 Task: Open a blank sheet, save the file as Ernest.doc Insert a picture of 'Ernest Hemingway'with name   Ernest Hemingway.png  Change shape height to 9.4 select the picture, apply border and shading with setting Box, style Dotted Line, color Orange and width 1 pt
Action: Mouse moved to (31, 31)
Screenshot: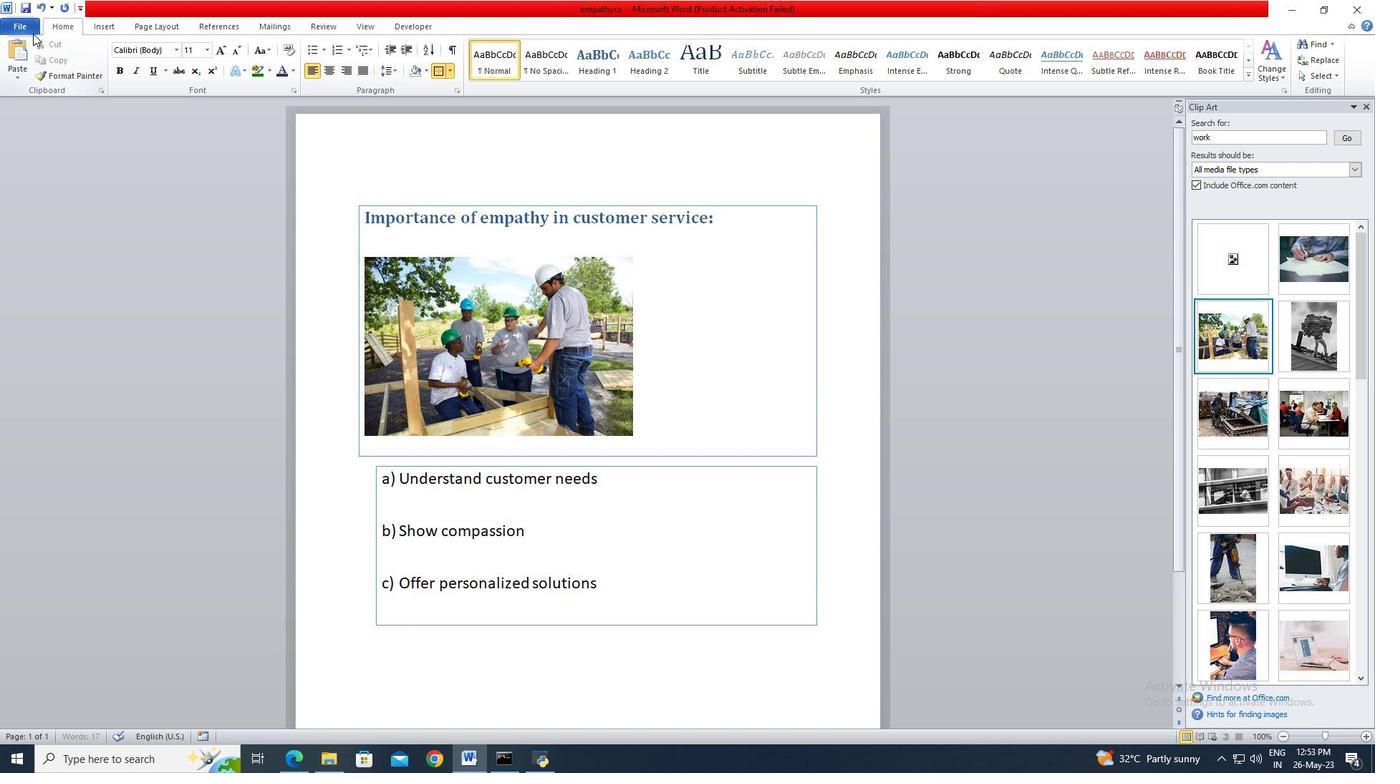 
Action: Mouse pressed left at (31, 31)
Screenshot: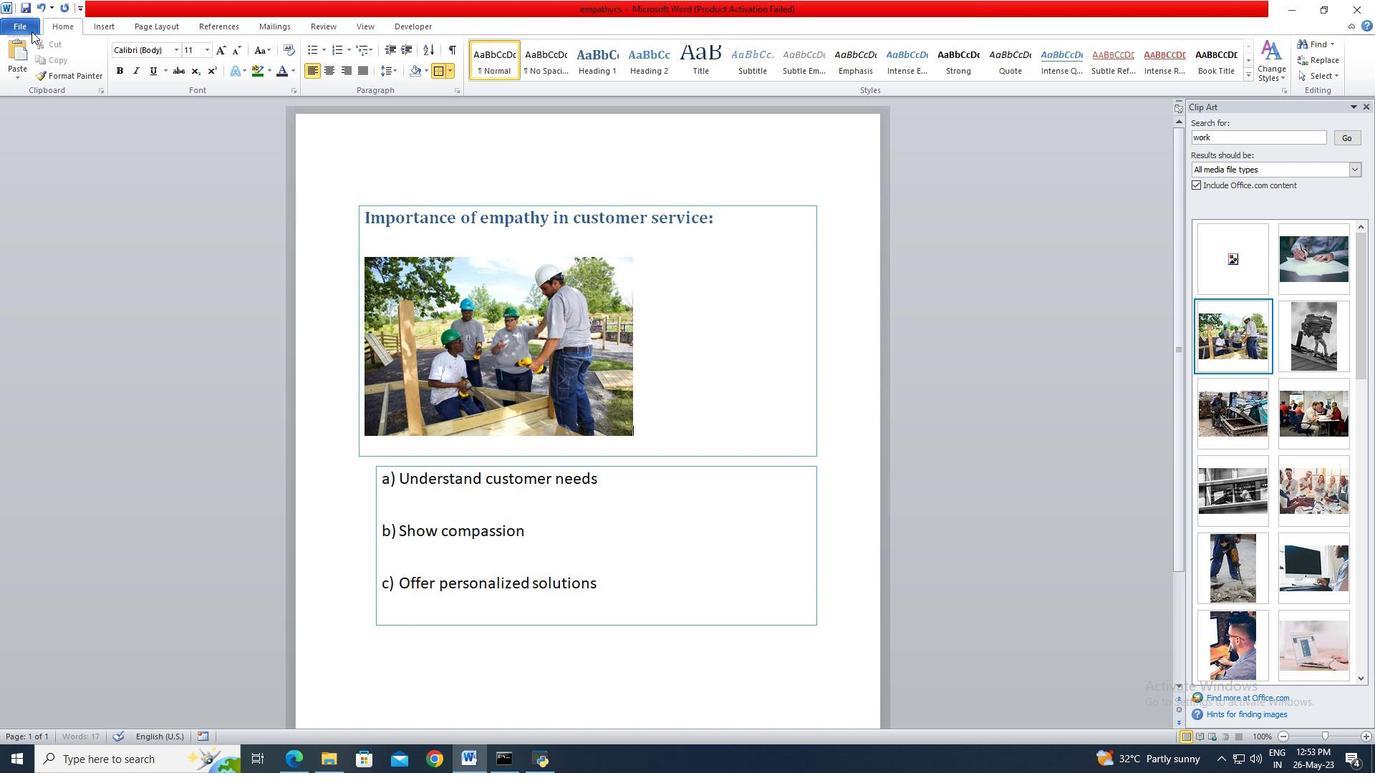 
Action: Mouse moved to (26, 180)
Screenshot: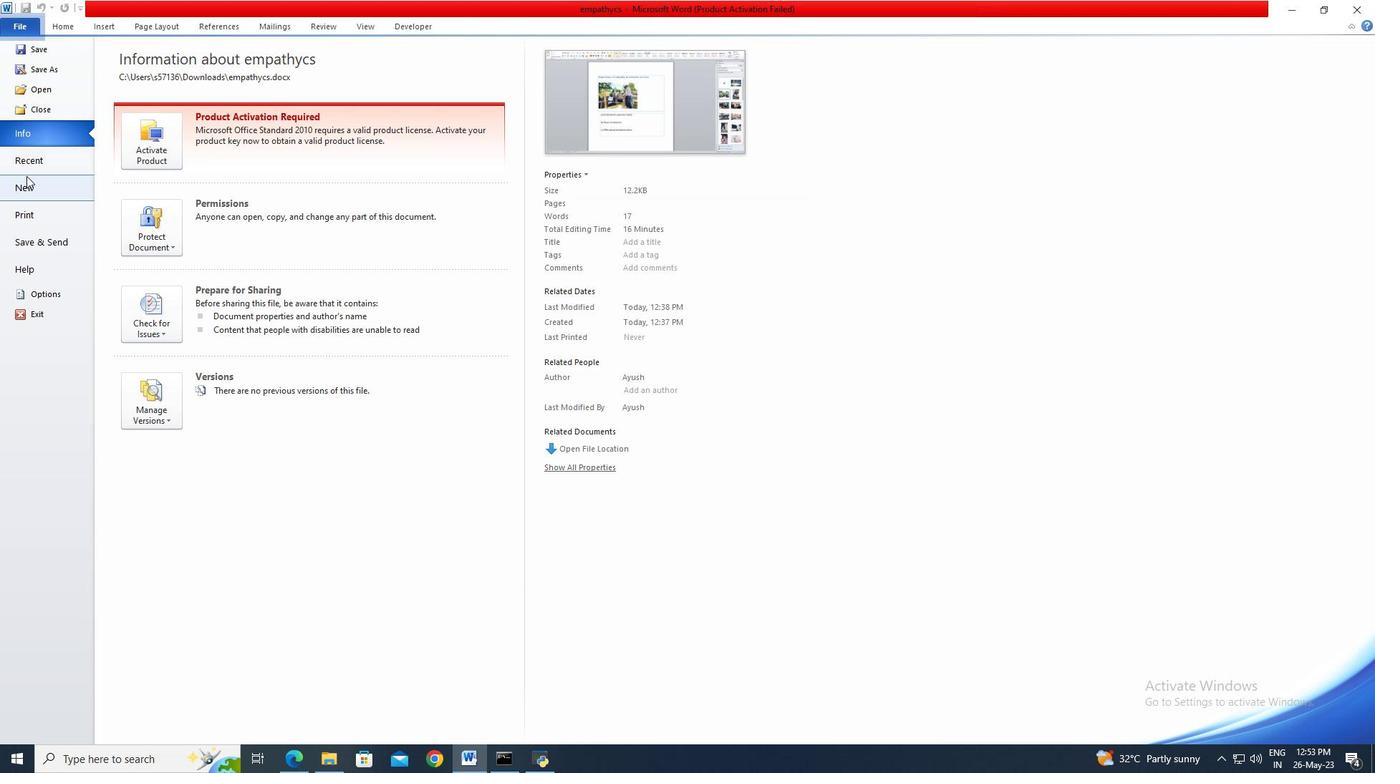 
Action: Mouse pressed left at (26, 180)
Screenshot: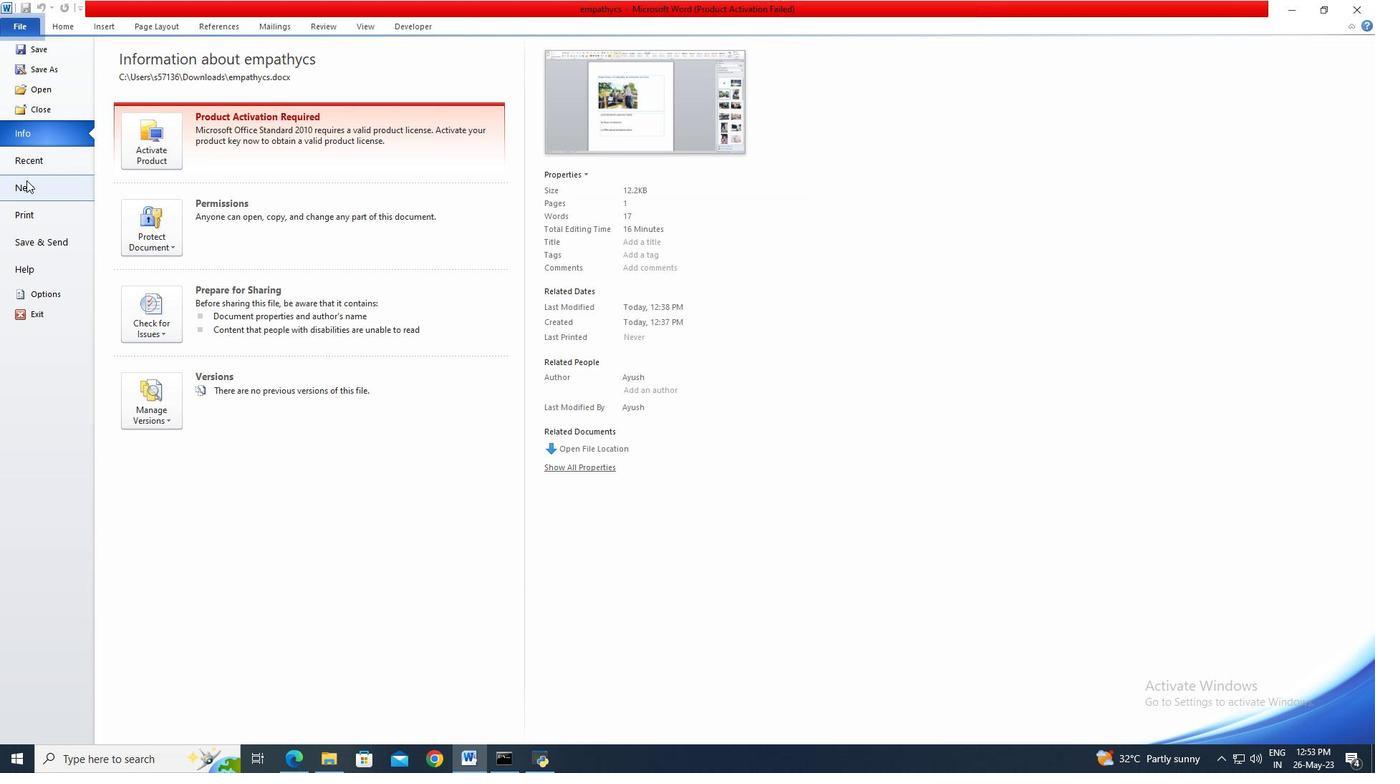 
Action: Mouse moved to (702, 357)
Screenshot: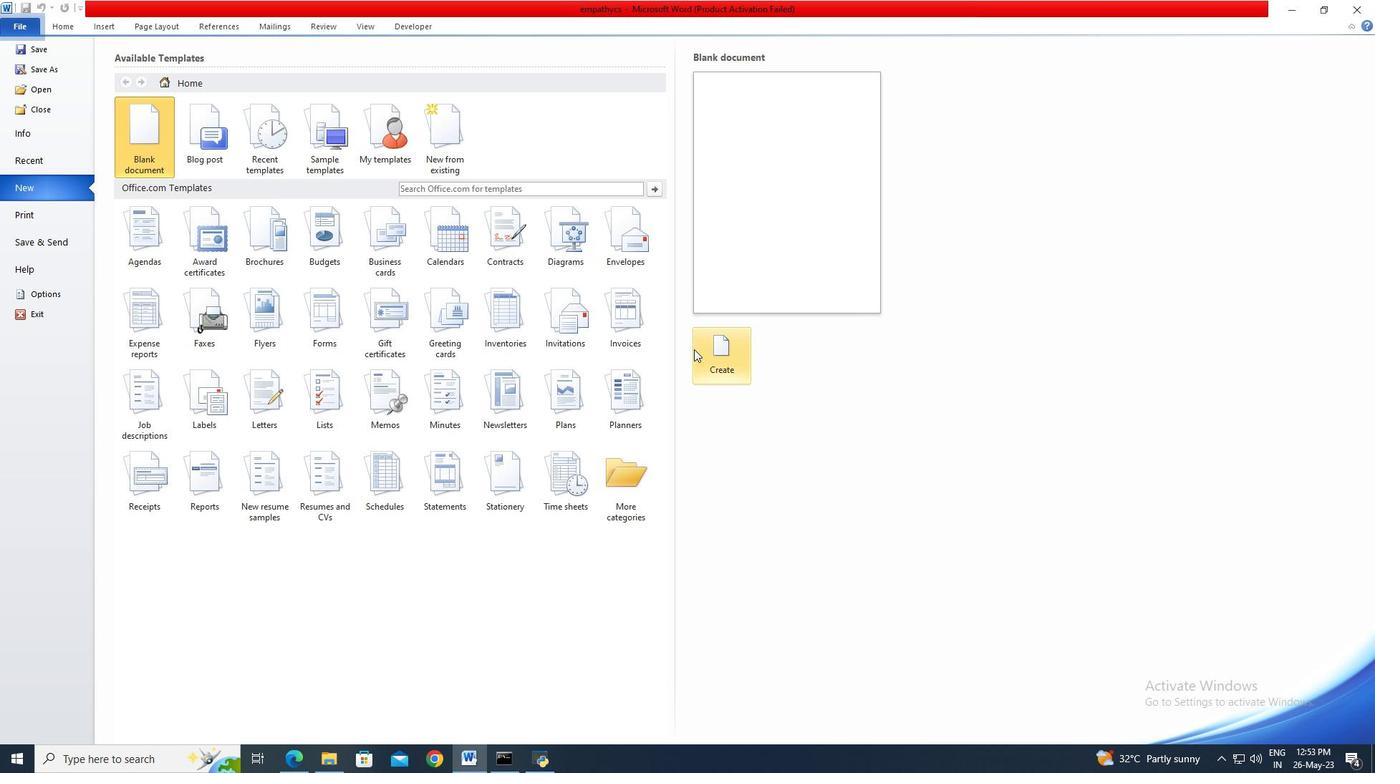 
Action: Mouse pressed left at (702, 357)
Screenshot: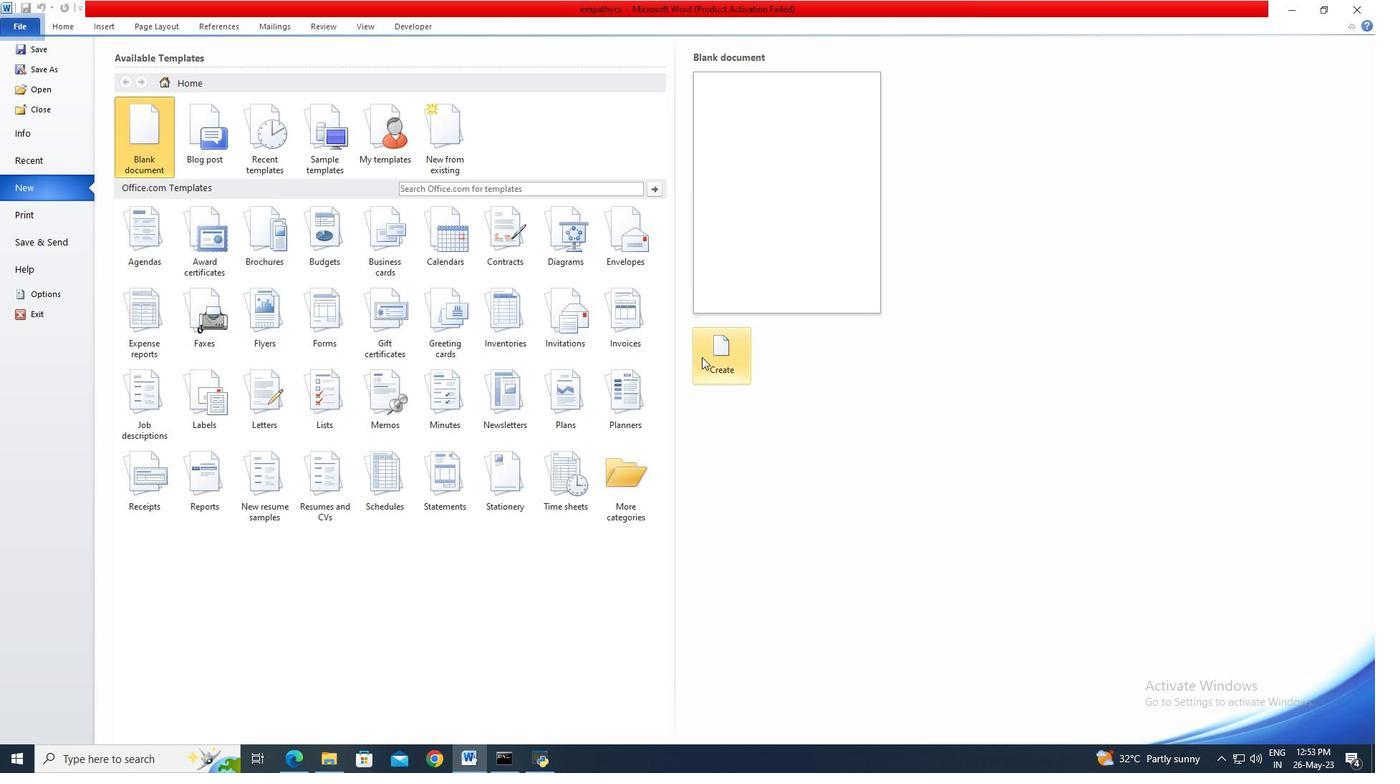 
Action: Mouse moved to (32, 30)
Screenshot: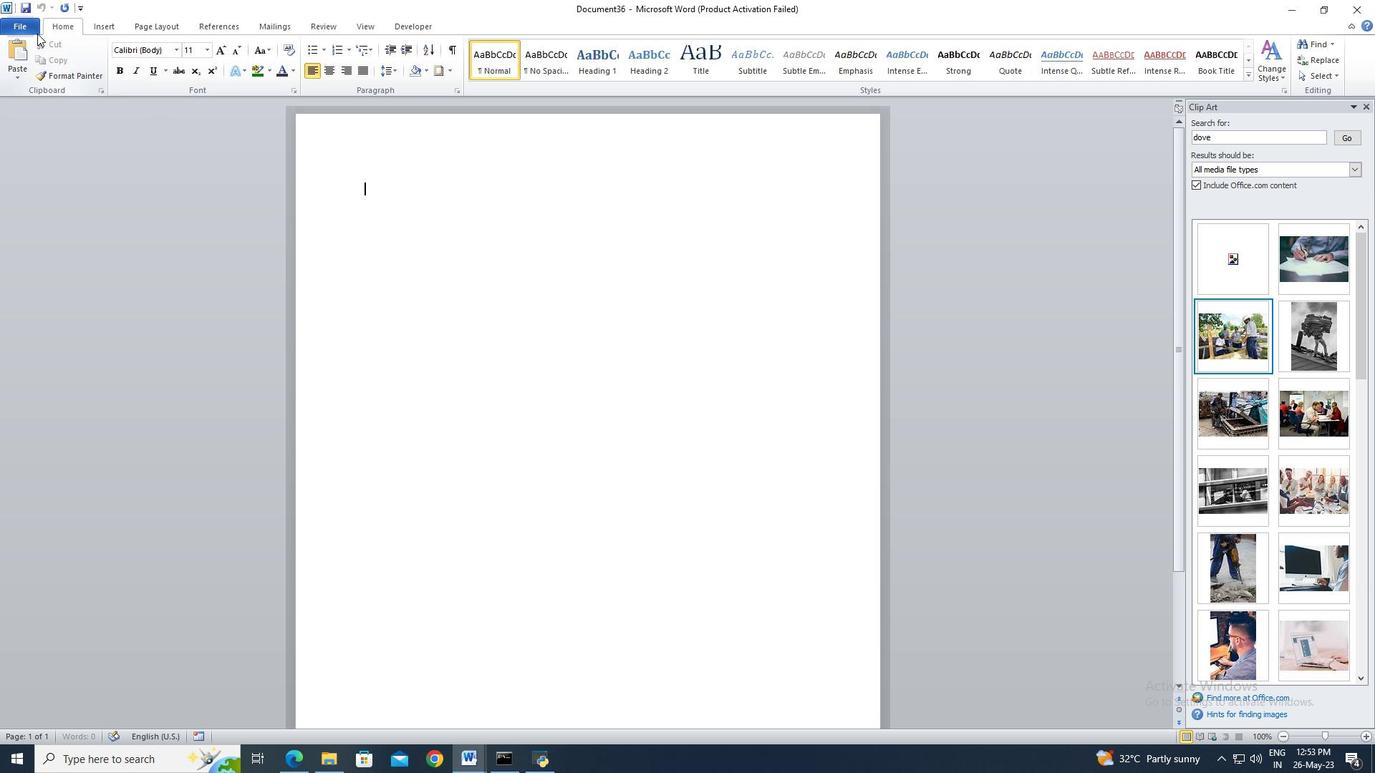 
Action: Mouse pressed left at (32, 30)
Screenshot: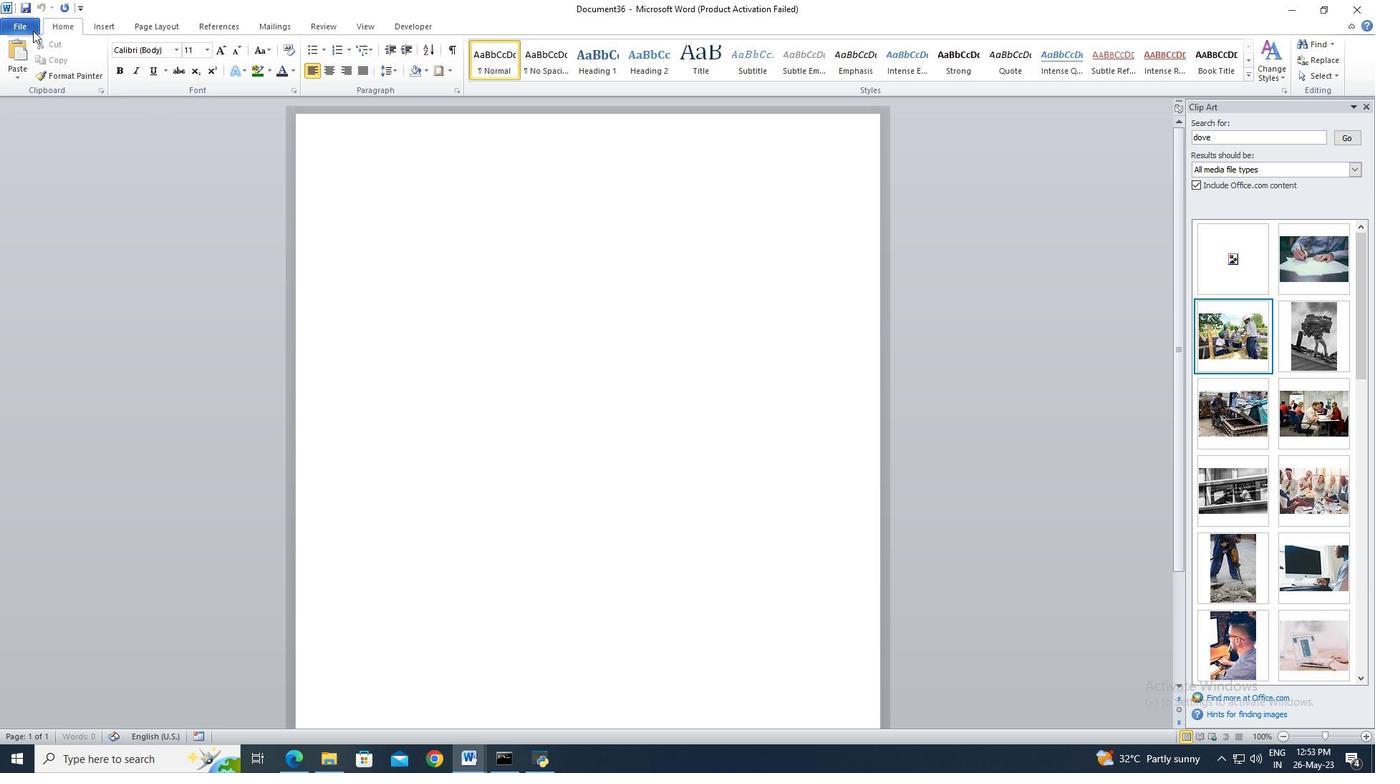 
Action: Mouse moved to (33, 66)
Screenshot: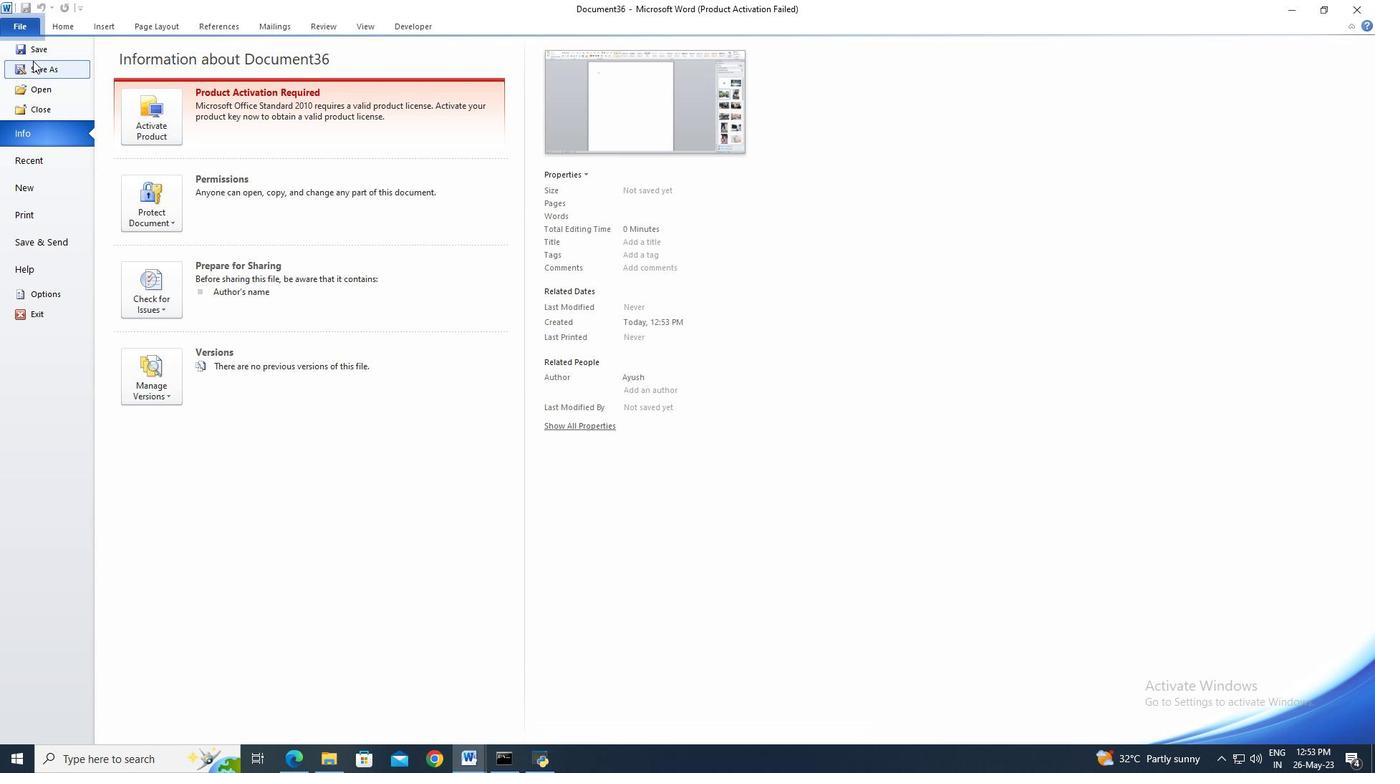 
Action: Mouse pressed left at (33, 66)
Screenshot: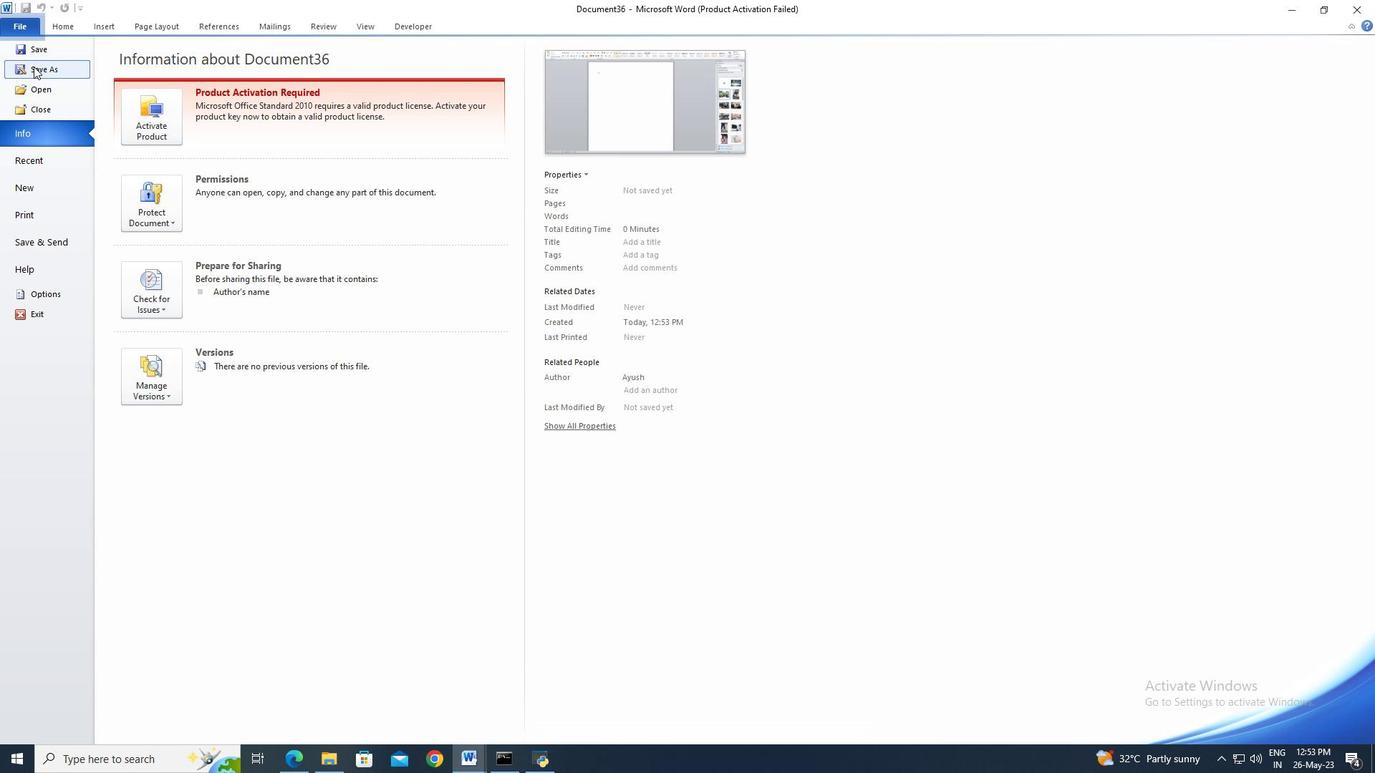 
Action: Mouse moved to (61, 153)
Screenshot: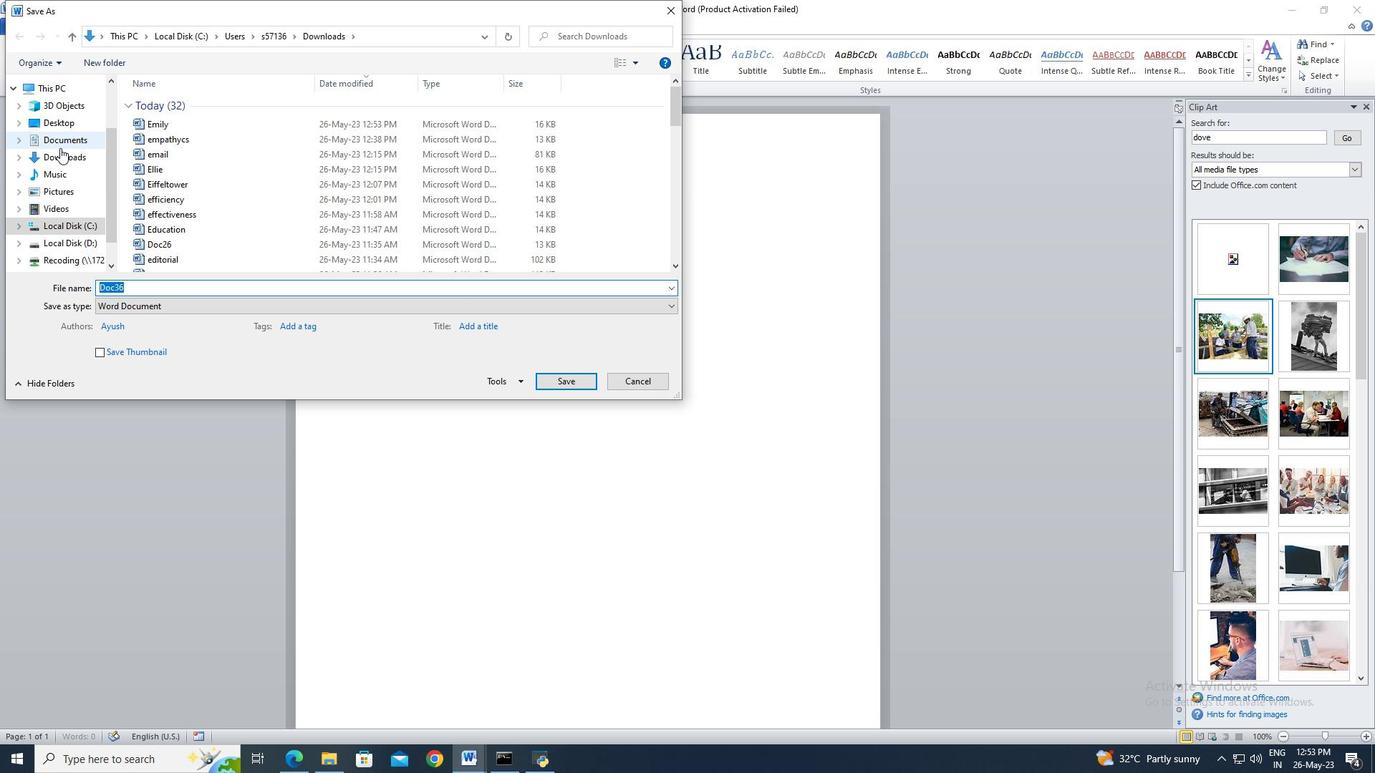 
Action: Mouse pressed left at (61, 153)
Screenshot: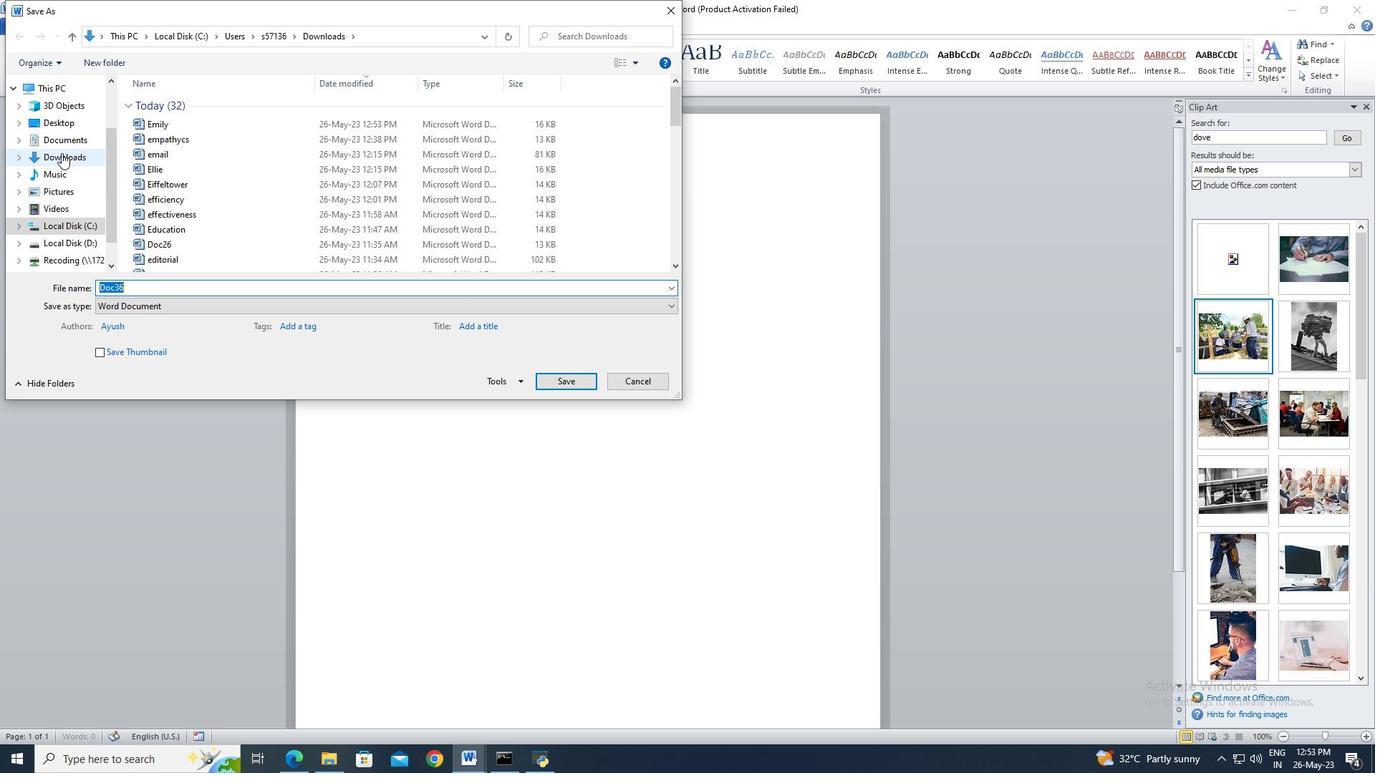 
Action: Mouse moved to (133, 287)
Screenshot: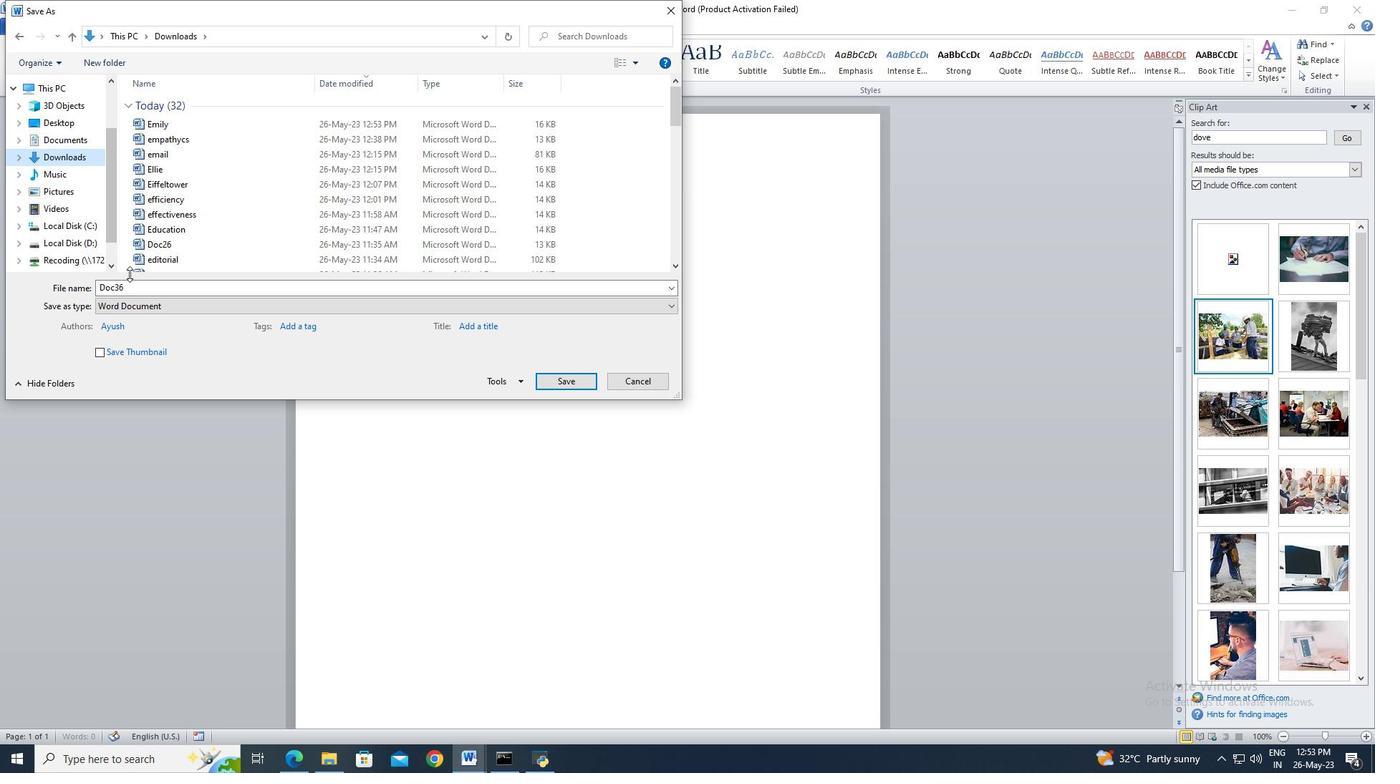 
Action: Mouse pressed left at (133, 287)
Screenshot: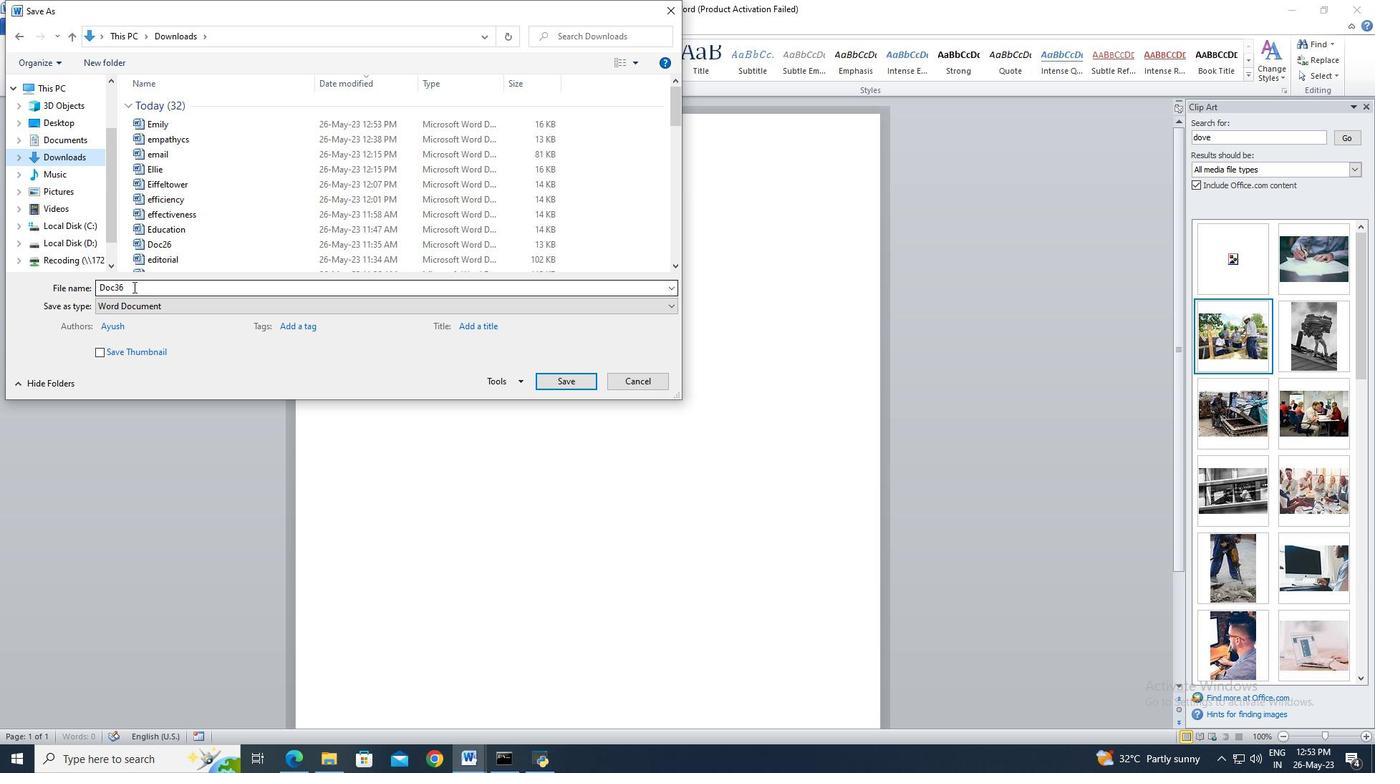 
Action: Key pressed <Key.shift>Ernest
Screenshot: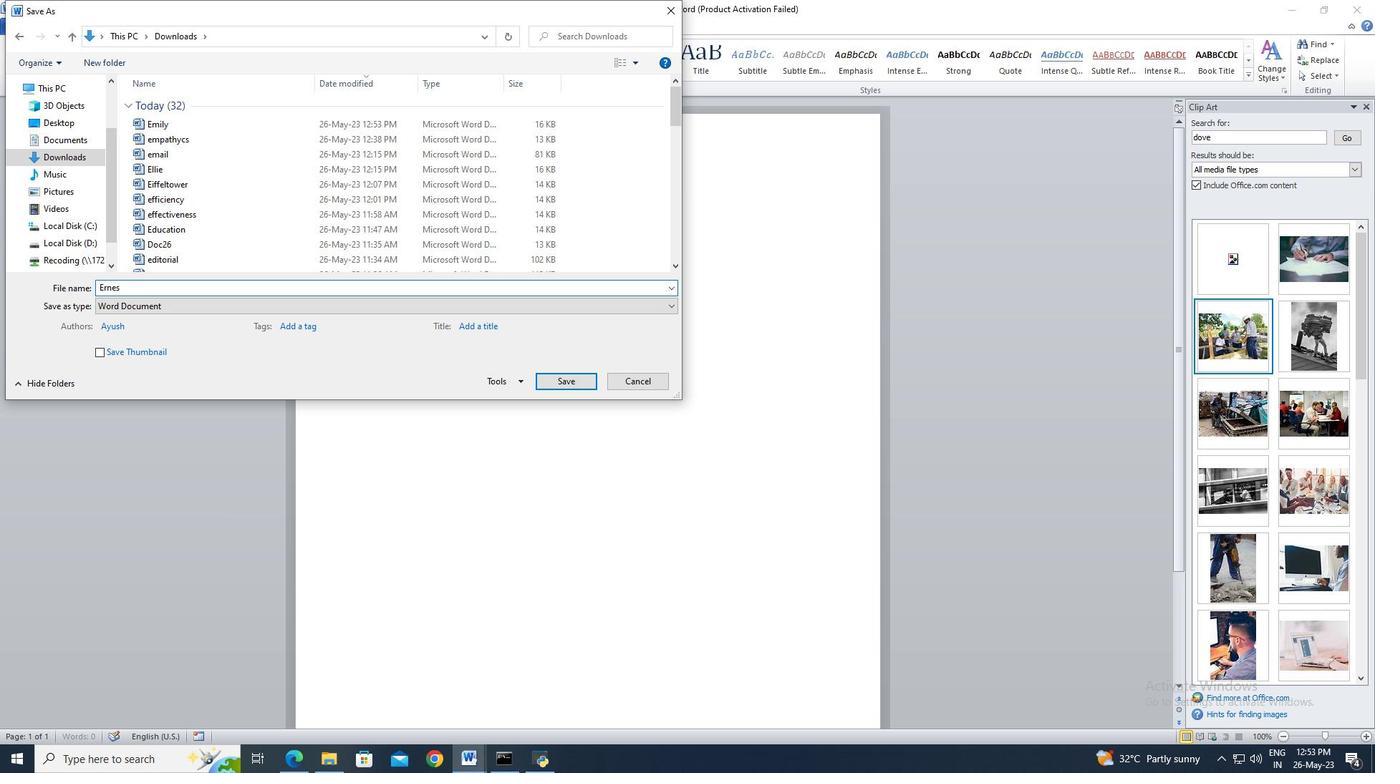 
Action: Mouse moved to (549, 378)
Screenshot: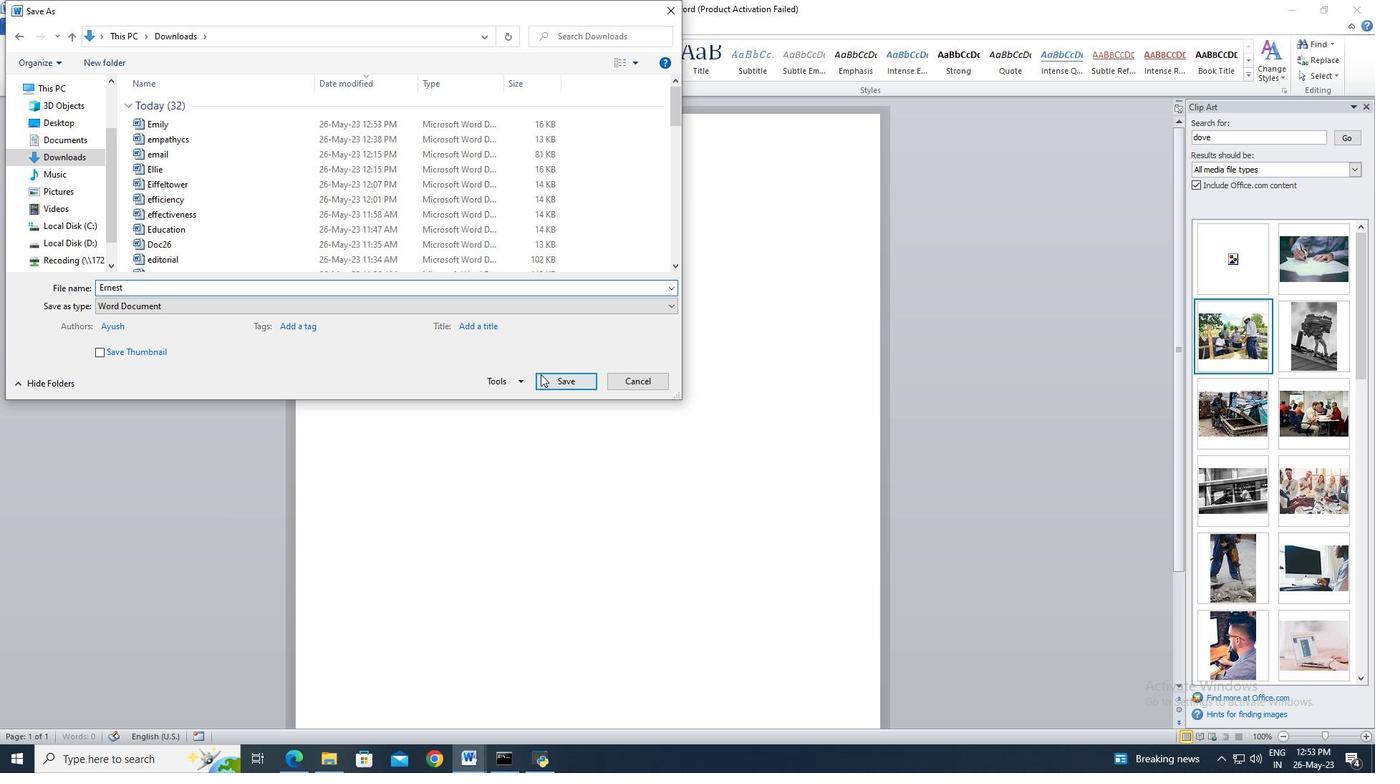 
Action: Mouse pressed left at (549, 378)
Screenshot: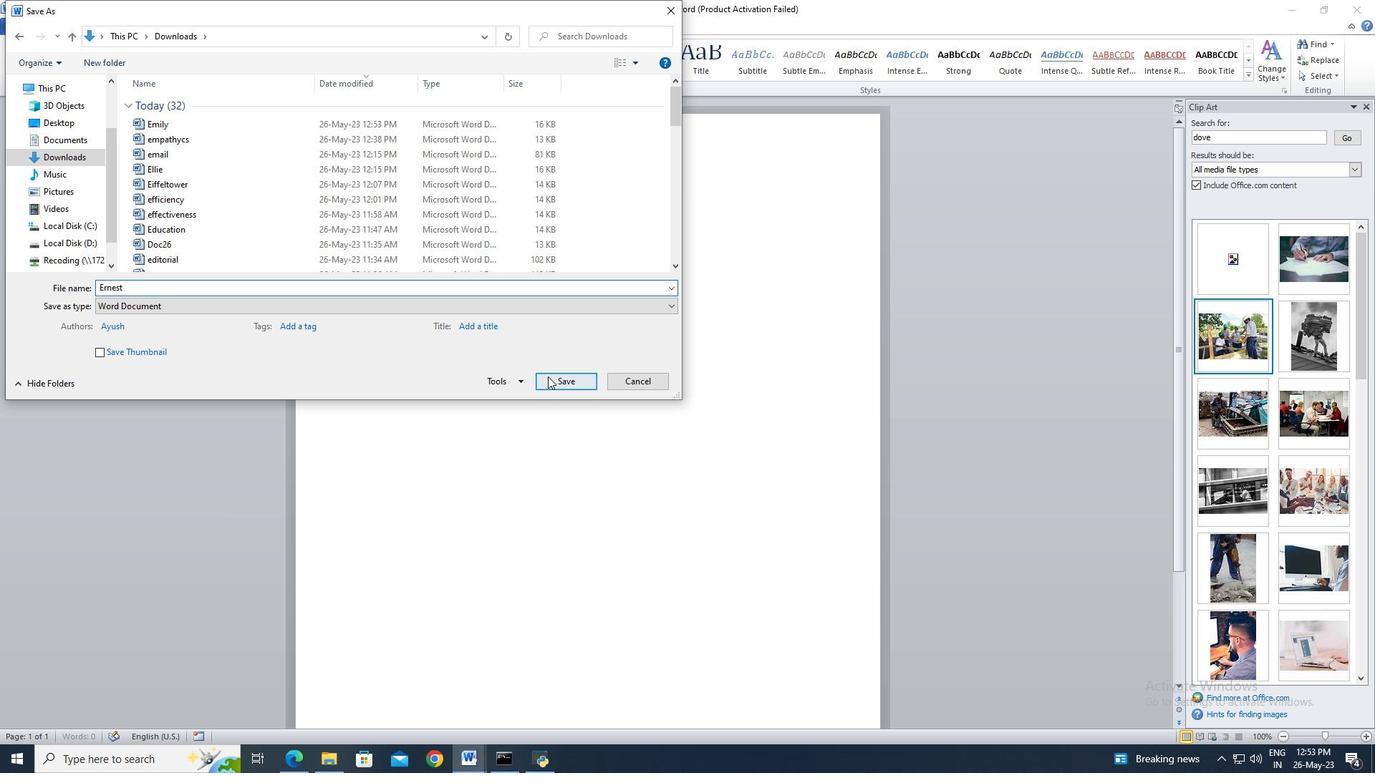 
Action: Mouse moved to (308, 762)
Screenshot: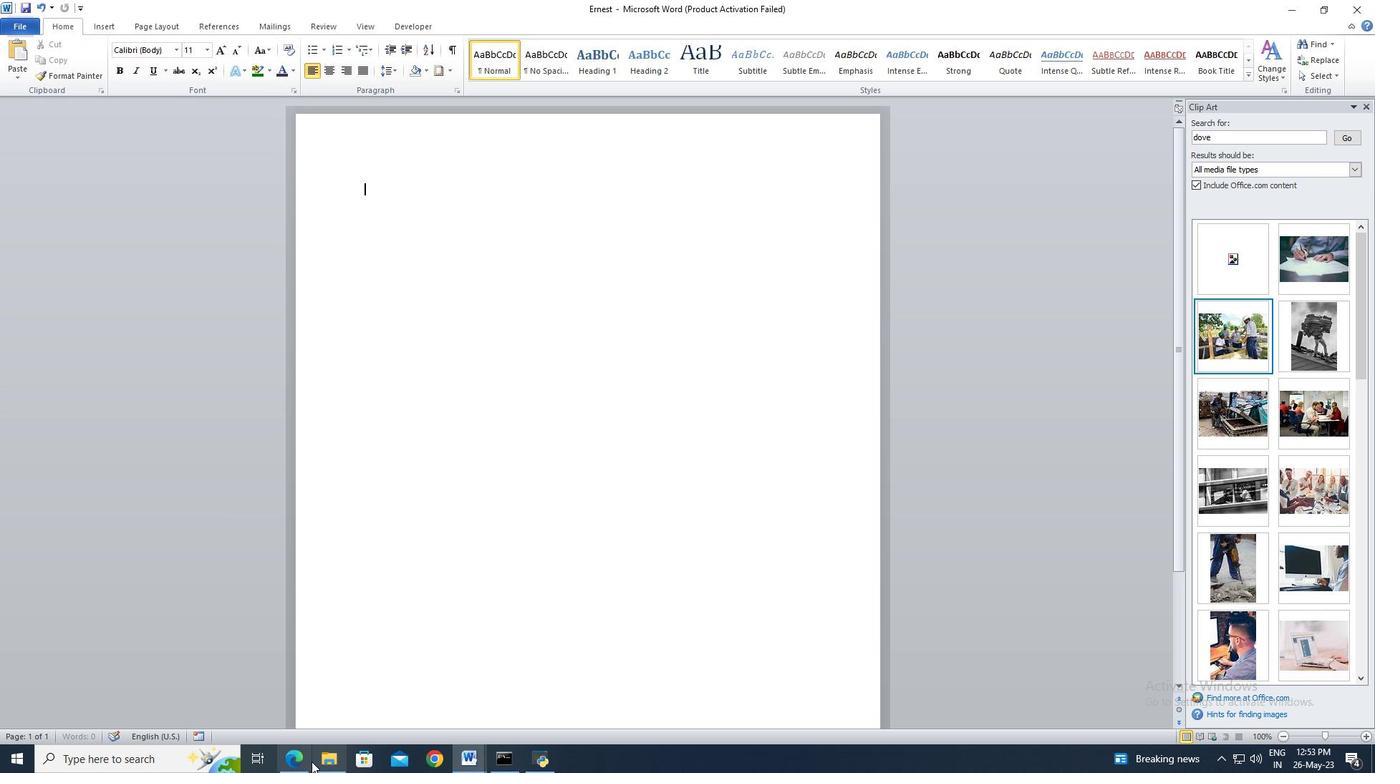 
Action: Mouse pressed left at (308, 762)
Screenshot: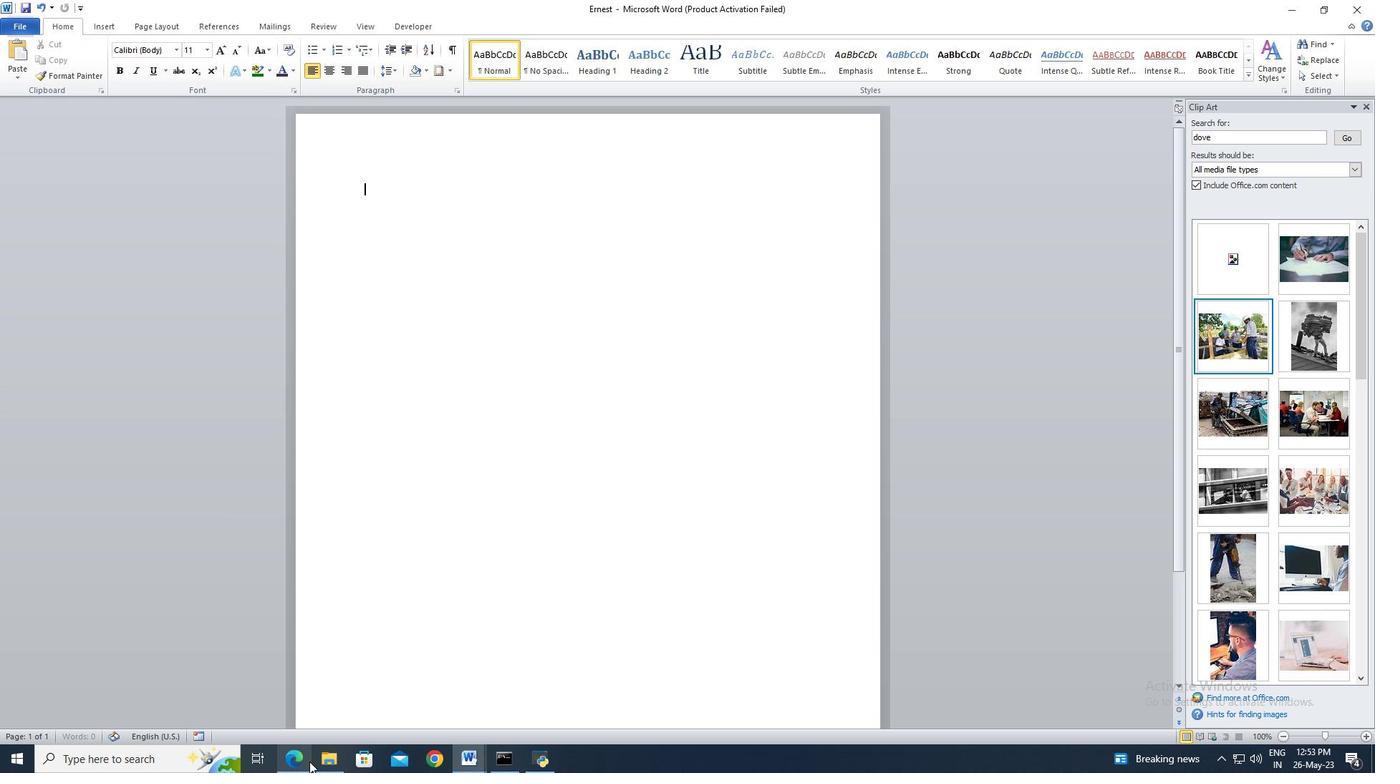 
Action: Mouse moved to (181, 89)
Screenshot: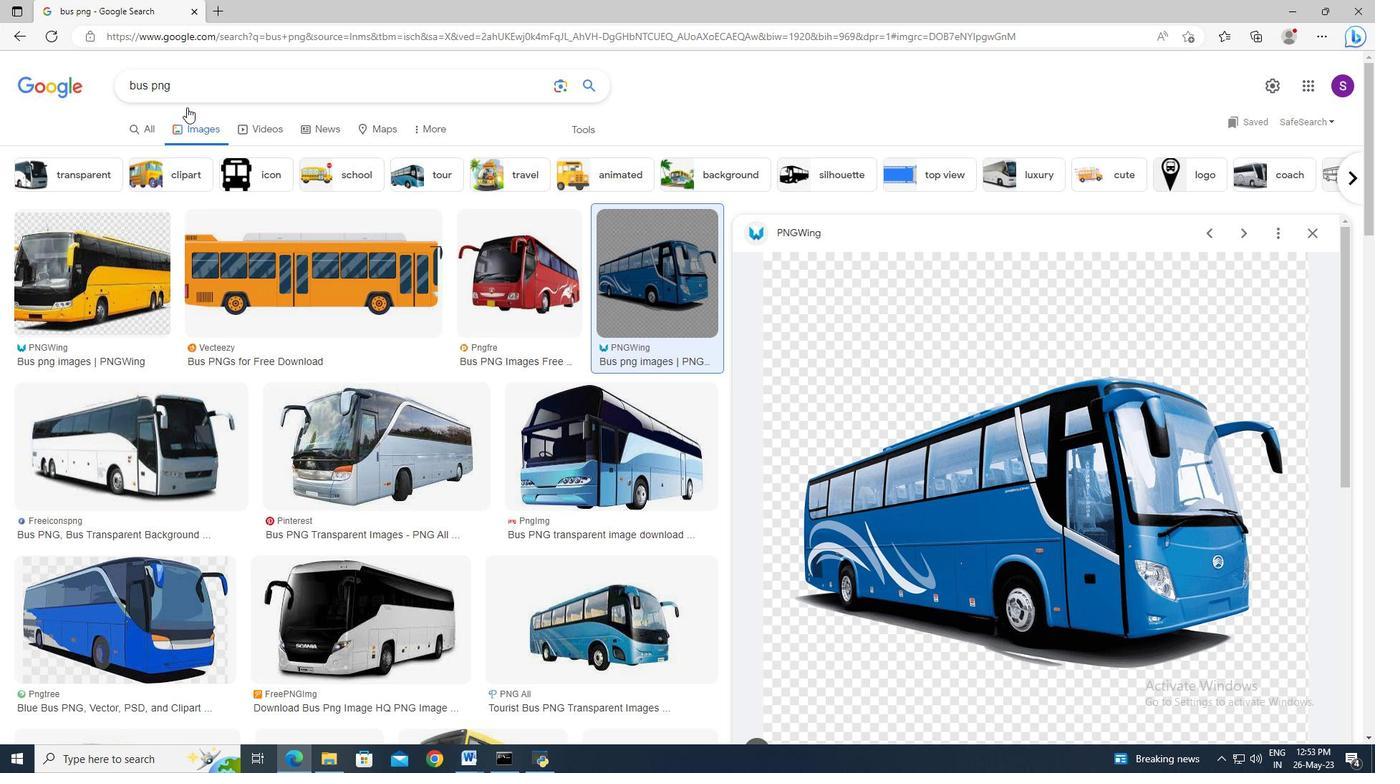 
Action: Mouse pressed left at (181, 89)
Screenshot: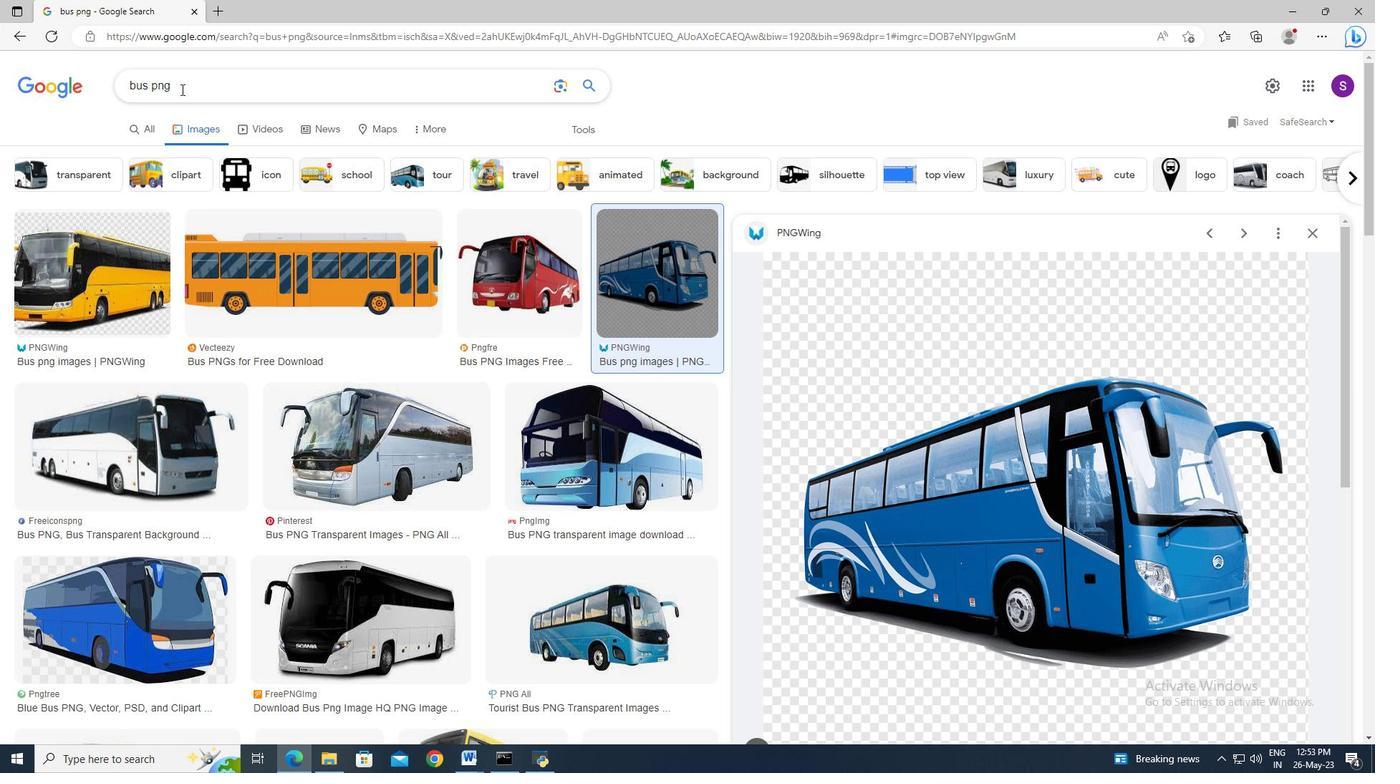 
Action: Key pressed ctrl+A<Key.delete><Key.shift>Ernest<Key.space><Key.shift>Hemingway<Key.space>png<Key.enter>
Screenshot: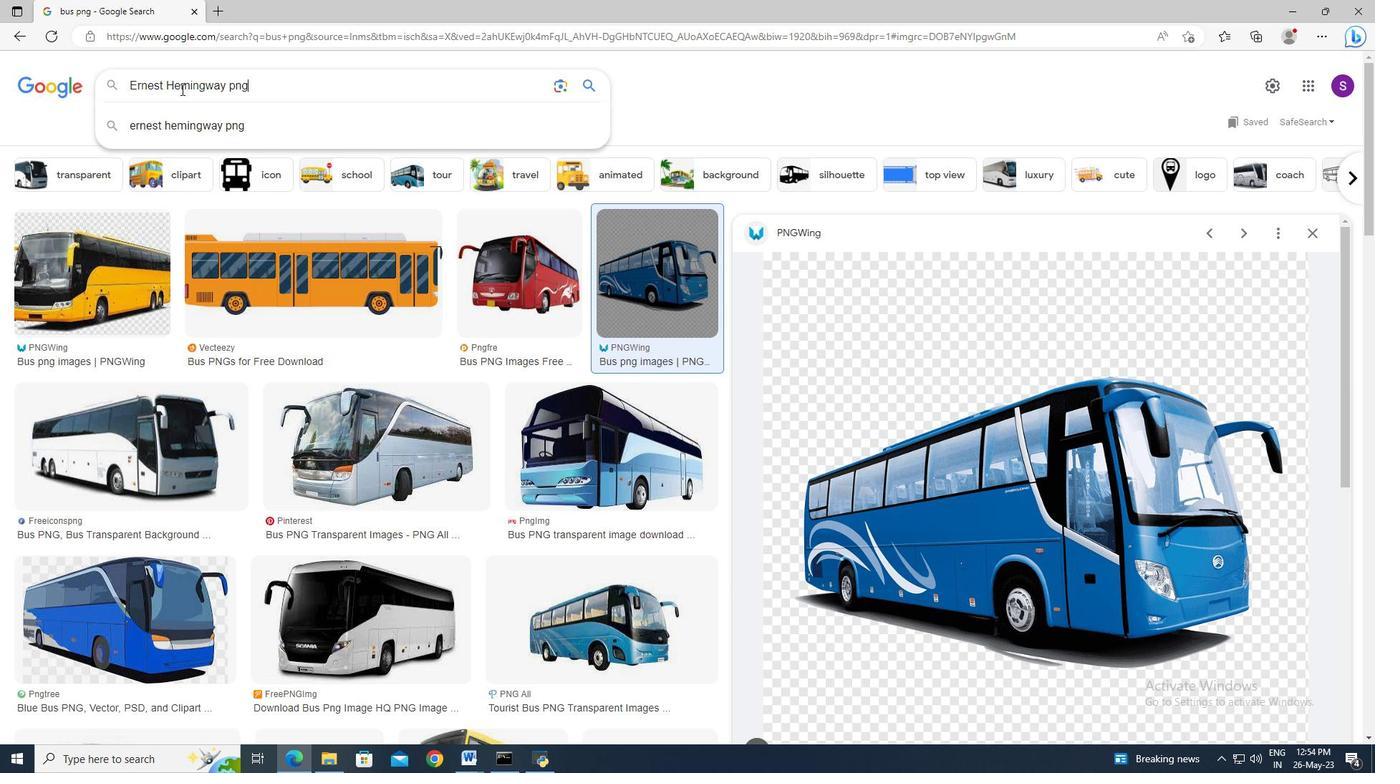 
Action: Mouse moved to (227, 232)
Screenshot: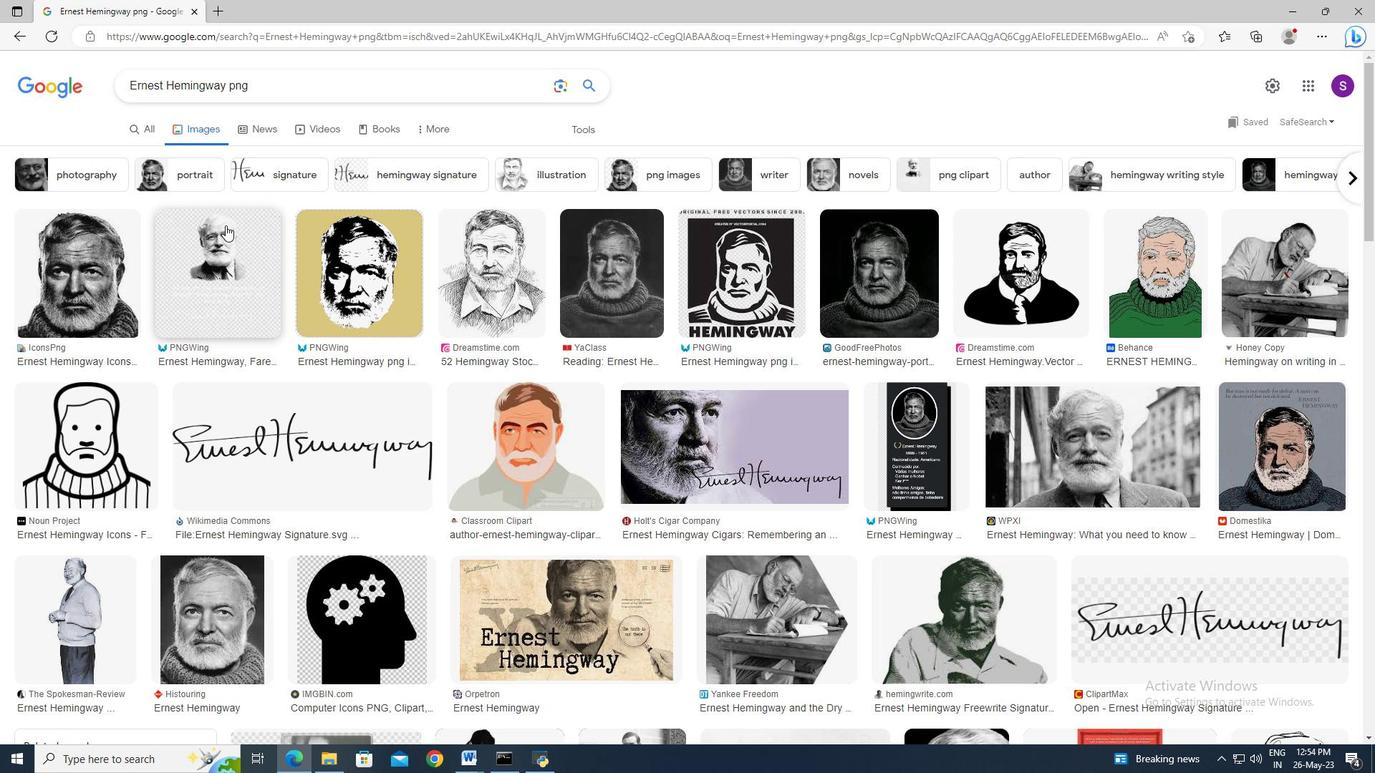 
Action: Mouse pressed left at (227, 232)
Screenshot: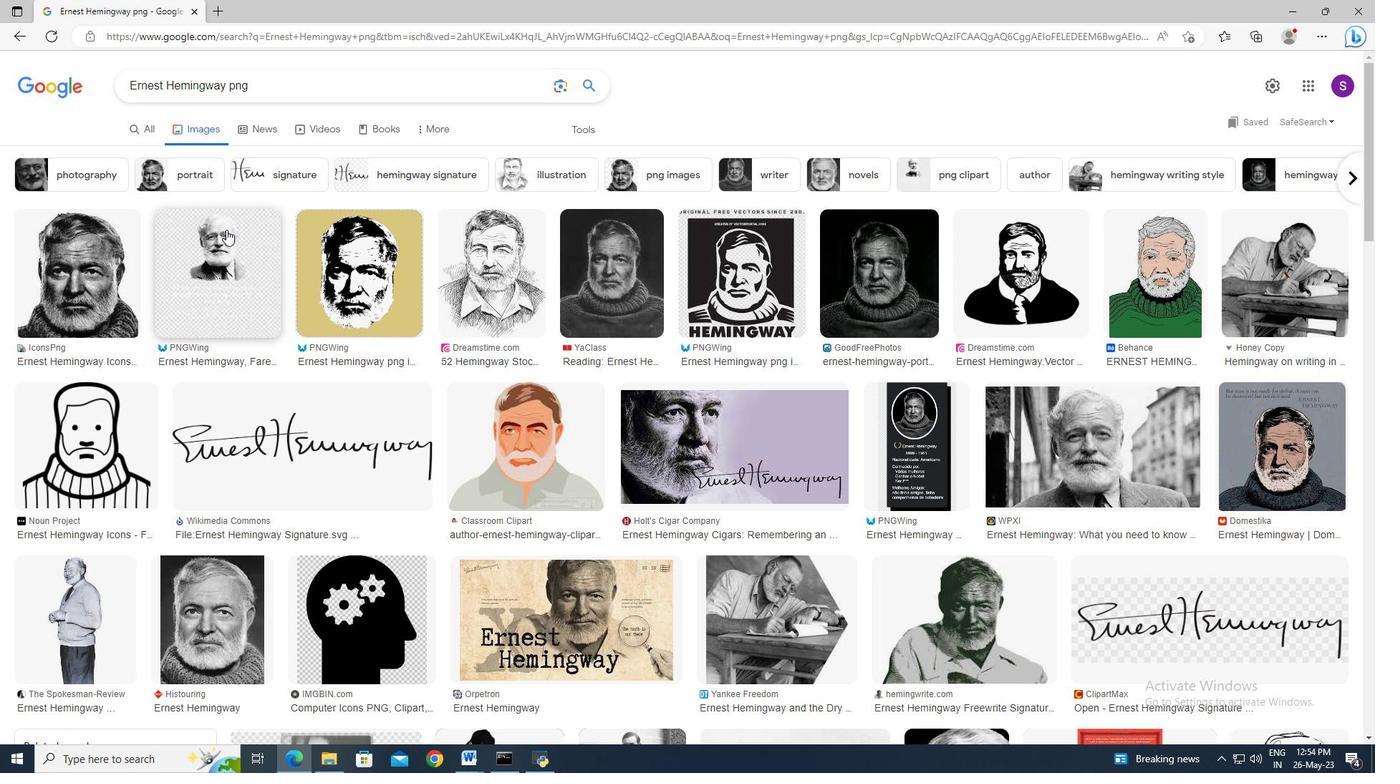 
Action: Mouse moved to (974, 263)
Screenshot: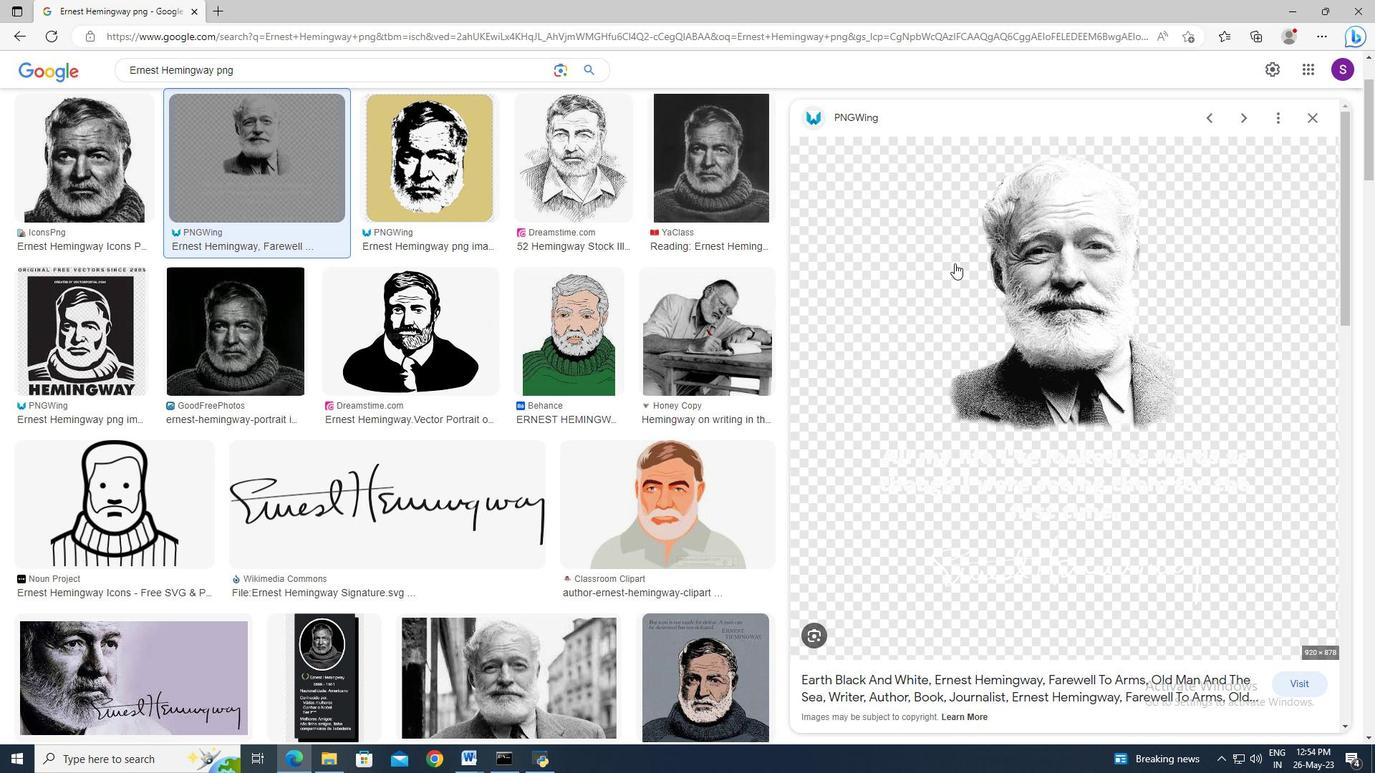 
Action: Mouse pressed right at (974, 263)
Screenshot: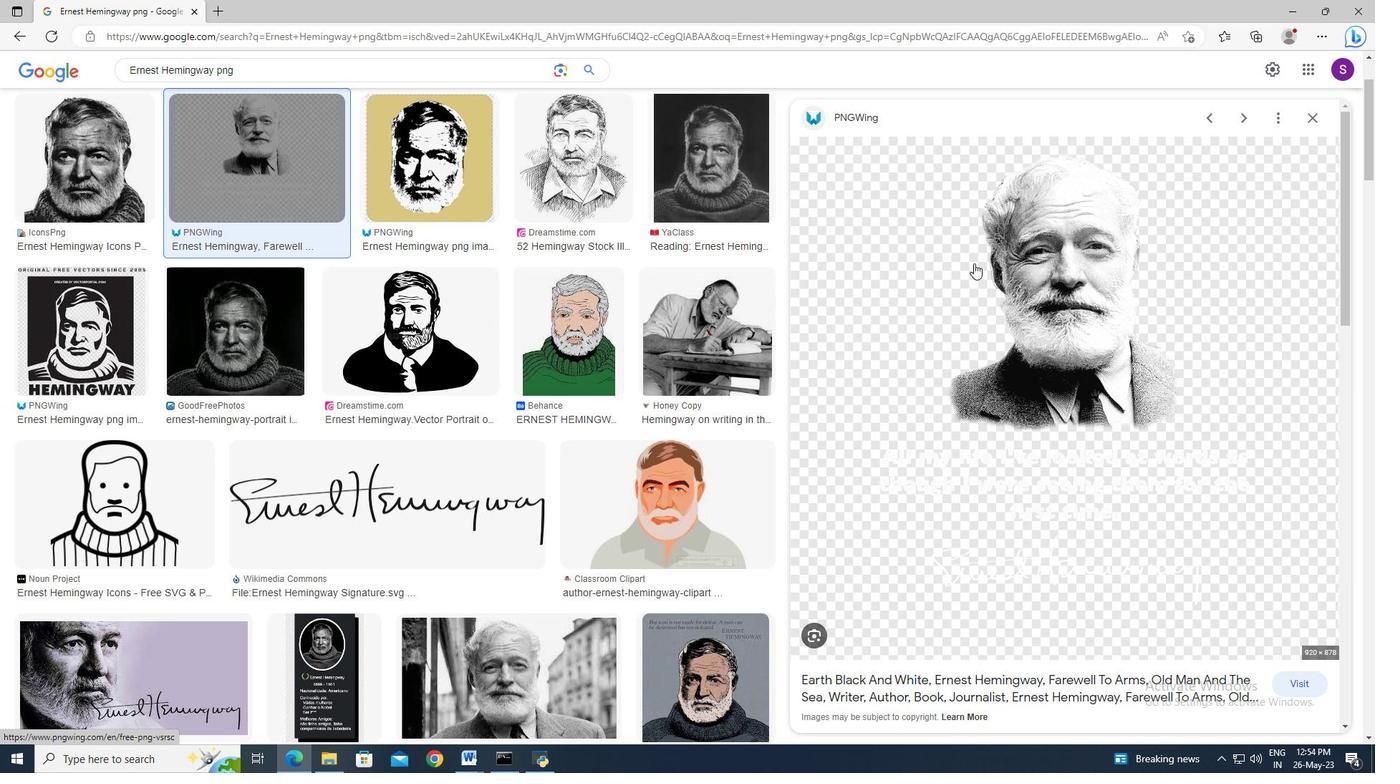 
Action: Mouse moved to (1024, 447)
Screenshot: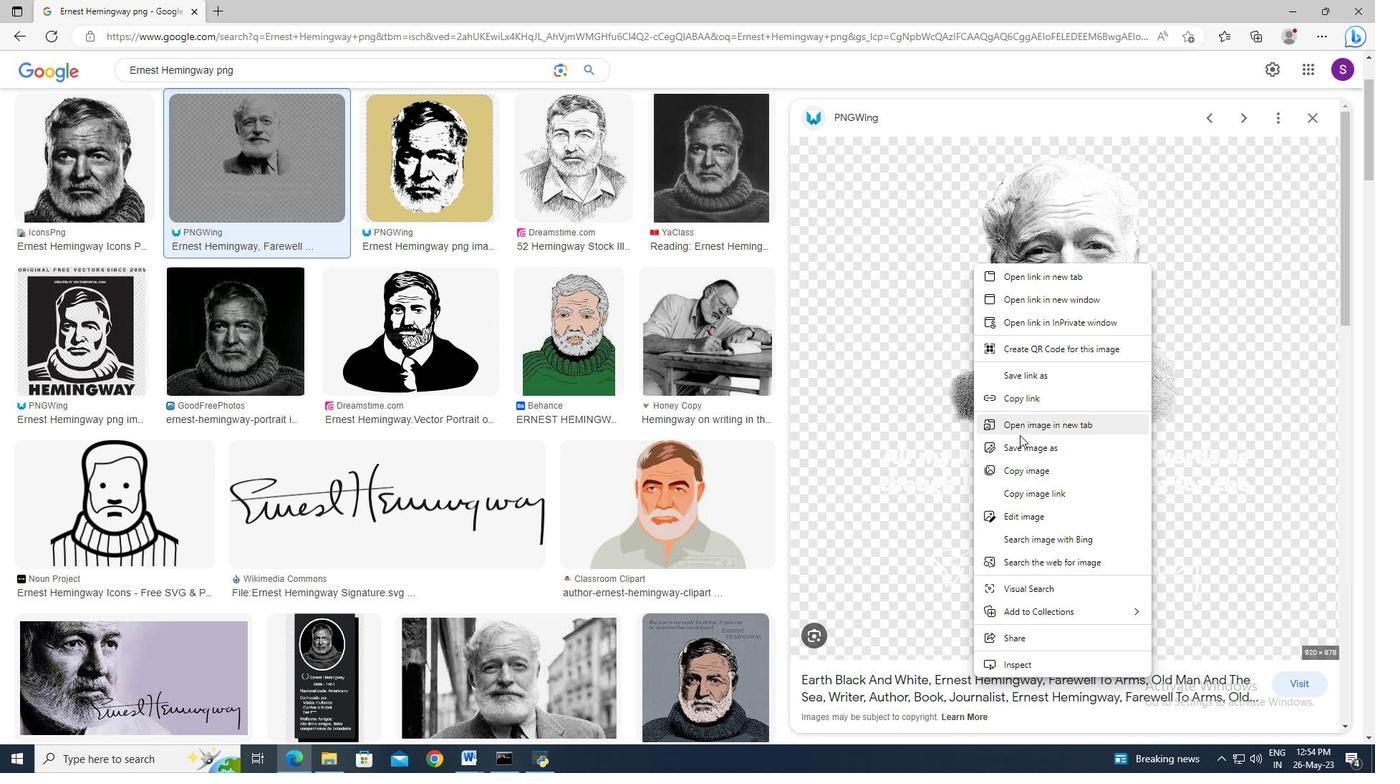 
Action: Mouse pressed left at (1024, 447)
Screenshot: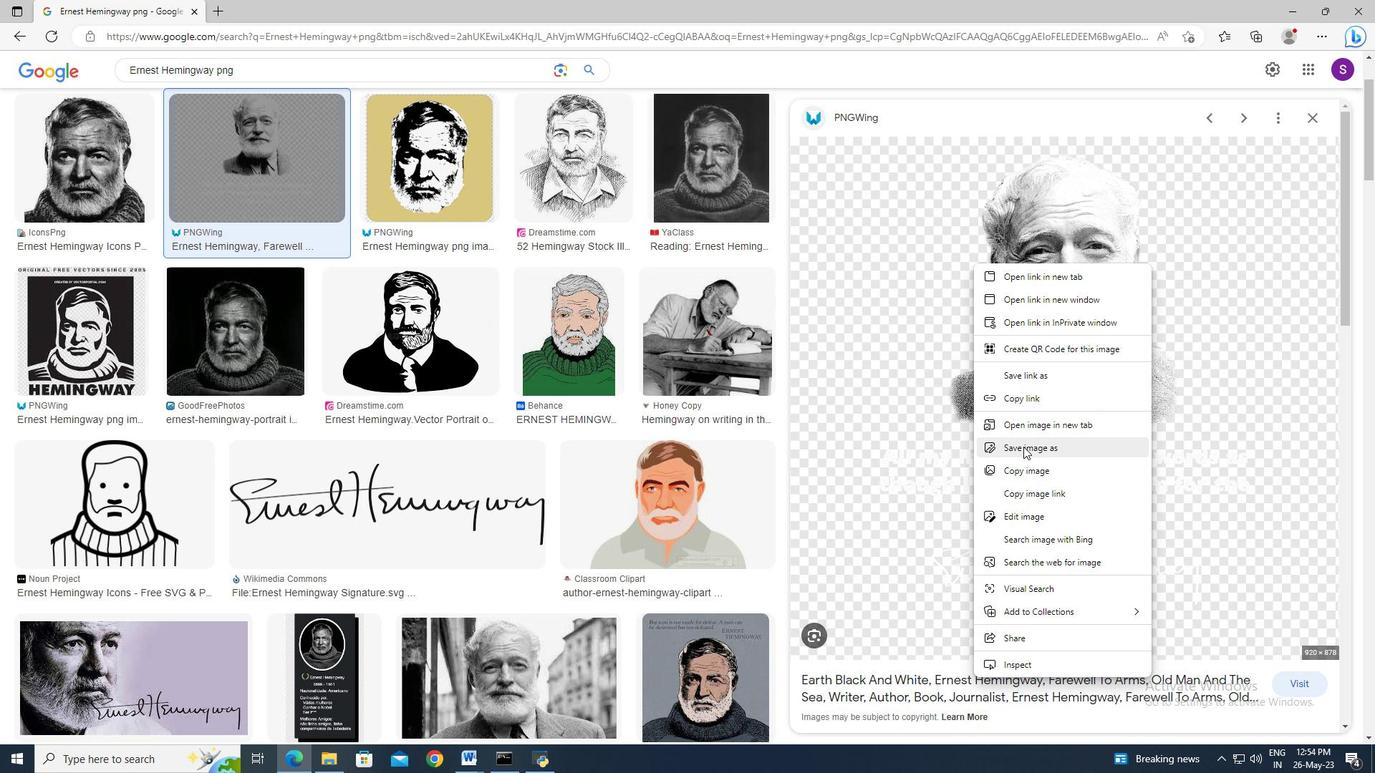 
Action: Mouse moved to (245, 292)
Screenshot: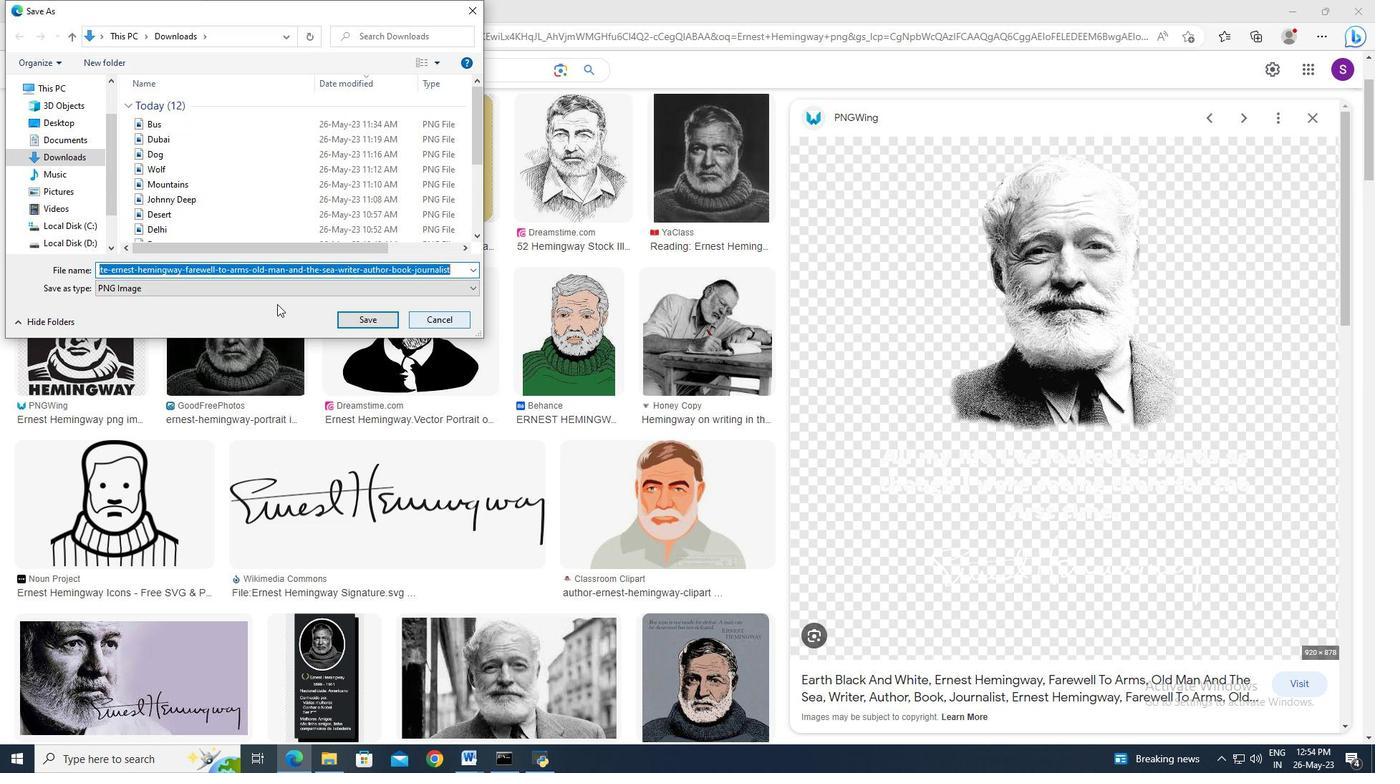 
Action: Key pressed <Key.shift>Ernest<Key.space><Key.shift>Hemingway<Key.enter>
Screenshot: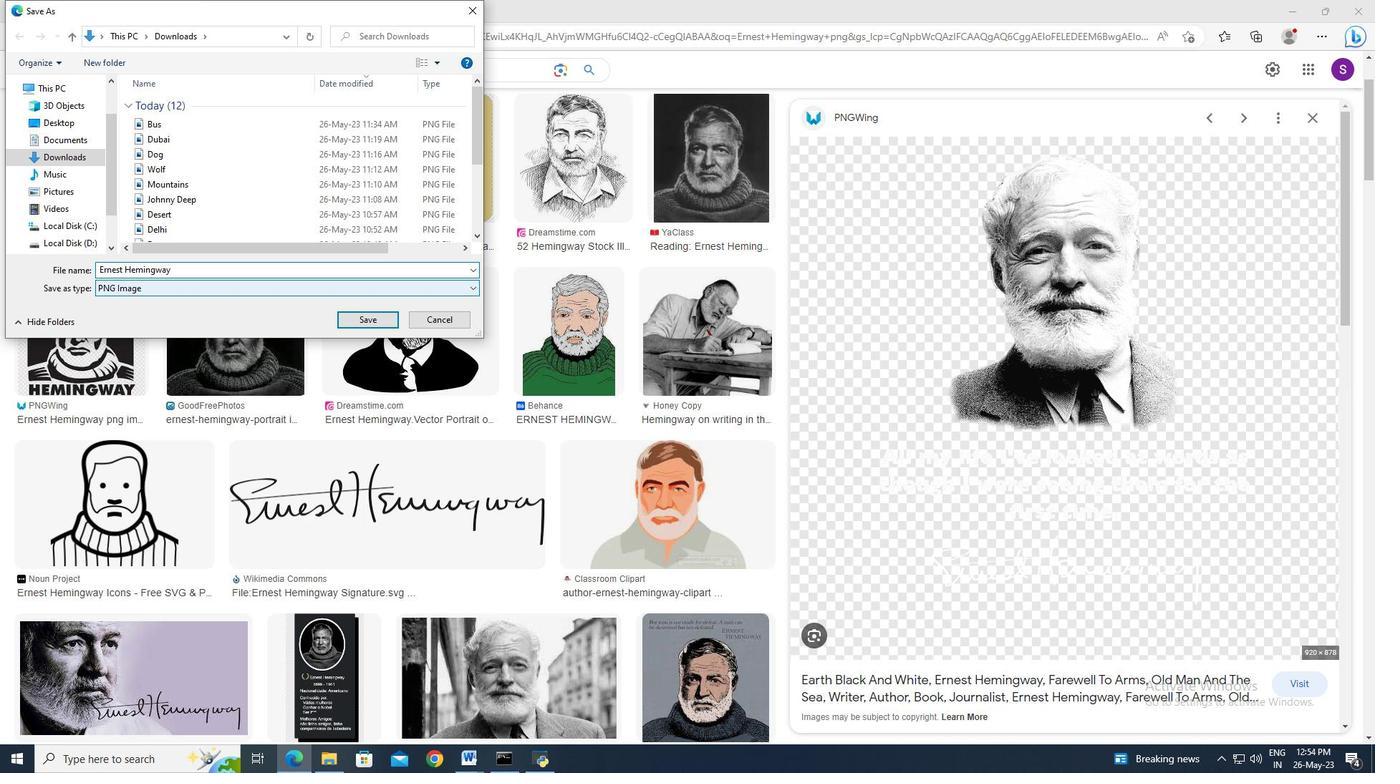 
Action: Mouse moved to (285, 760)
Screenshot: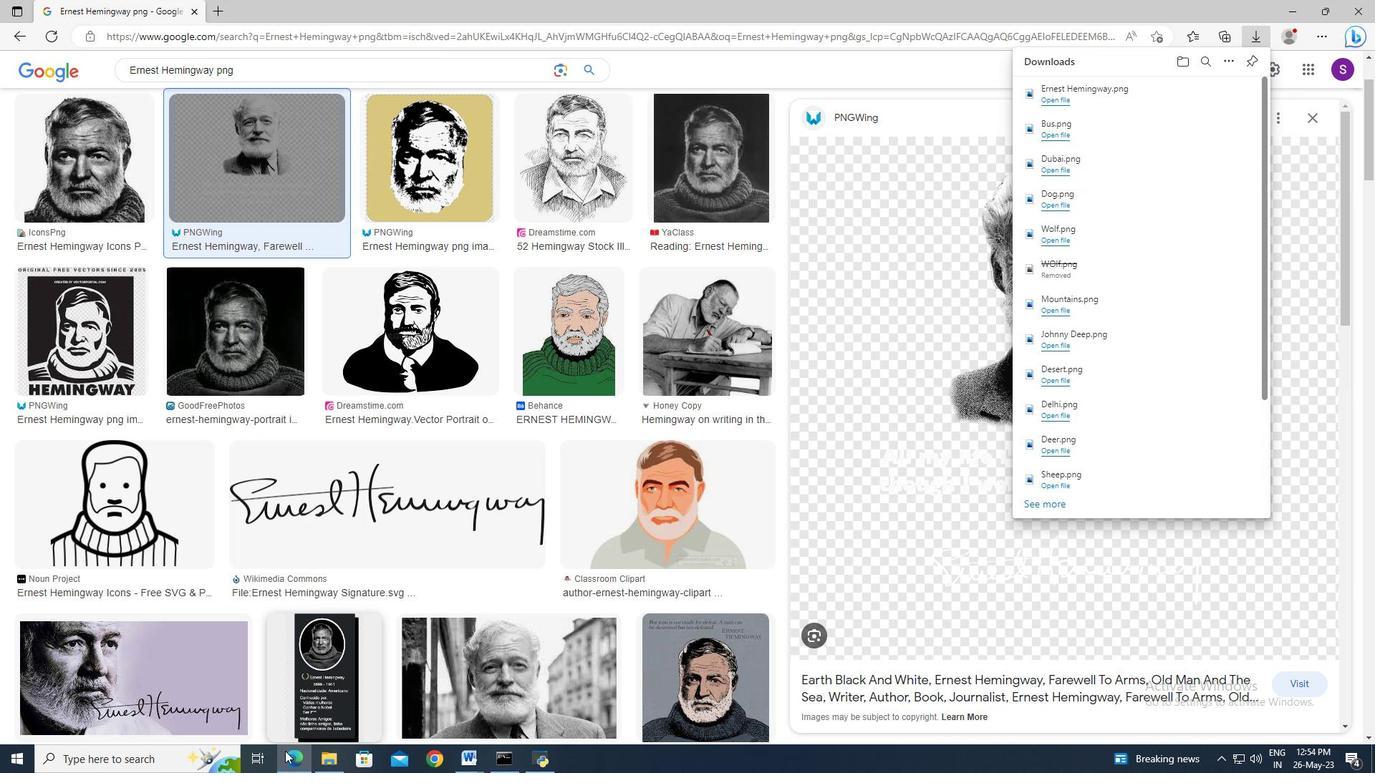 
Action: Mouse pressed left at (285, 760)
Screenshot: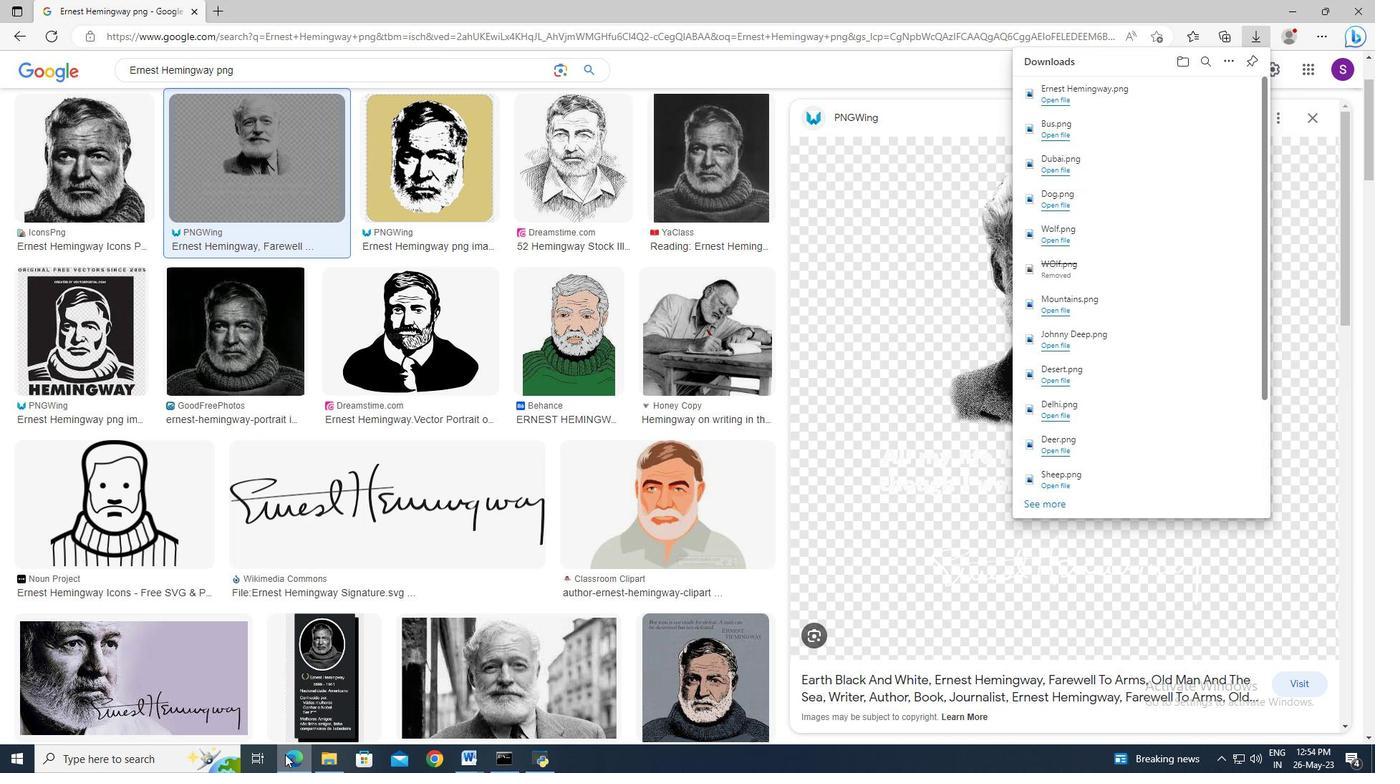 
Action: Mouse moved to (108, 29)
Screenshot: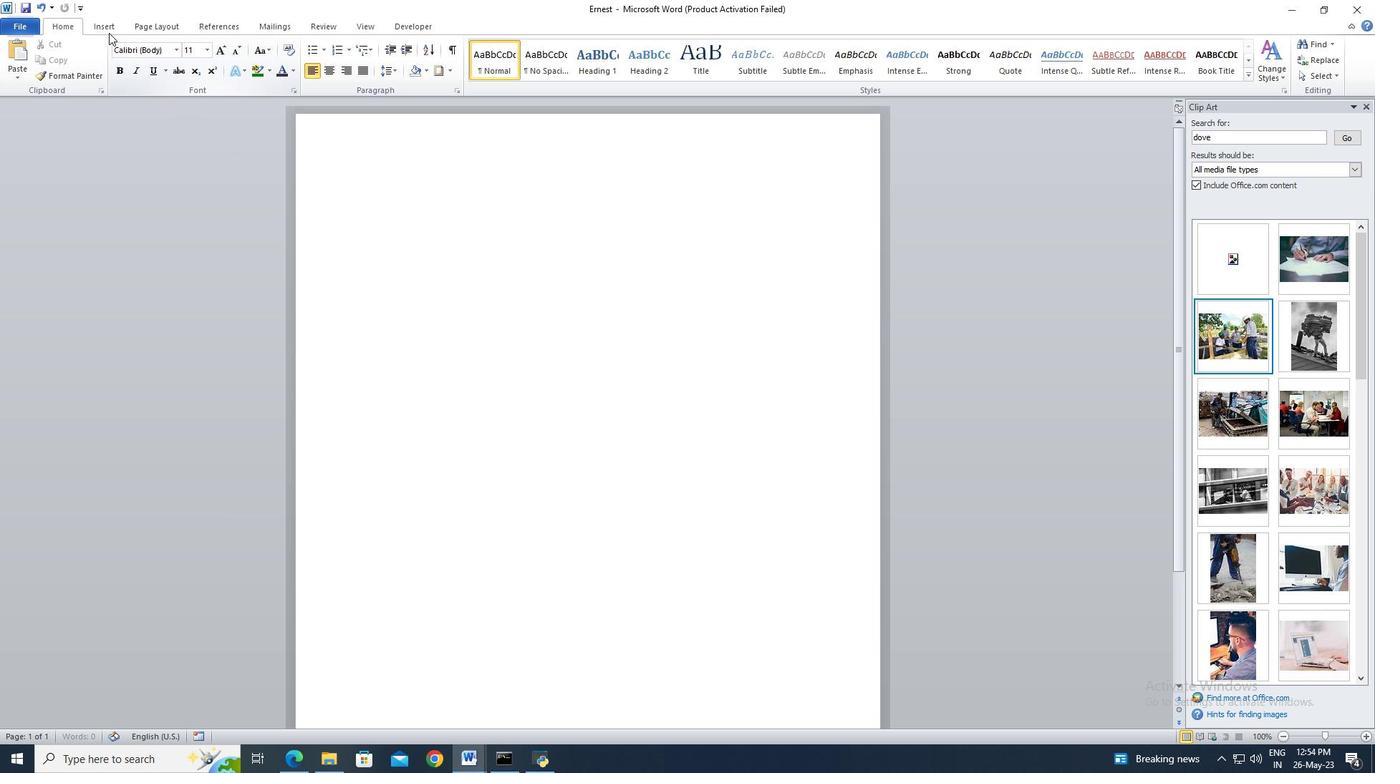
Action: Mouse pressed left at (108, 29)
Screenshot: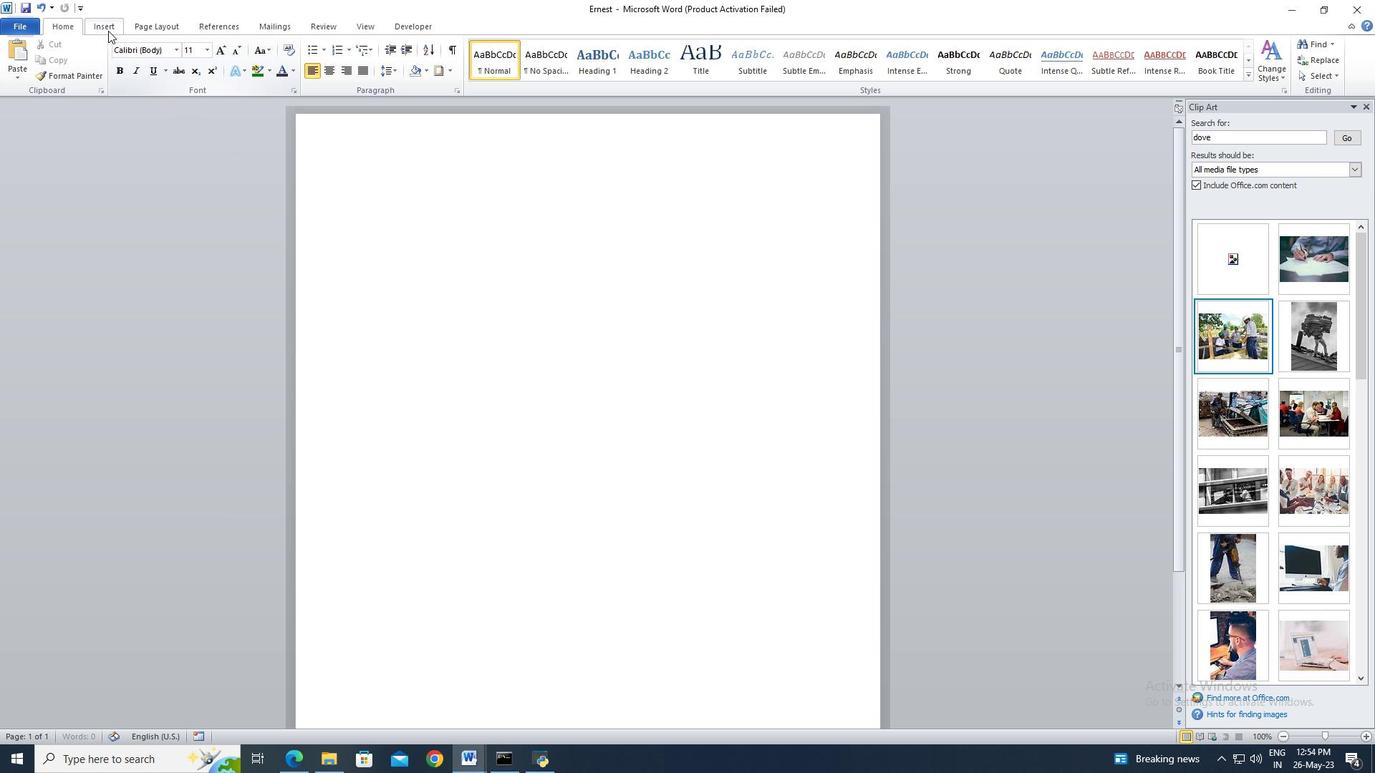 
Action: Mouse moved to (154, 62)
Screenshot: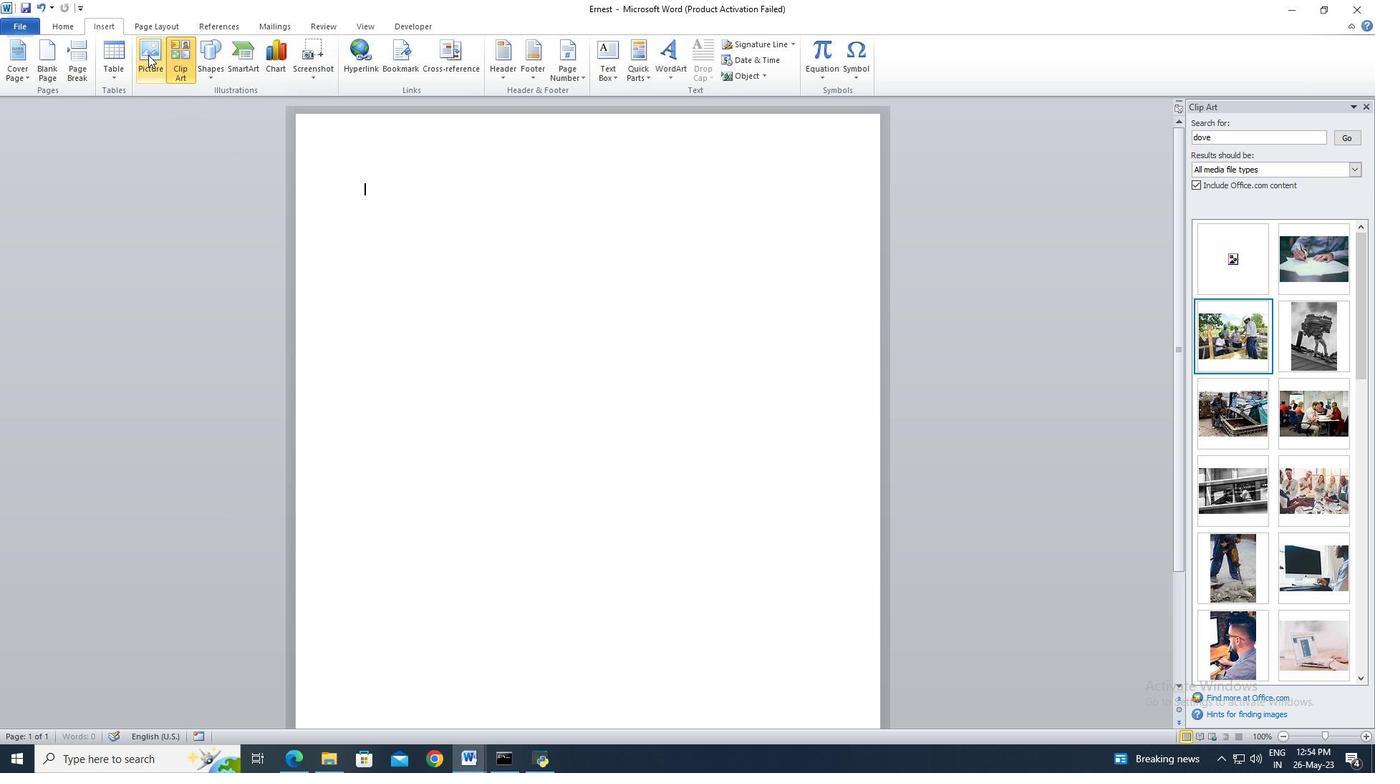 
Action: Mouse pressed left at (154, 62)
Screenshot: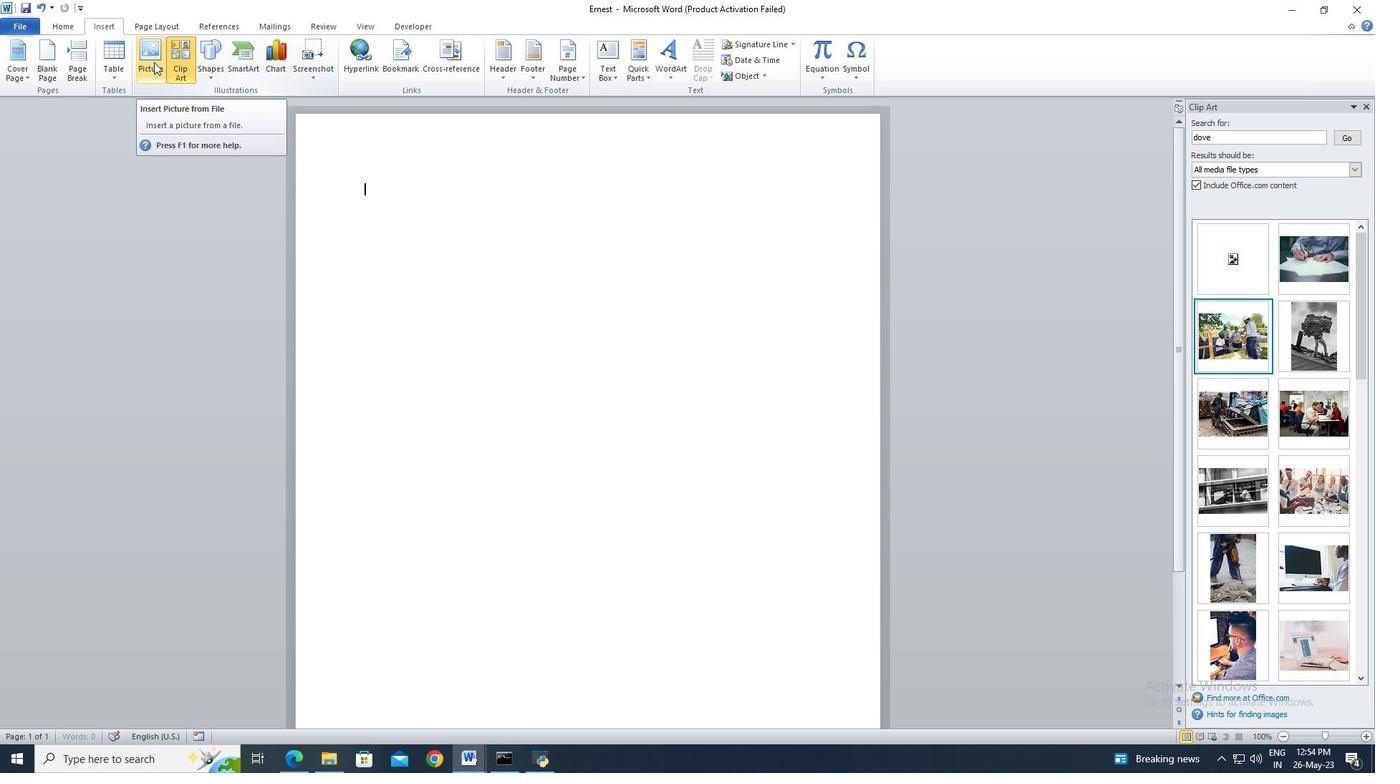 
Action: Mouse moved to (171, 118)
Screenshot: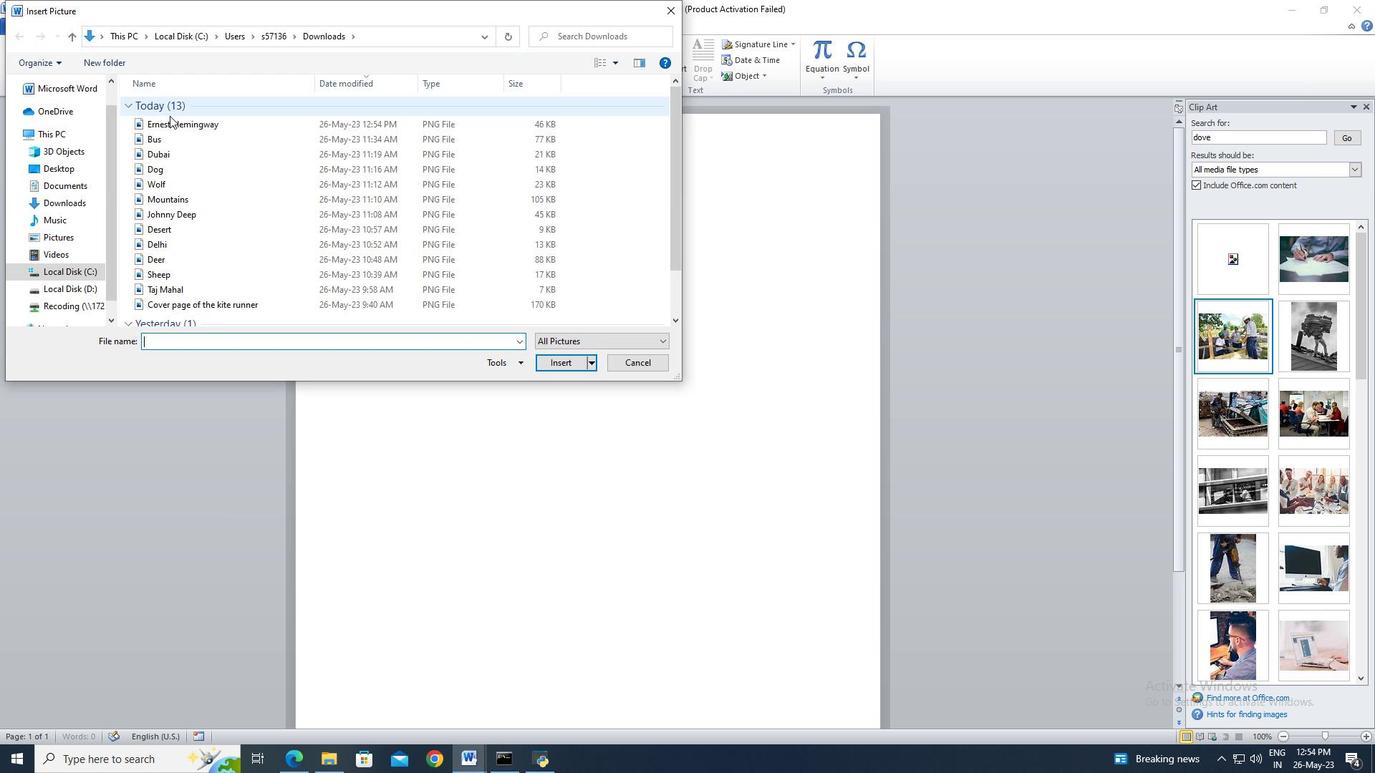 
Action: Mouse pressed left at (171, 118)
Screenshot: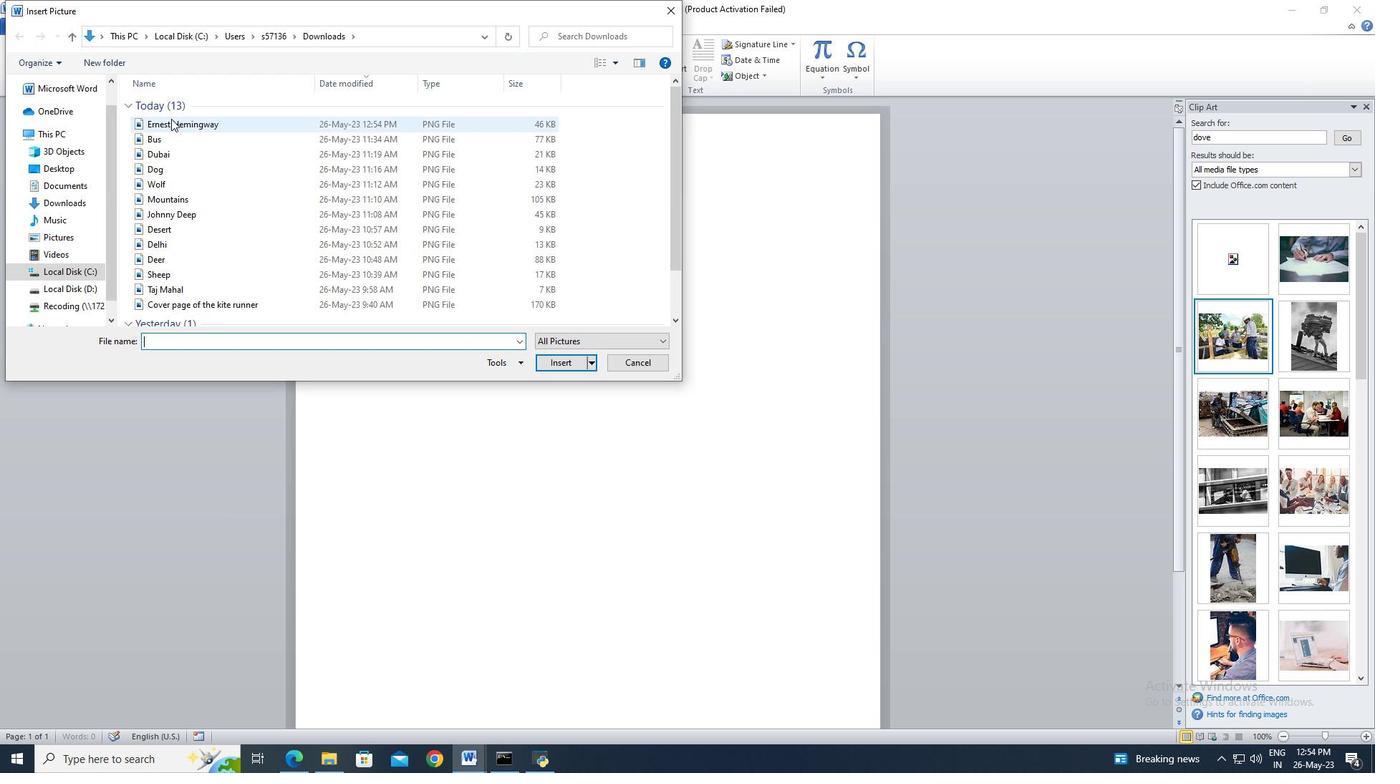 
Action: Mouse moved to (541, 362)
Screenshot: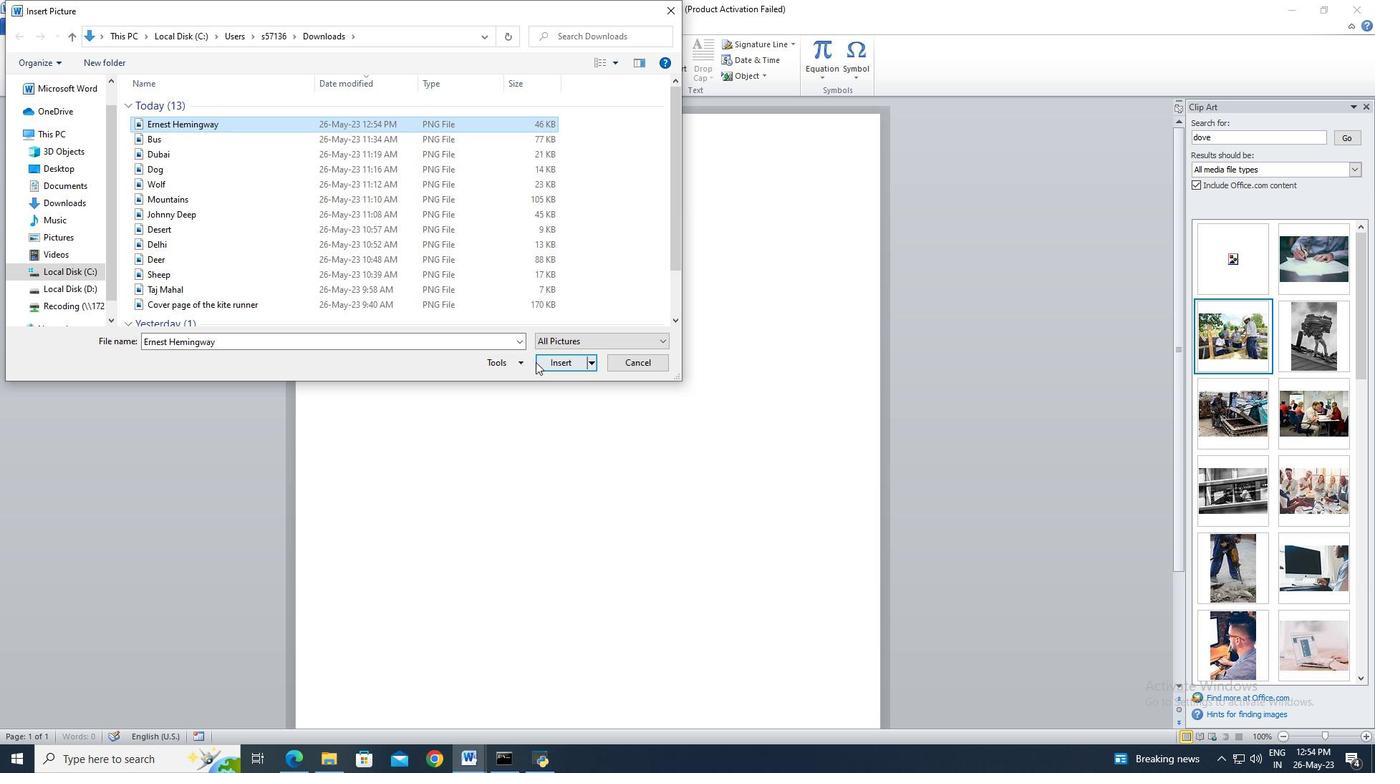 
Action: Mouse pressed left at (541, 362)
Screenshot: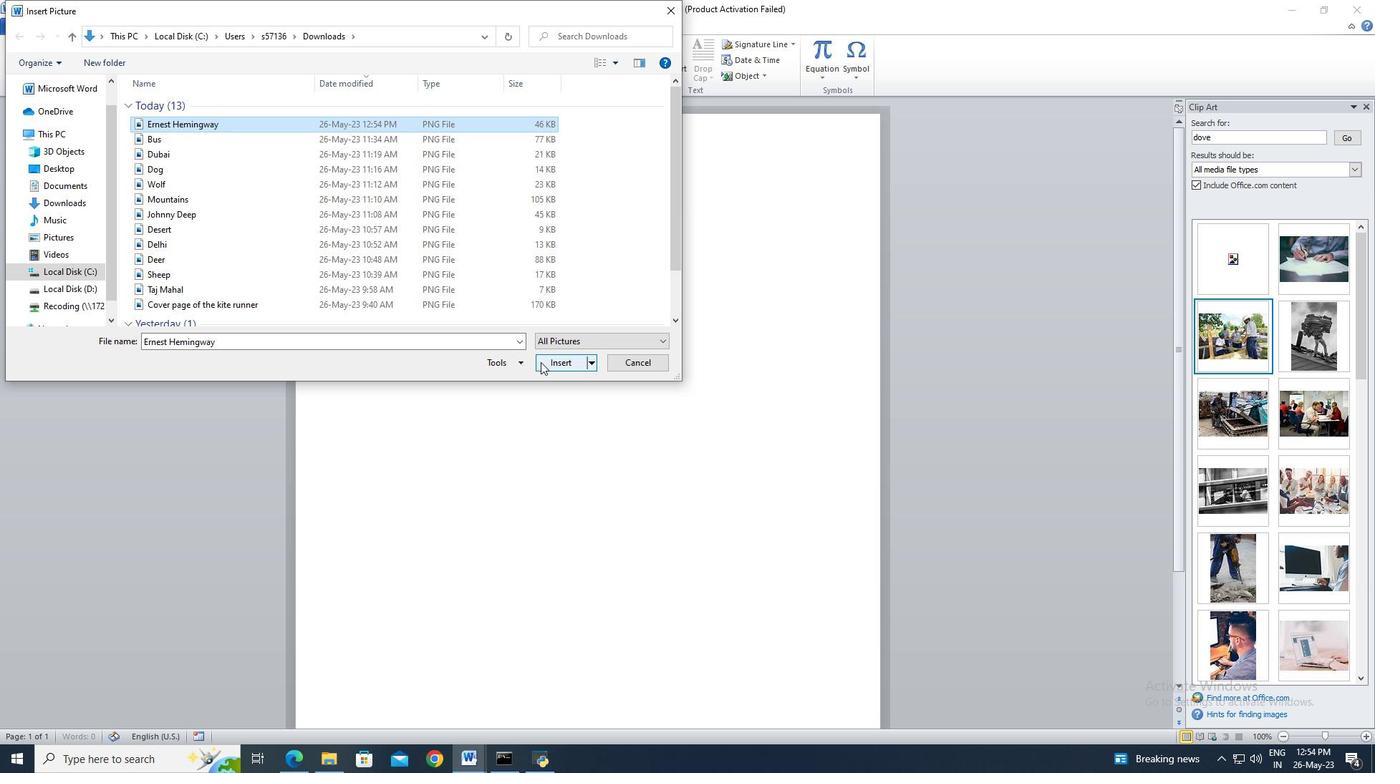 
Action: Mouse moved to (1346, 49)
Screenshot: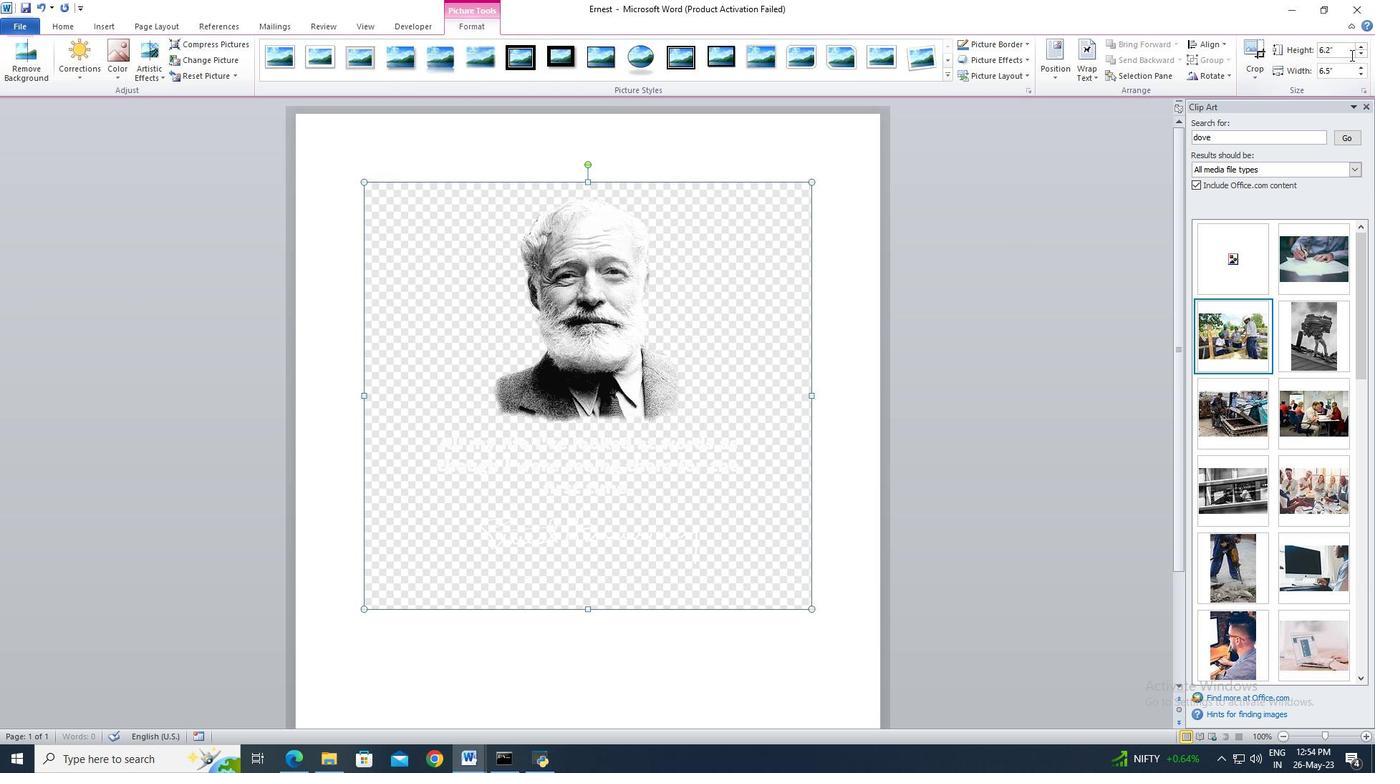 
Action: Mouse pressed left at (1346, 49)
Screenshot: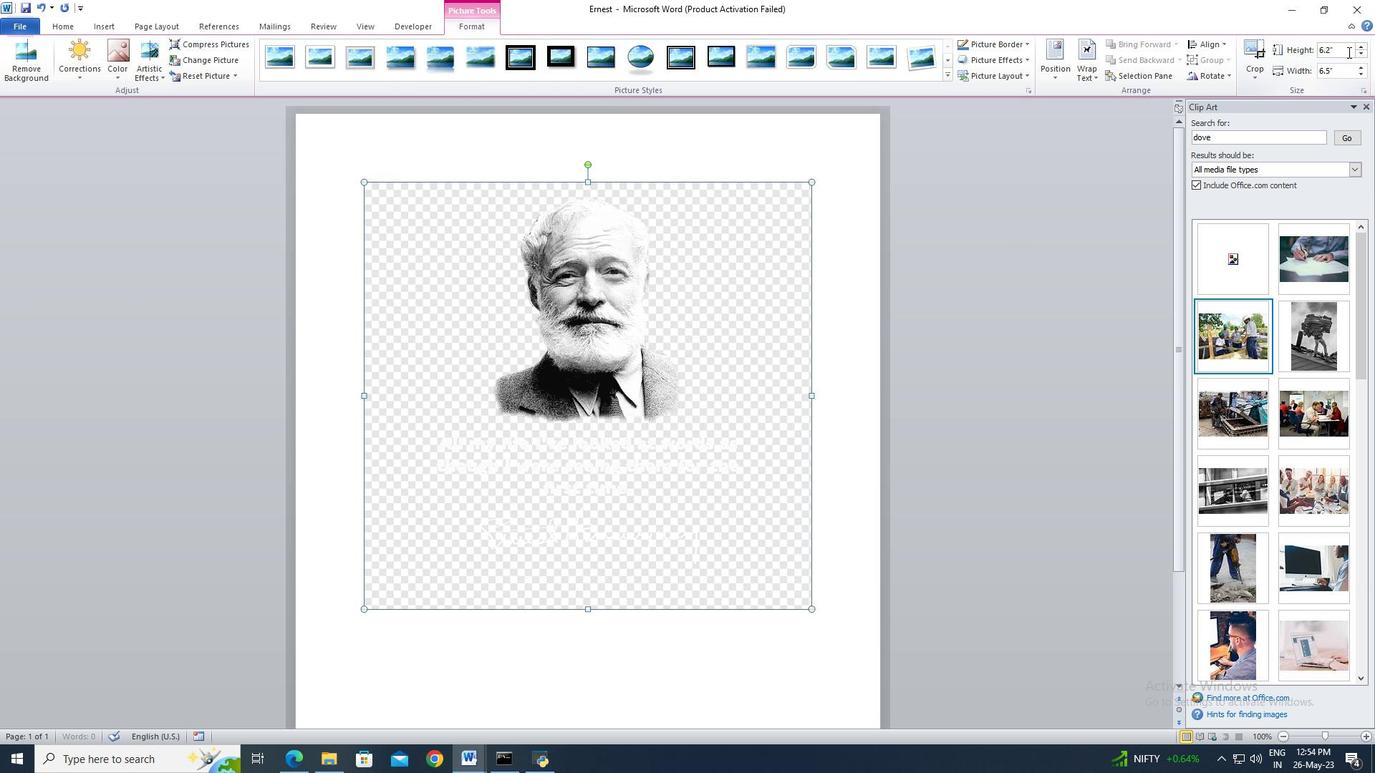 
Action: Mouse moved to (1059, 0)
Screenshot: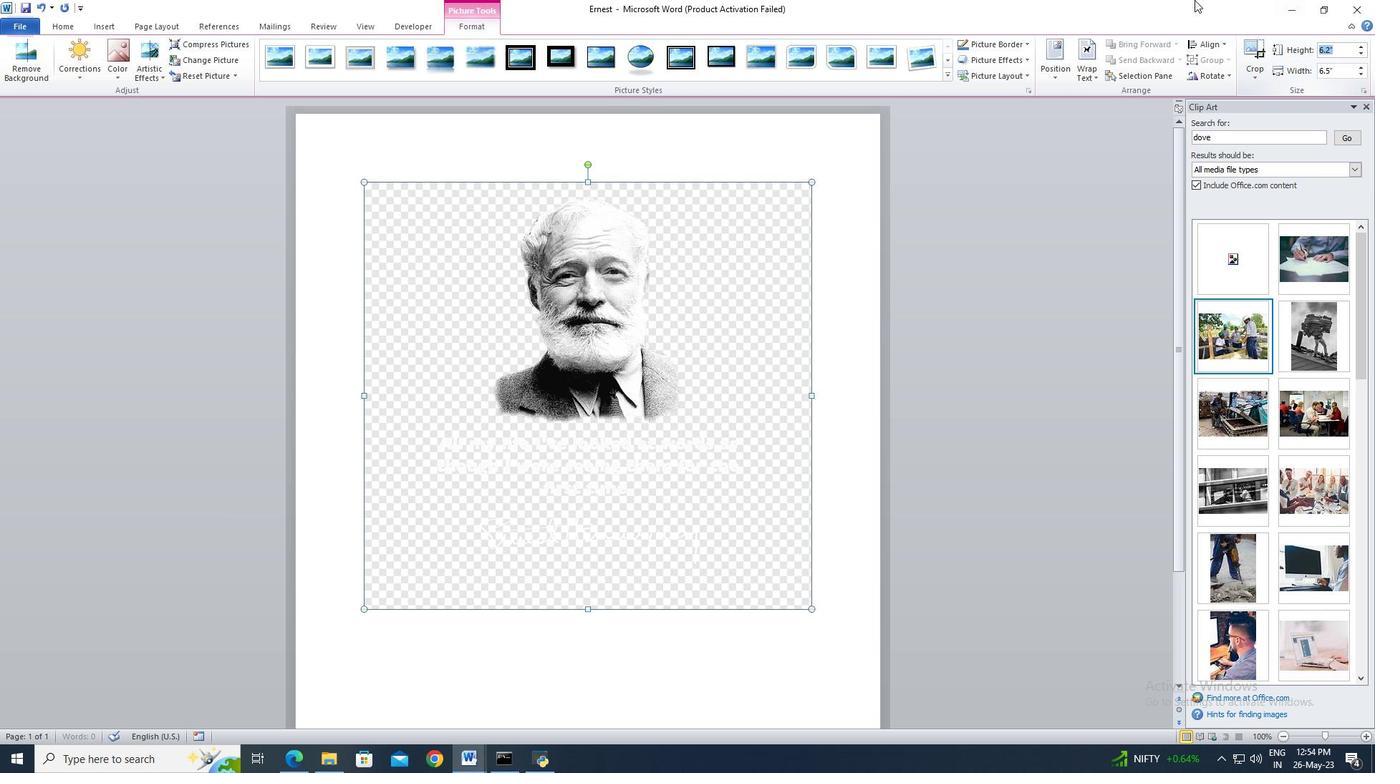 
Action: Key pressed 9.4<Key.enter>
Screenshot: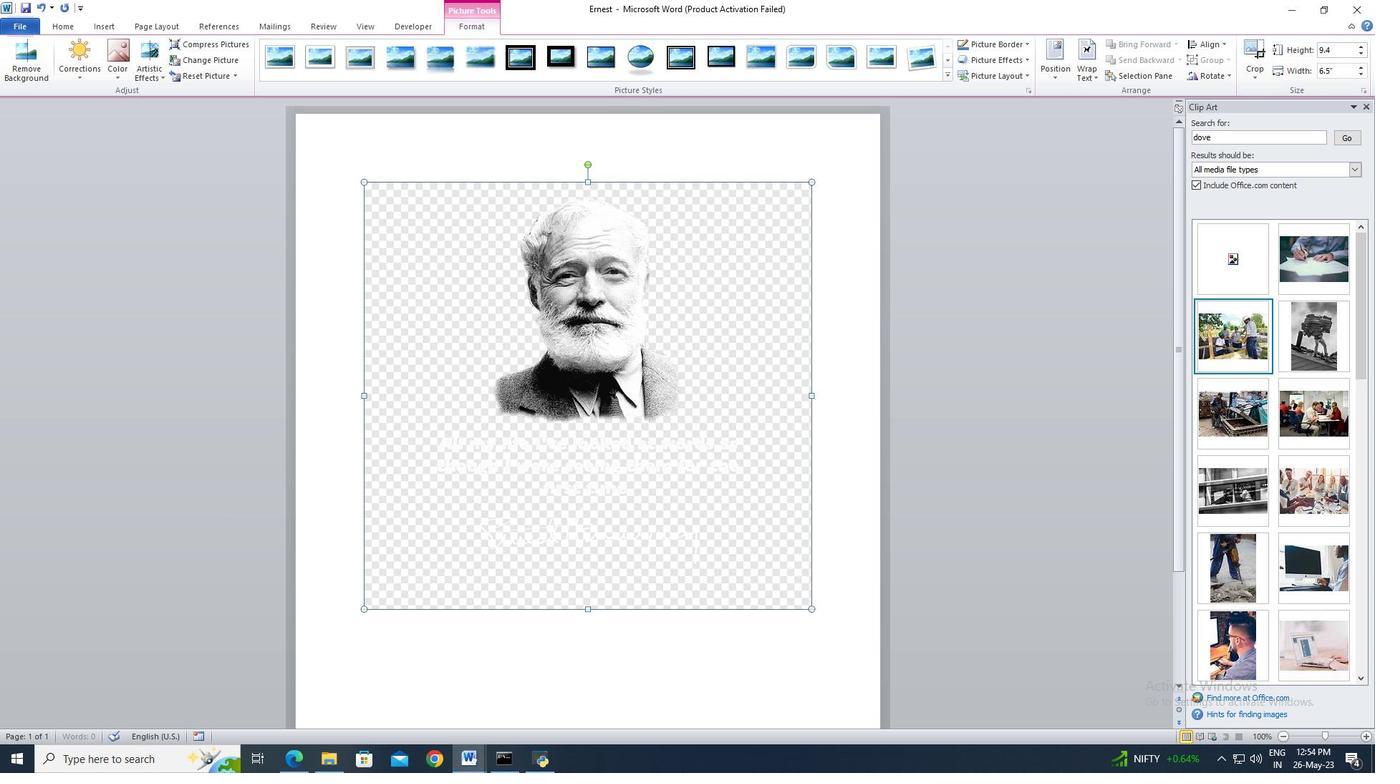 
Action: Mouse moved to (589, 215)
Screenshot: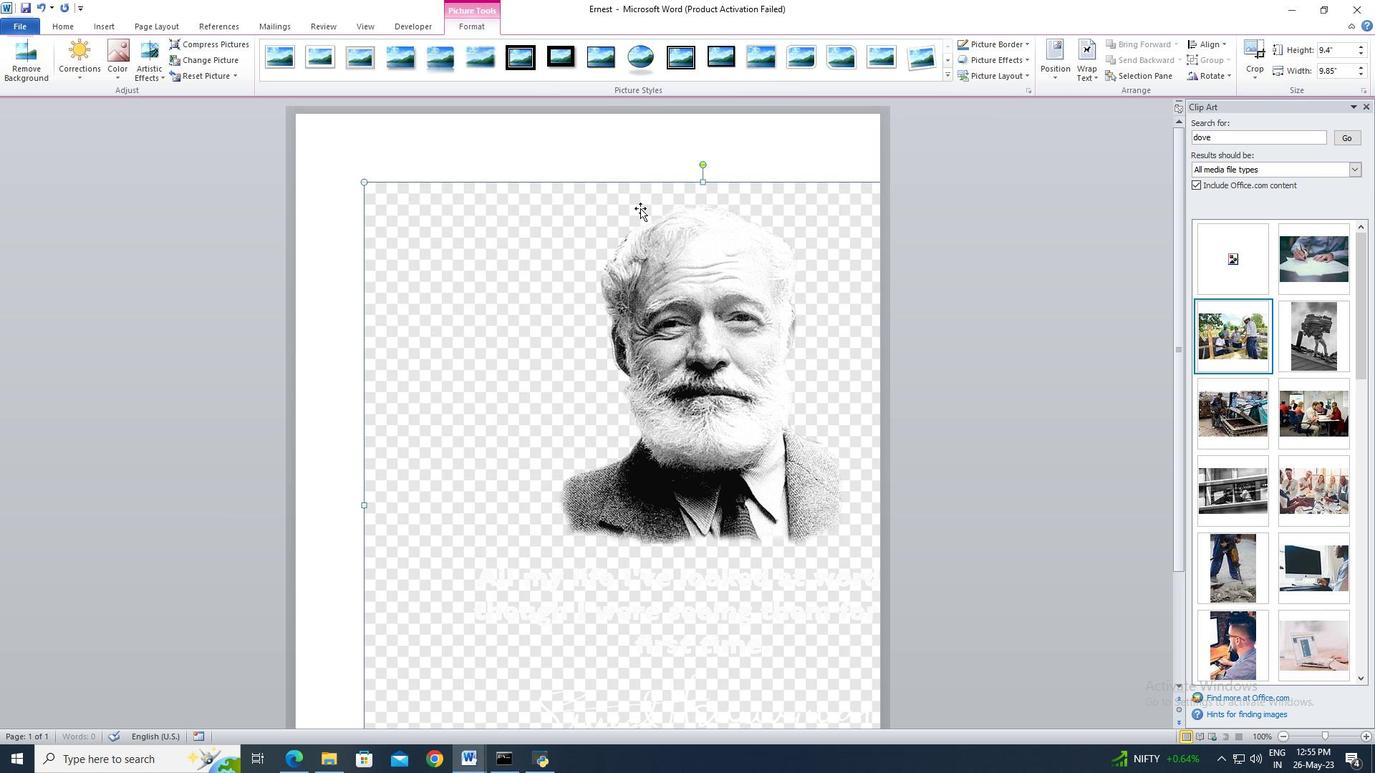 
Action: Mouse pressed left at (589, 215)
Screenshot: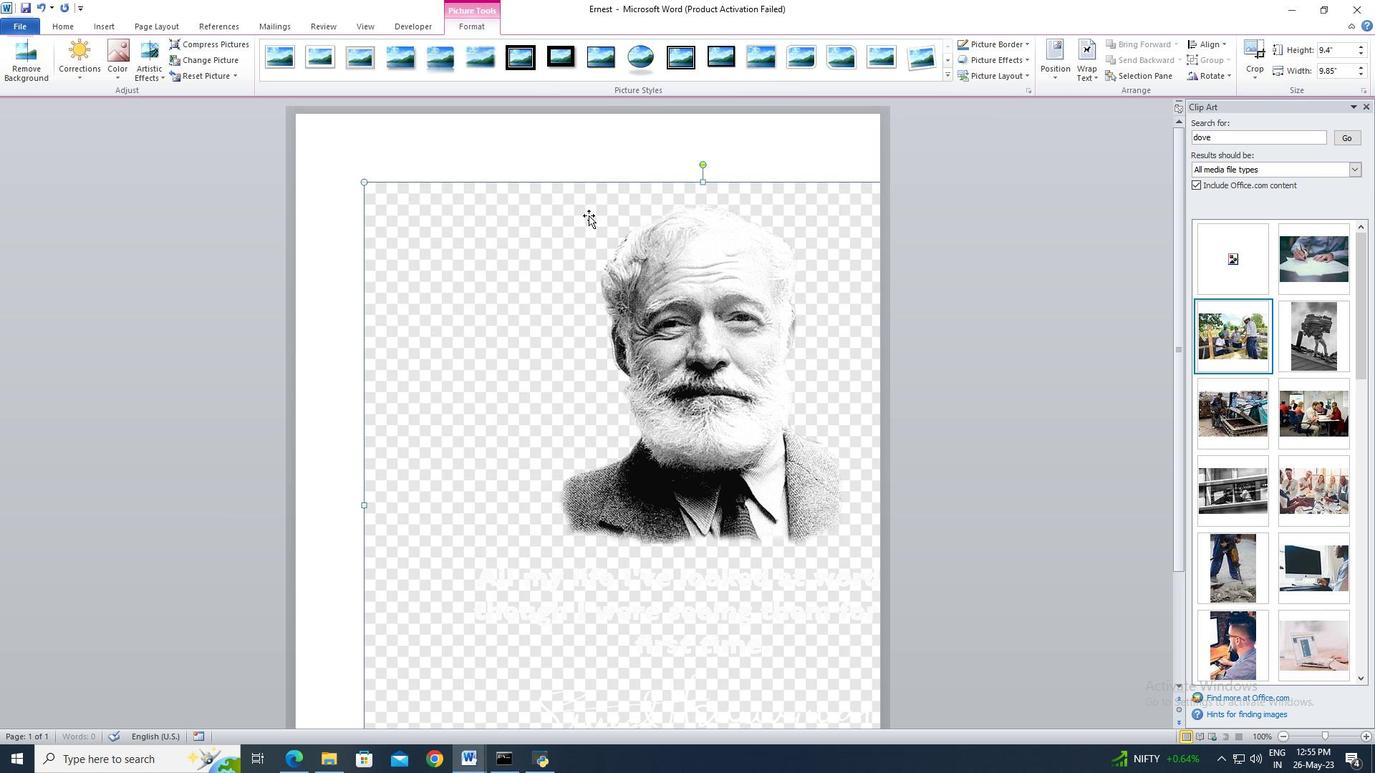 
Action: Mouse moved to (71, 30)
Screenshot: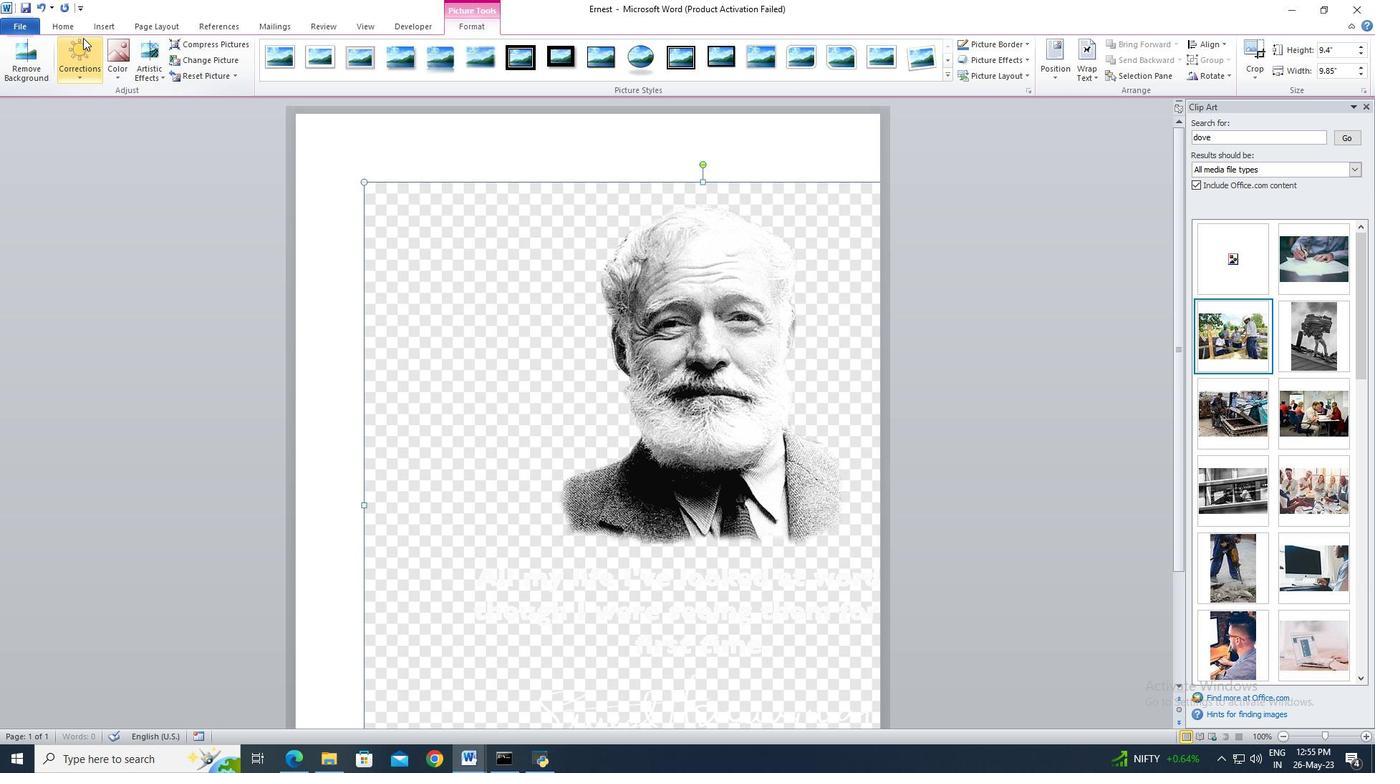 
Action: Mouse pressed left at (71, 30)
Screenshot: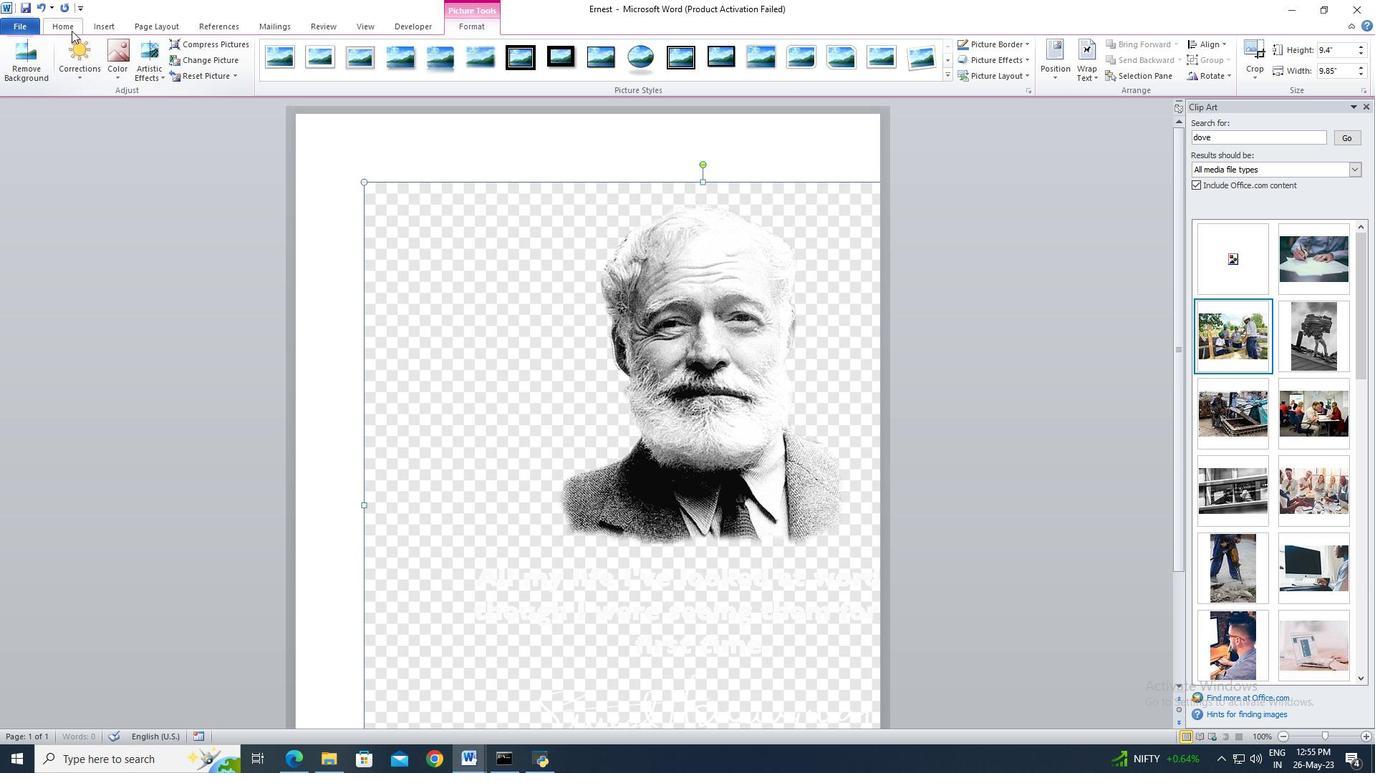 
Action: Mouse moved to (447, 73)
Screenshot: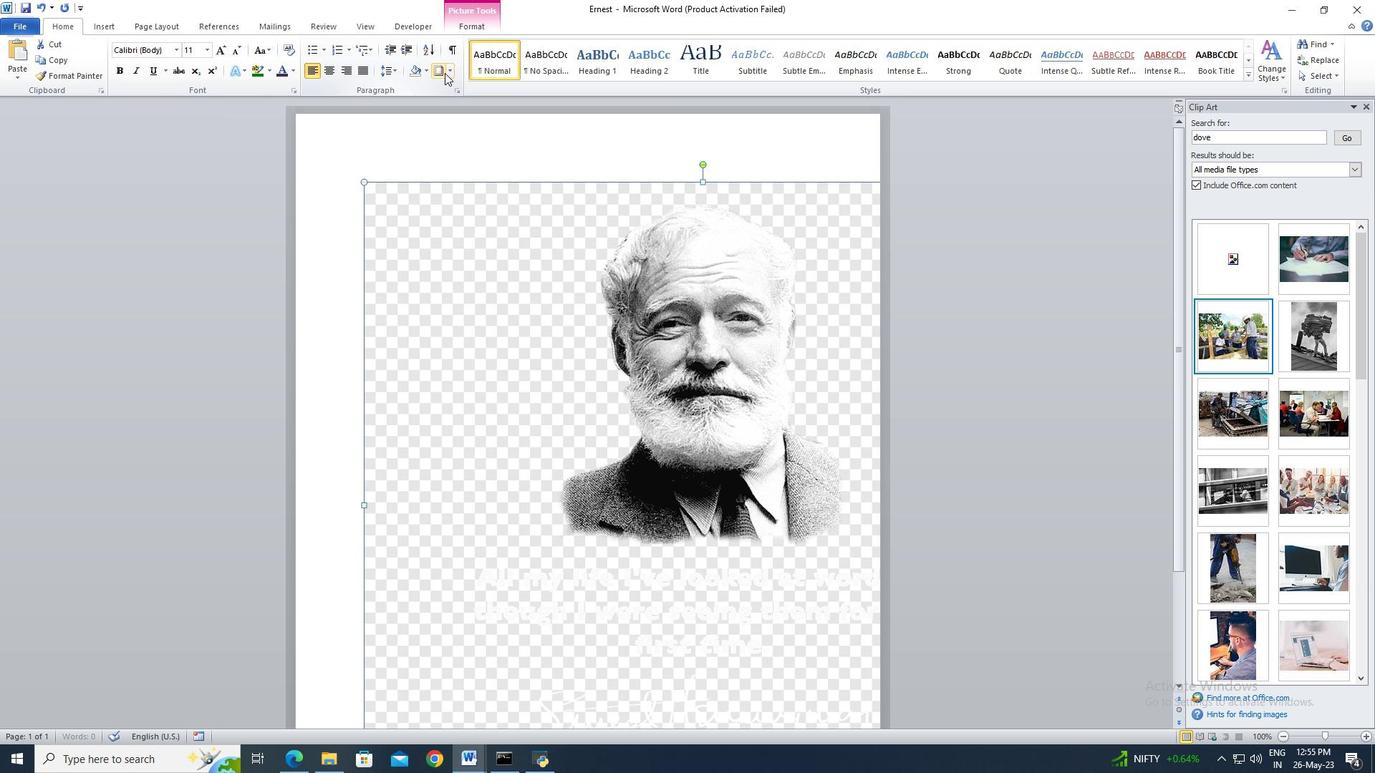 
Action: Mouse pressed left at (447, 73)
Screenshot: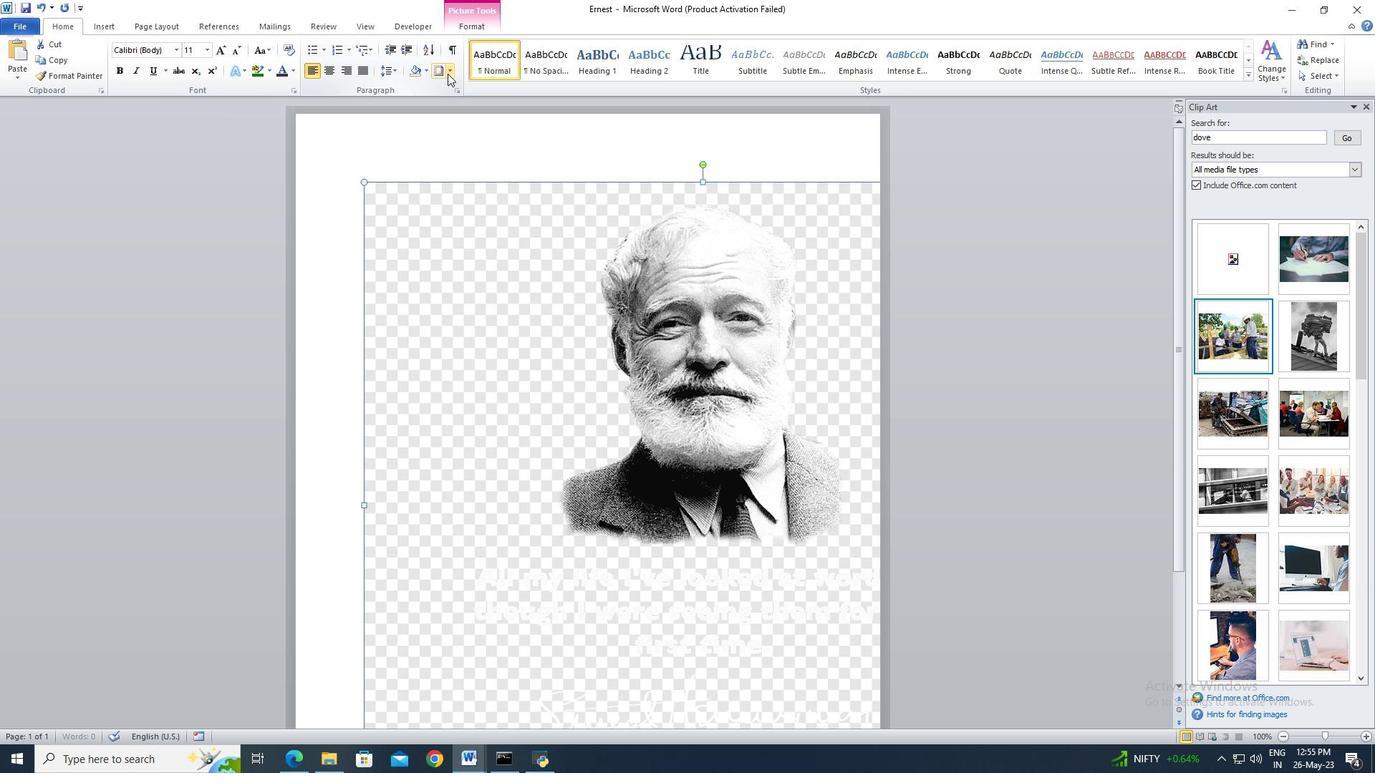 
Action: Mouse moved to (489, 333)
Screenshot: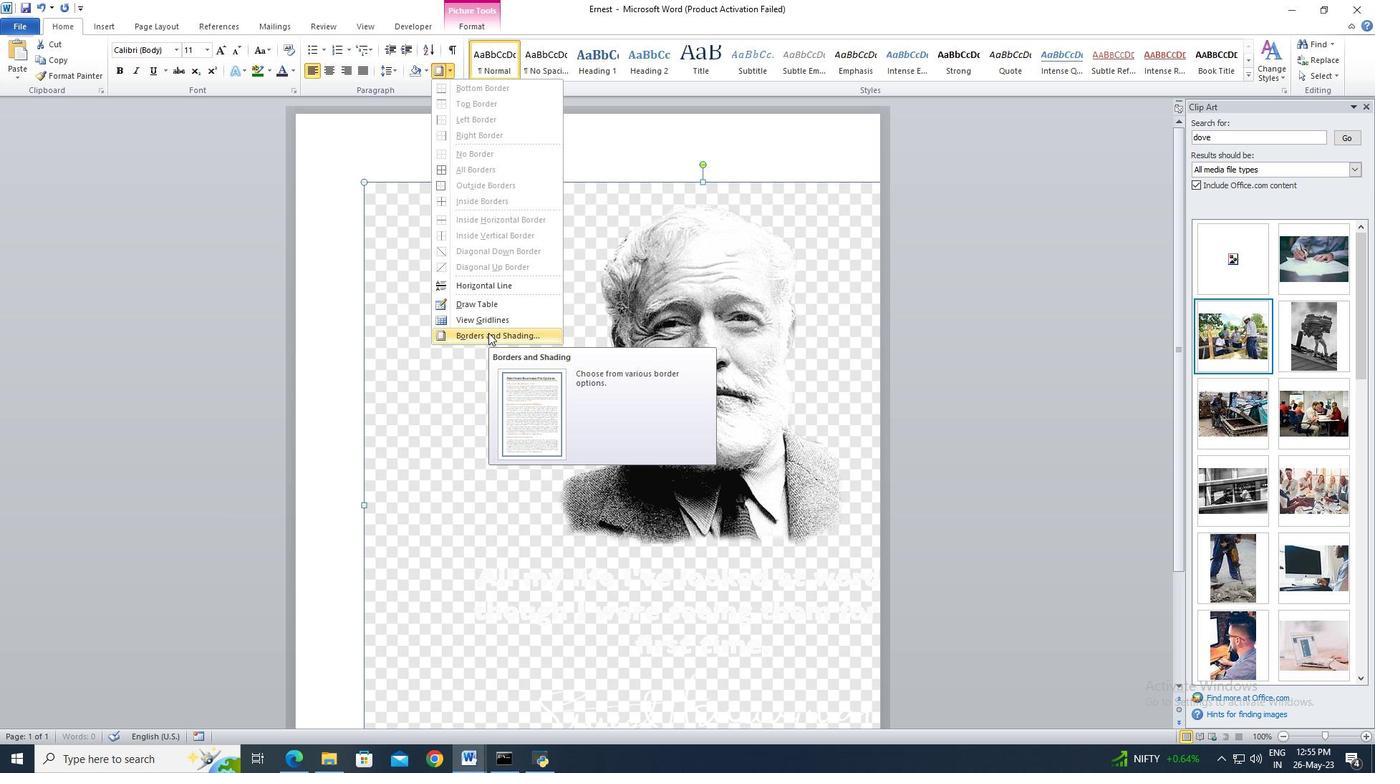 
Action: Mouse pressed left at (489, 333)
Screenshot: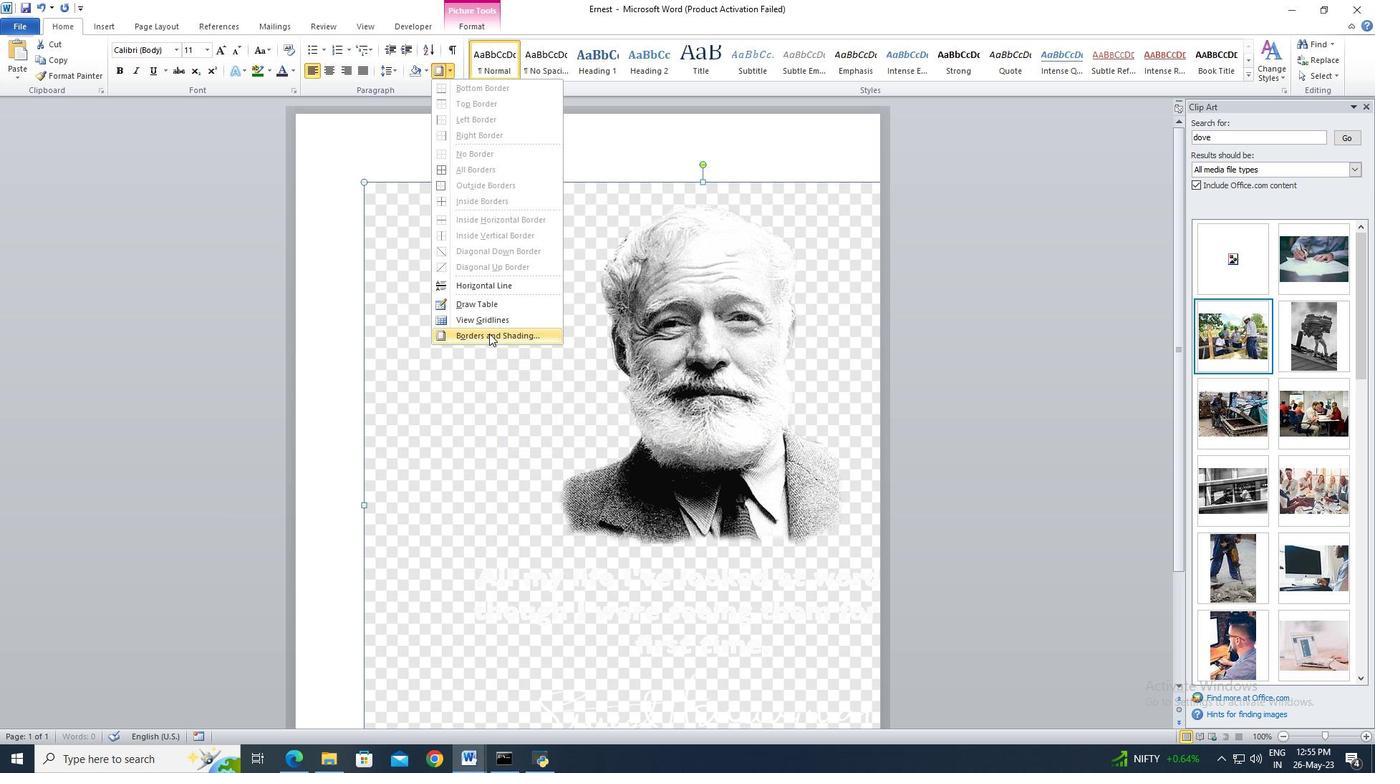 
Action: Mouse moved to (516, 325)
Screenshot: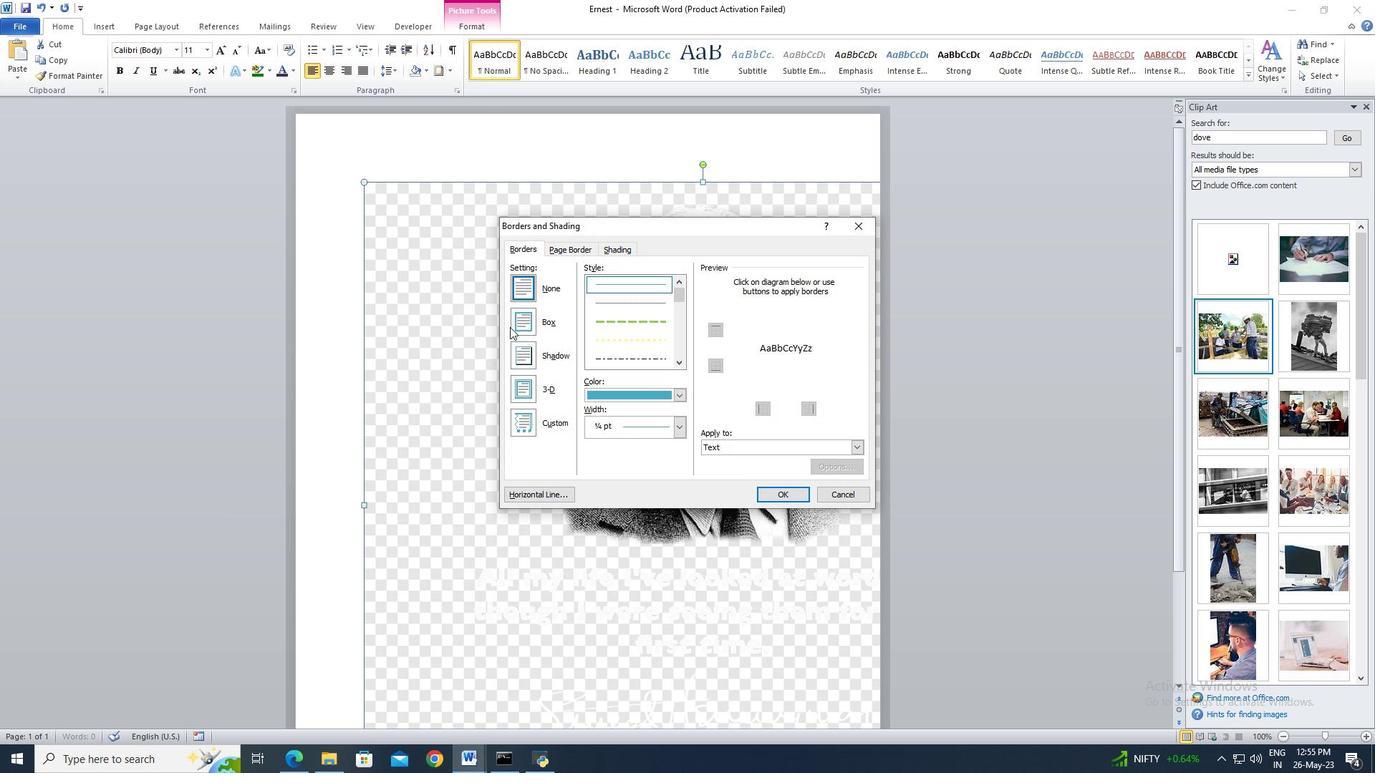 
Action: Mouse pressed left at (516, 325)
Screenshot: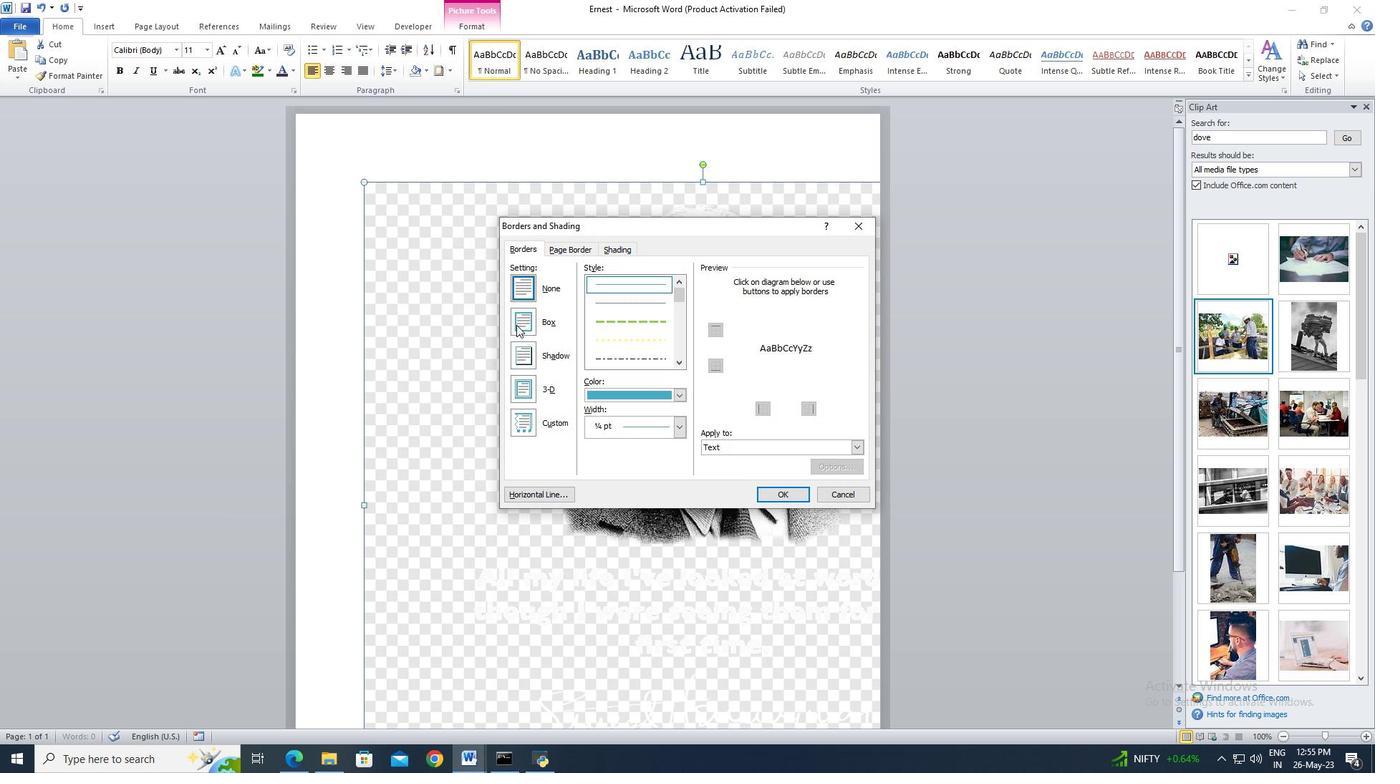 
Action: Mouse moved to (614, 303)
Screenshot: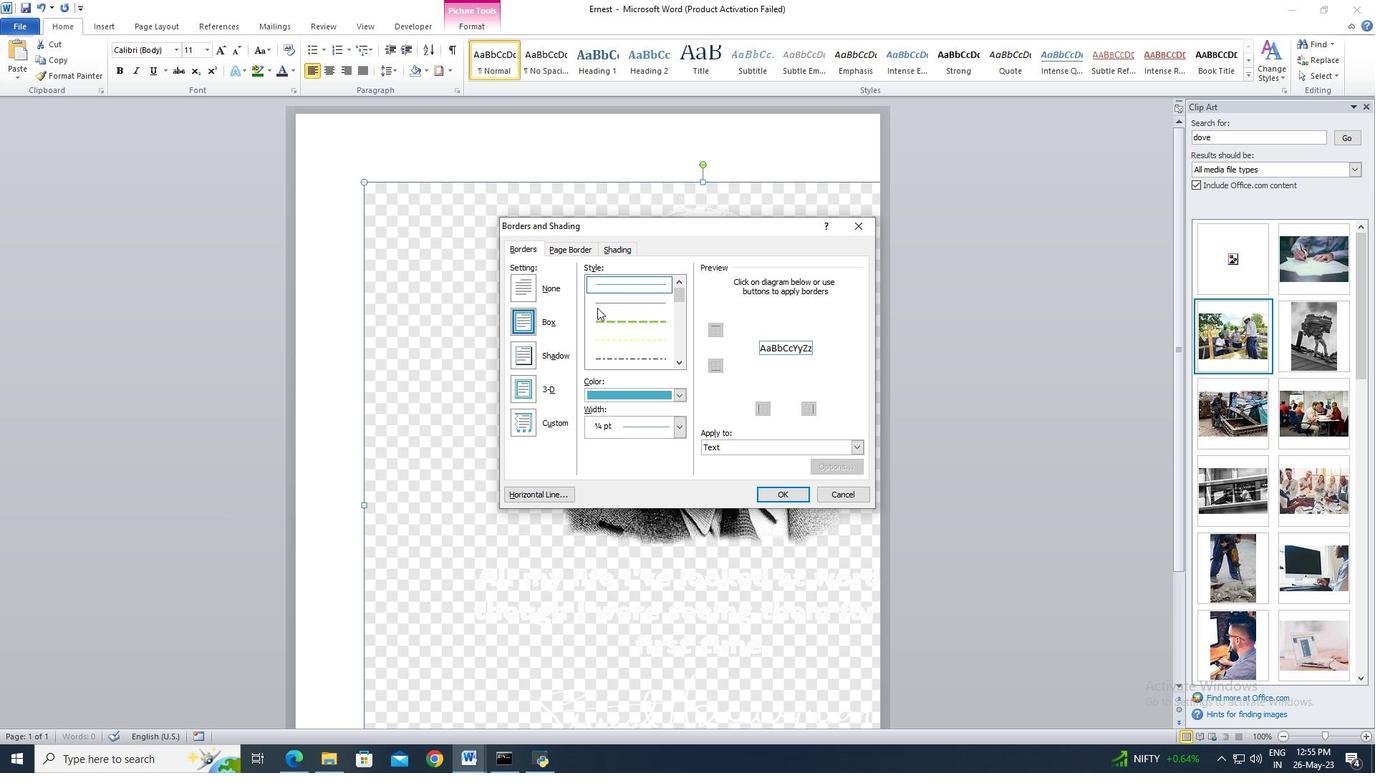 
Action: Mouse pressed left at (614, 303)
Screenshot: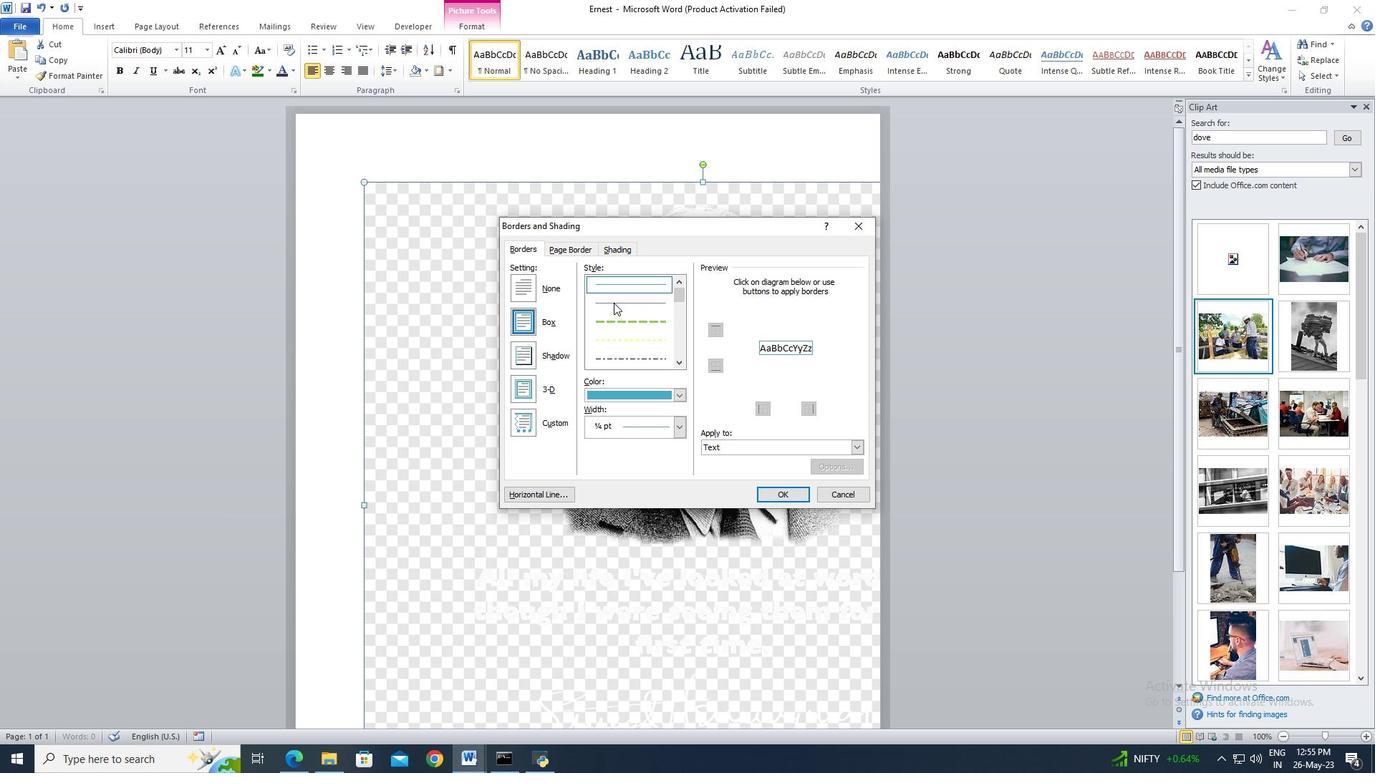 
Action: Mouse moved to (673, 393)
Screenshot: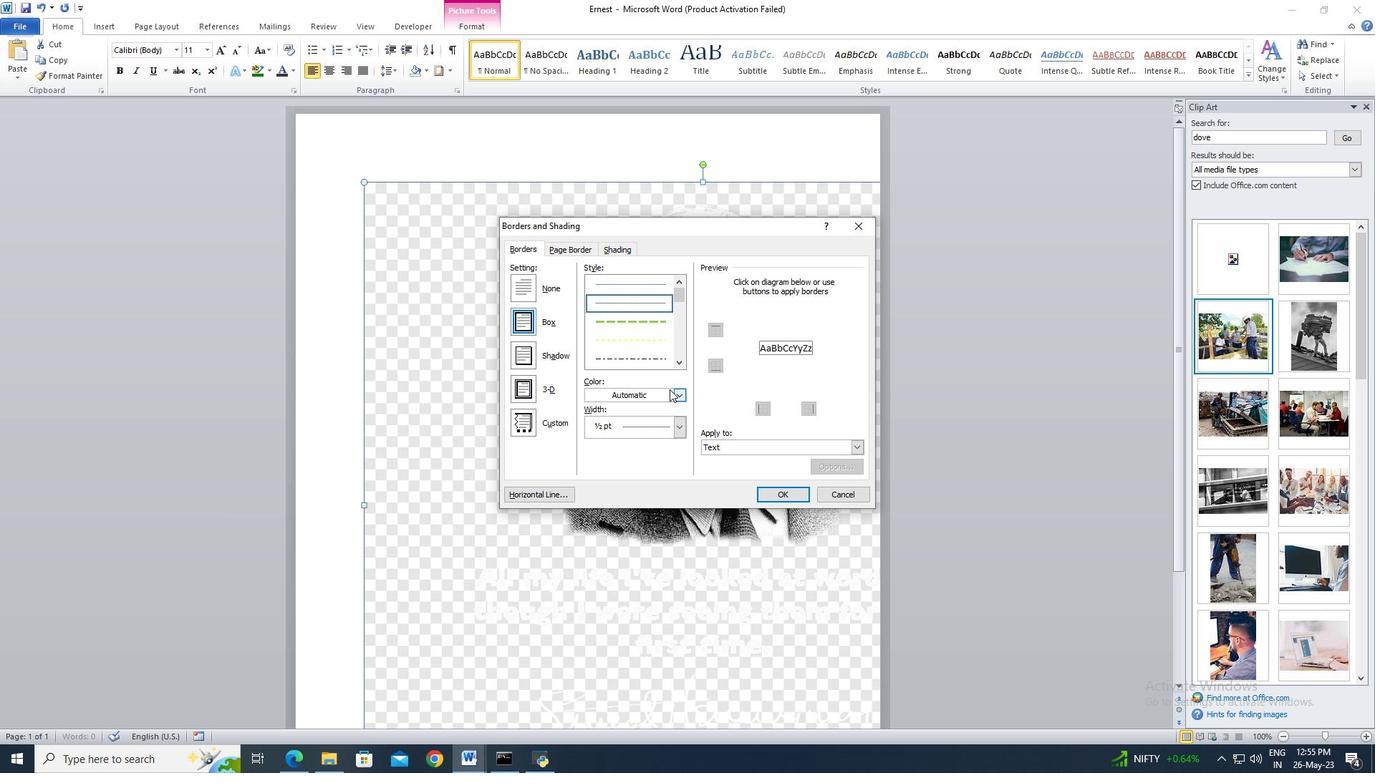 
Action: Mouse pressed left at (673, 393)
Screenshot: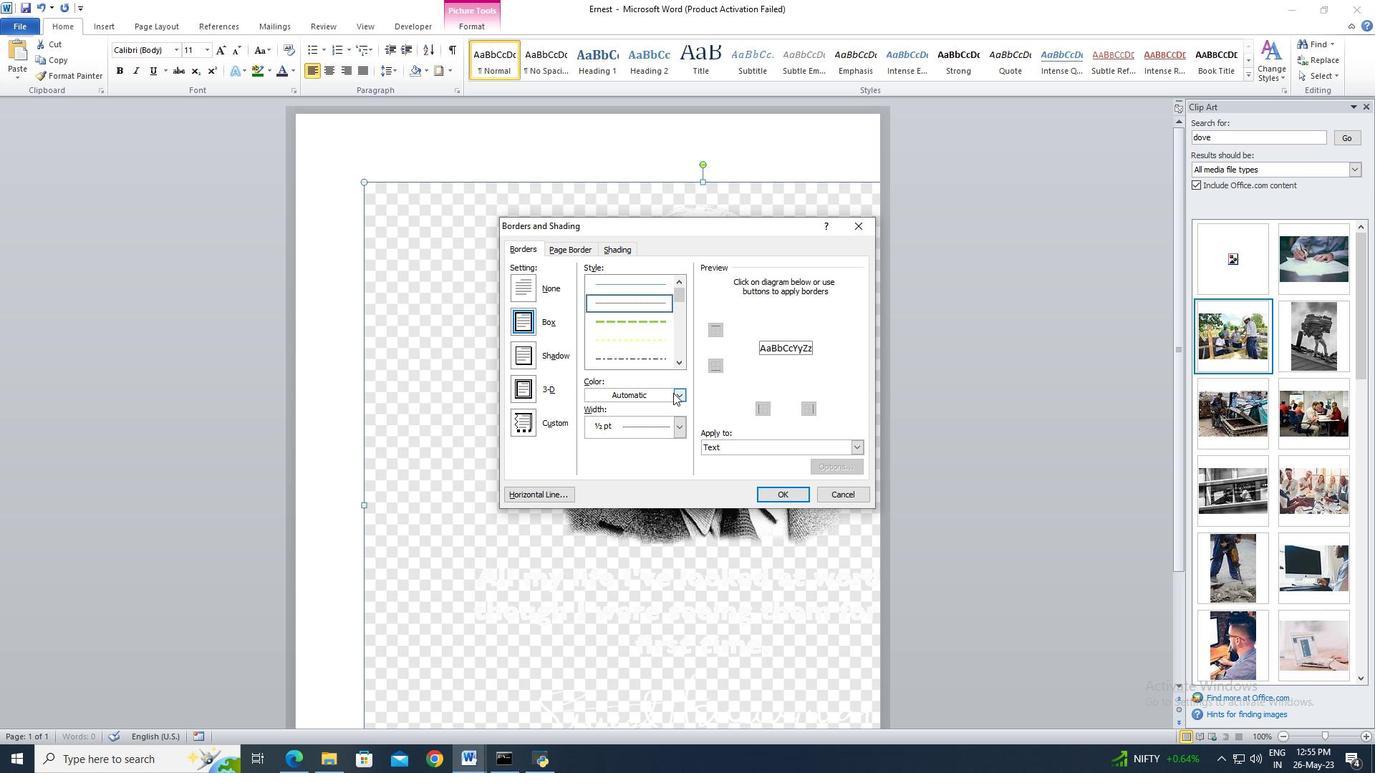 
Action: Mouse moved to (699, 438)
Screenshot: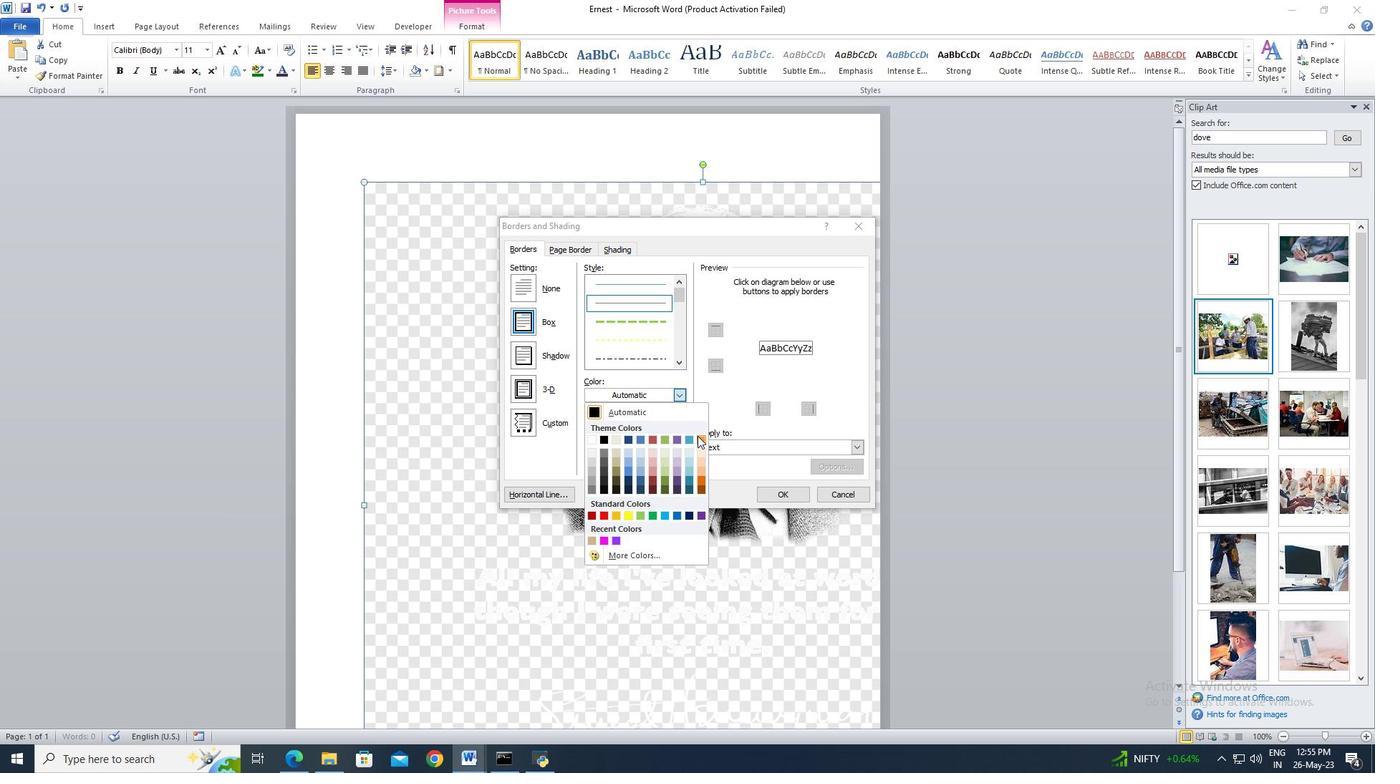 
Action: Mouse pressed left at (699, 438)
Screenshot: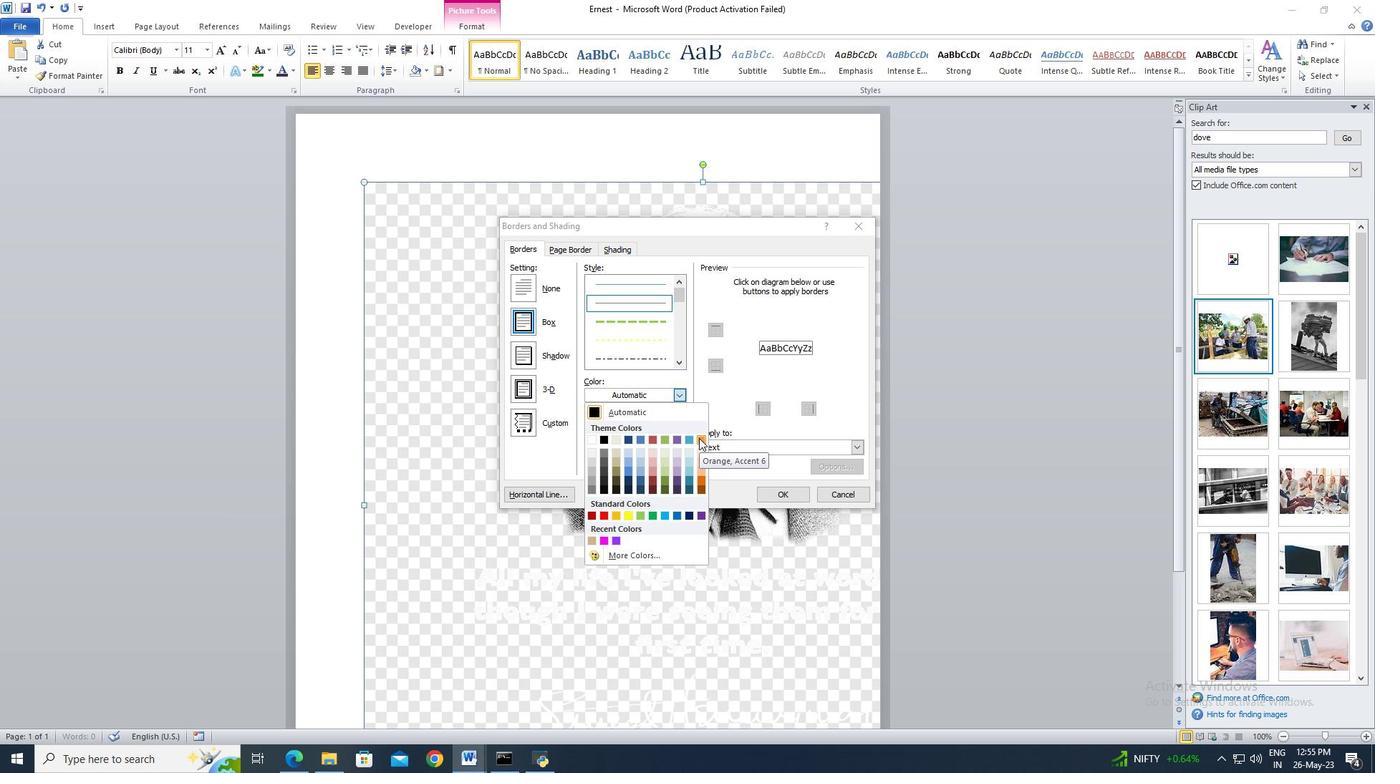 
Action: Mouse moved to (682, 427)
Screenshot: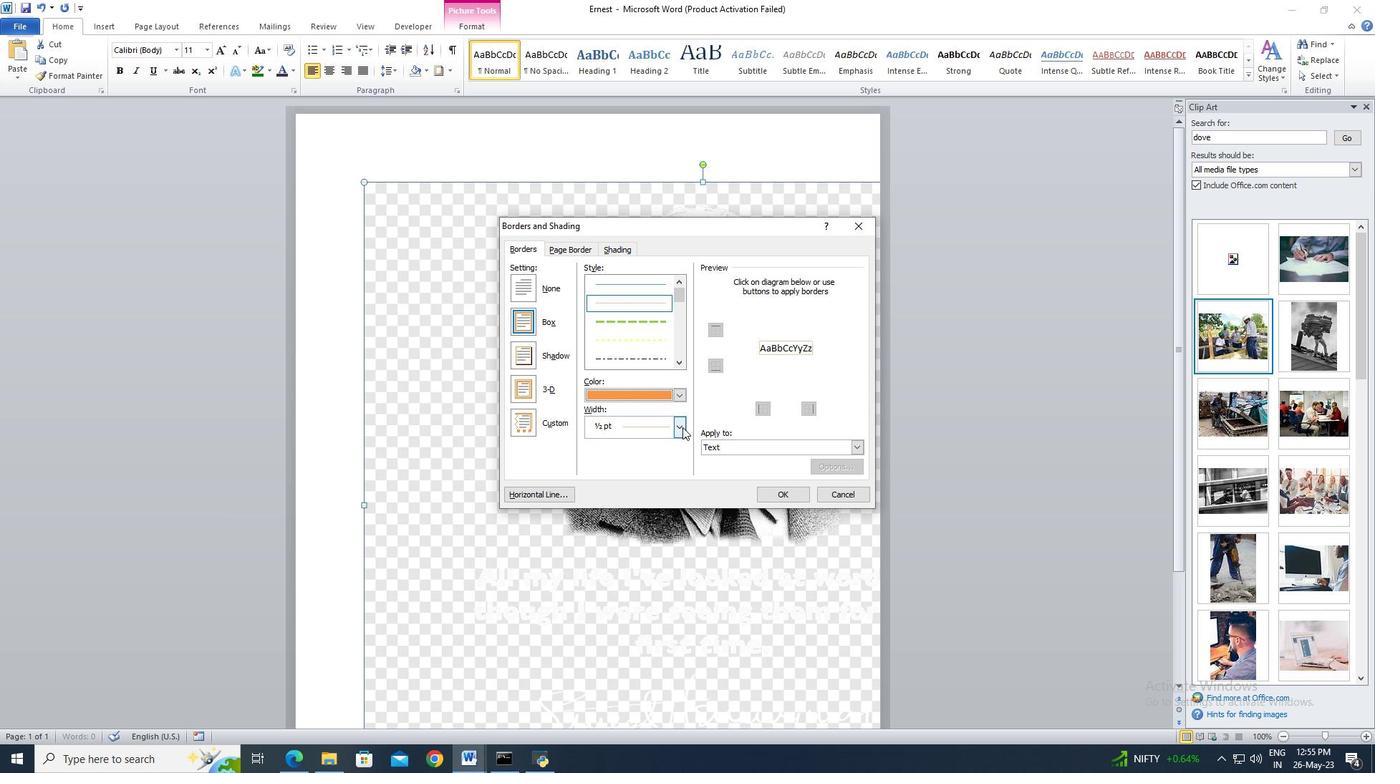 
Action: Mouse pressed left at (682, 427)
Screenshot: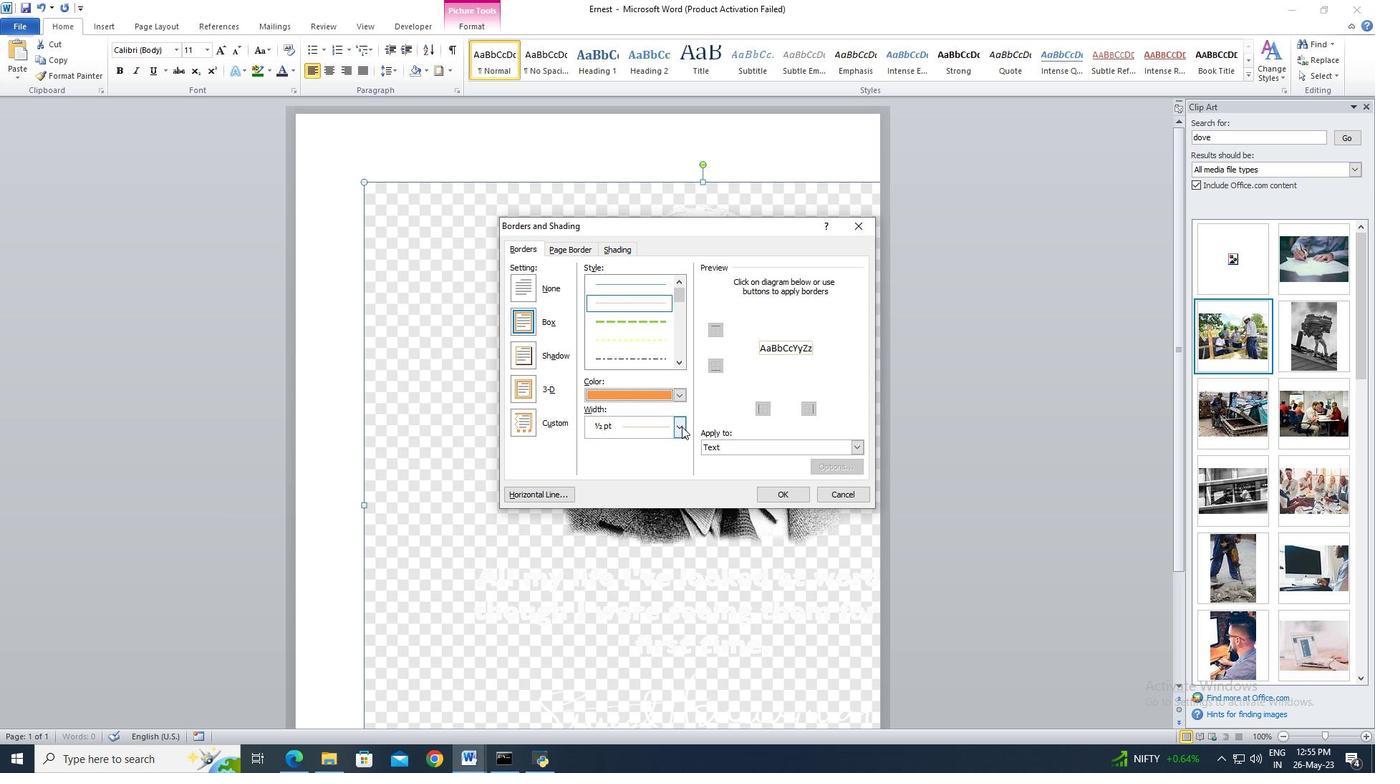 
Action: Mouse moved to (671, 500)
Screenshot: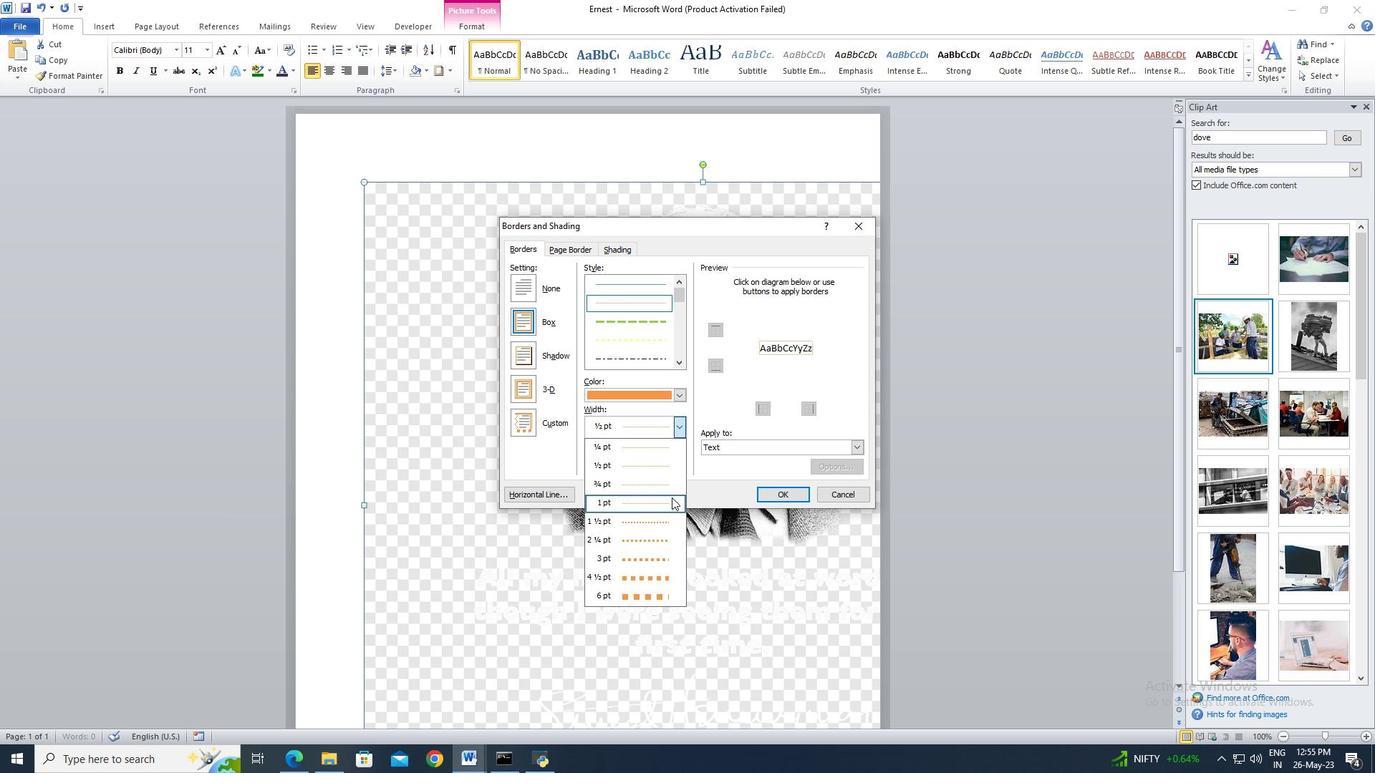 
Action: Mouse pressed left at (671, 500)
Screenshot: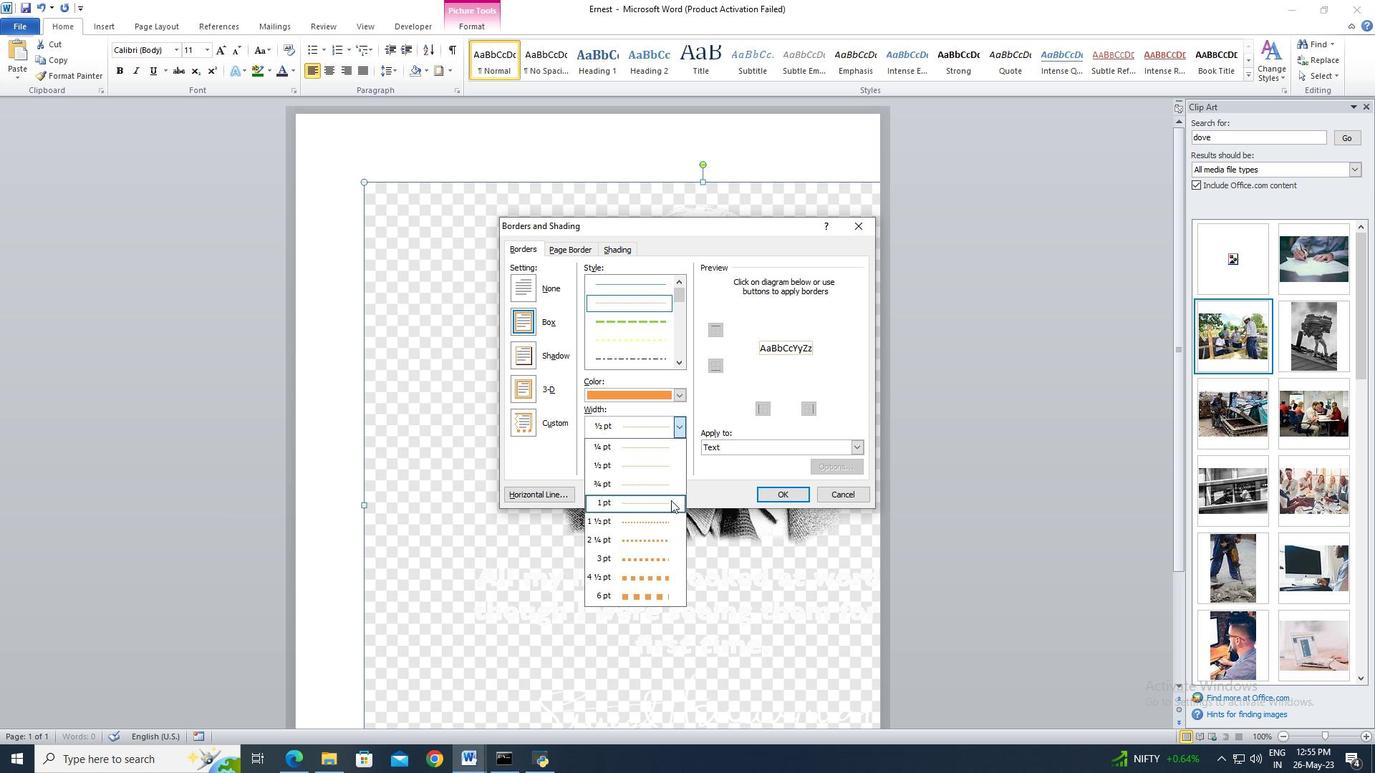 
Action: Mouse moved to (769, 498)
Screenshot: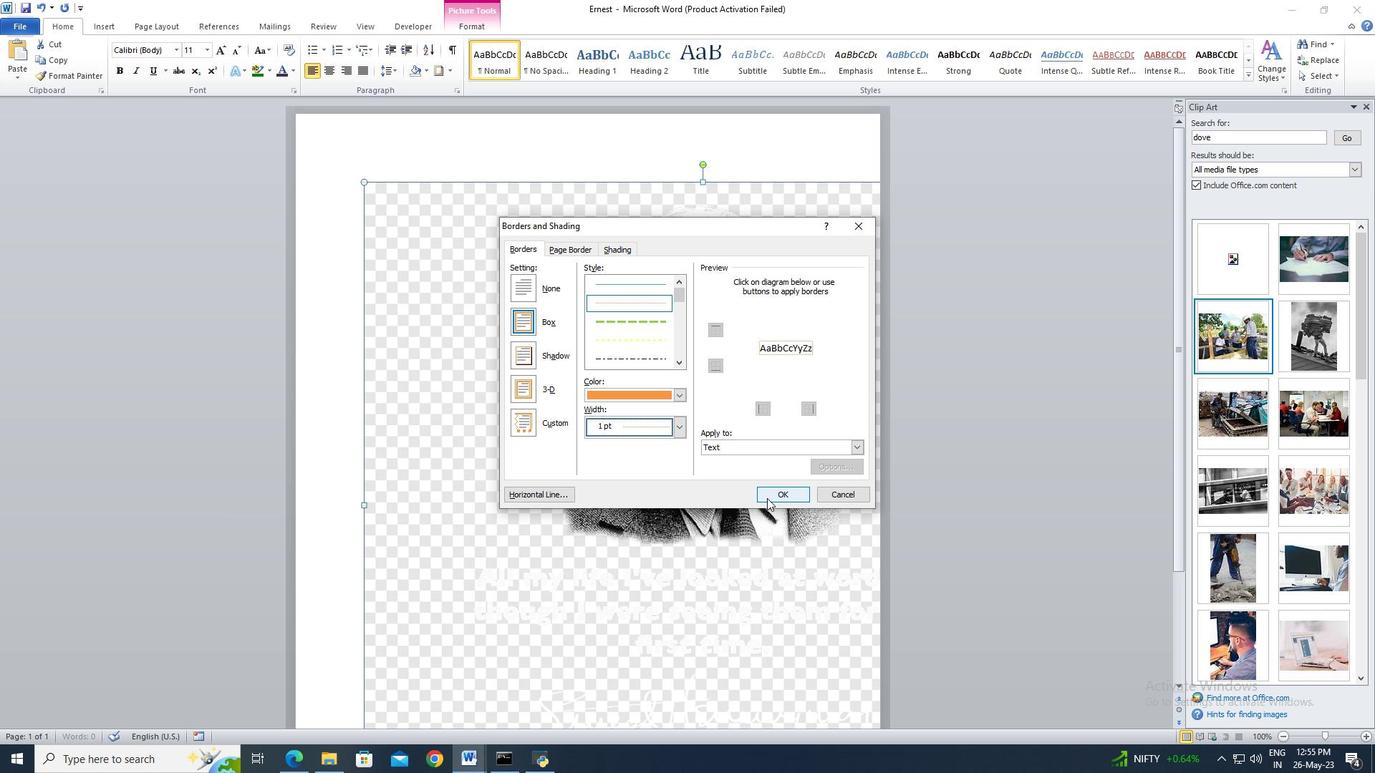 
Action: Mouse pressed left at (769, 498)
Screenshot: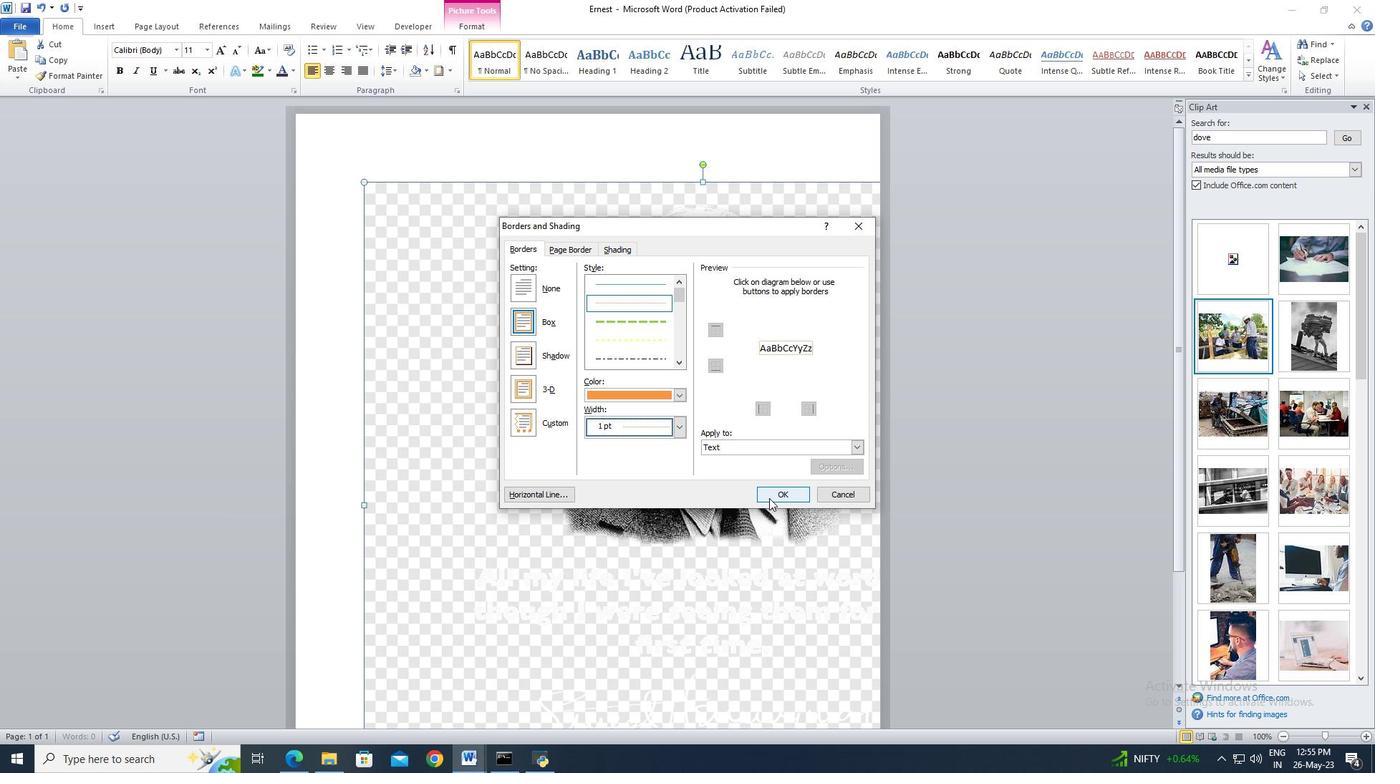 
